Task: Create a due date automation trigger when advanced on, 2 working days after a card is due add fields with custom field "Resume" set to a number lower than 1 and lower or equal to 10 at 11:00 AM.
Action: Mouse moved to (1200, 368)
Screenshot: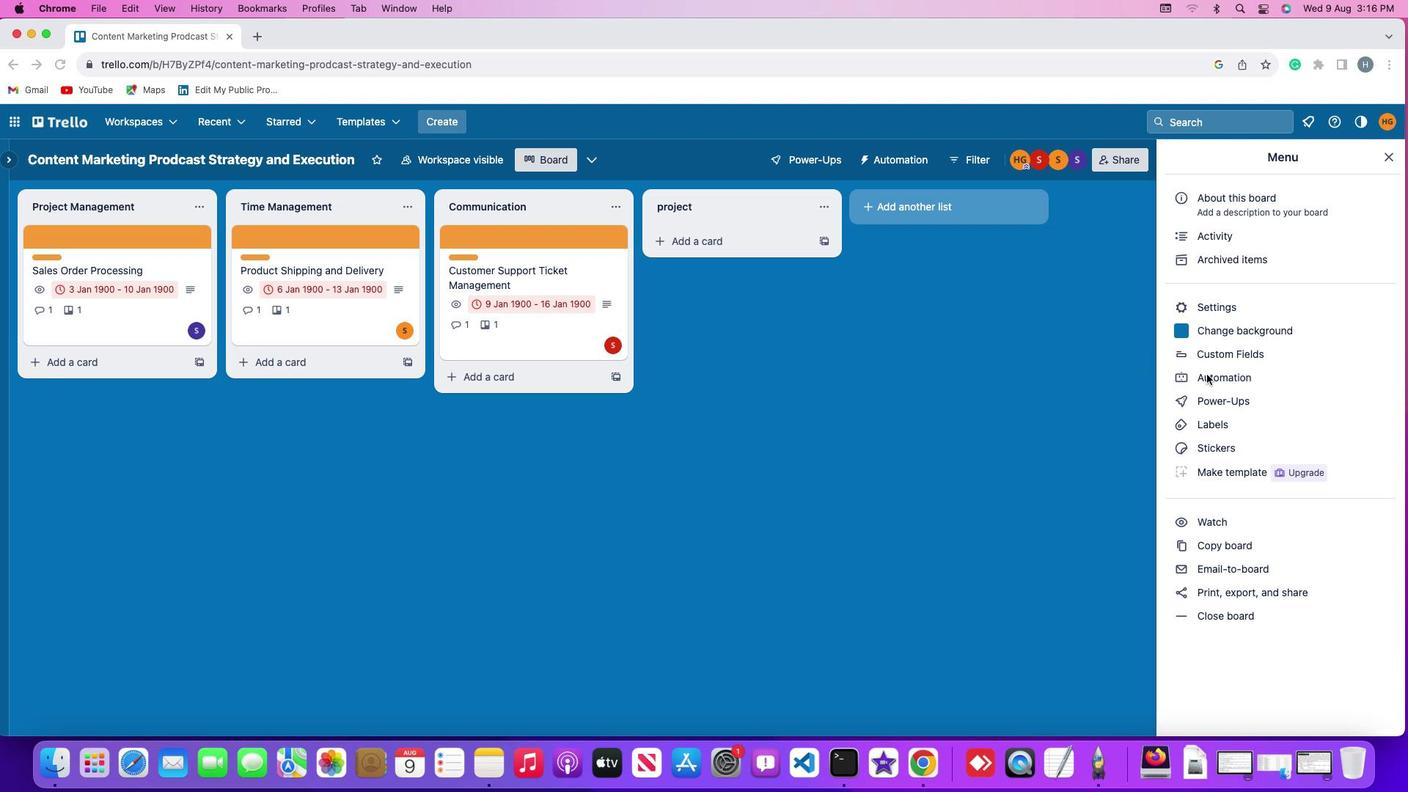 
Action: Mouse pressed left at (1200, 368)
Screenshot: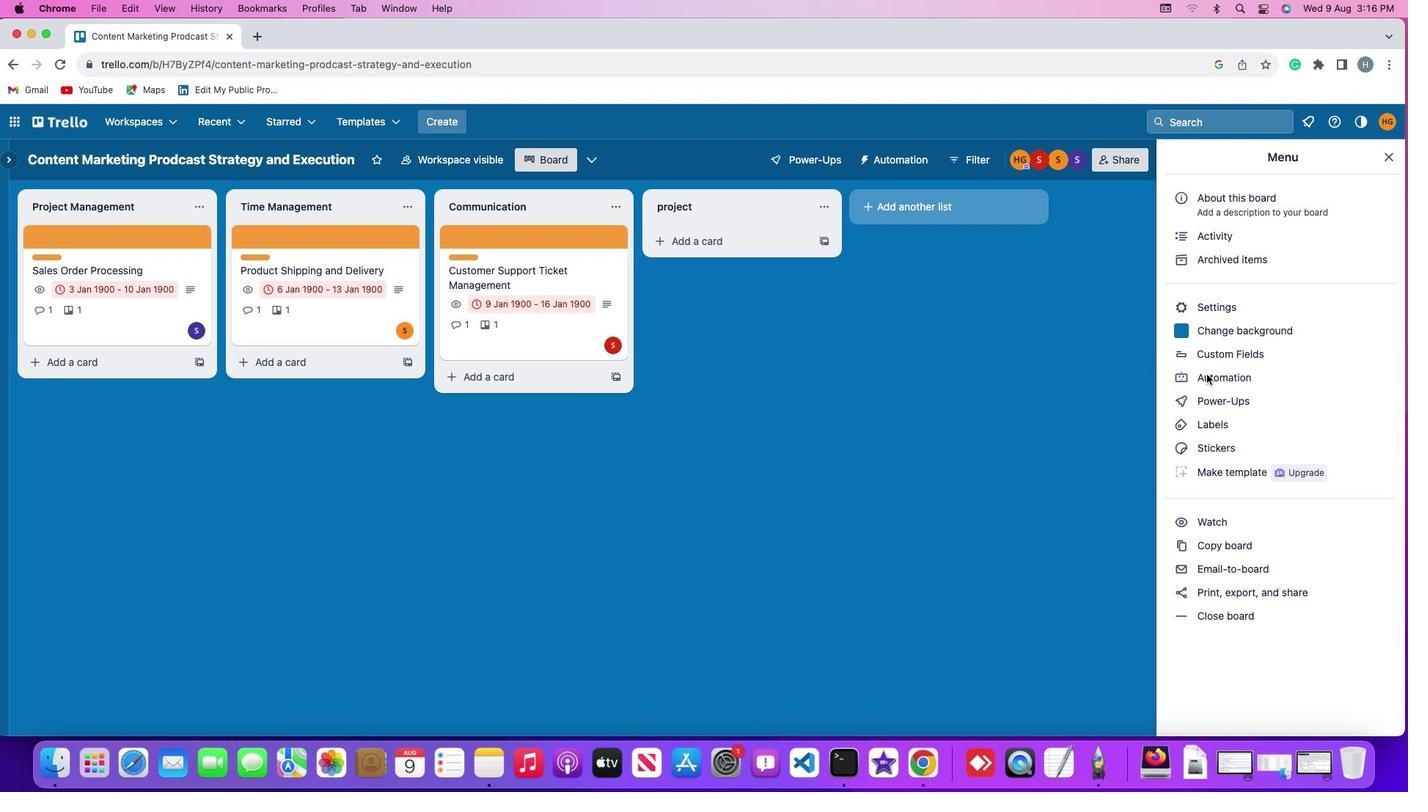 
Action: Mouse pressed left at (1200, 368)
Screenshot: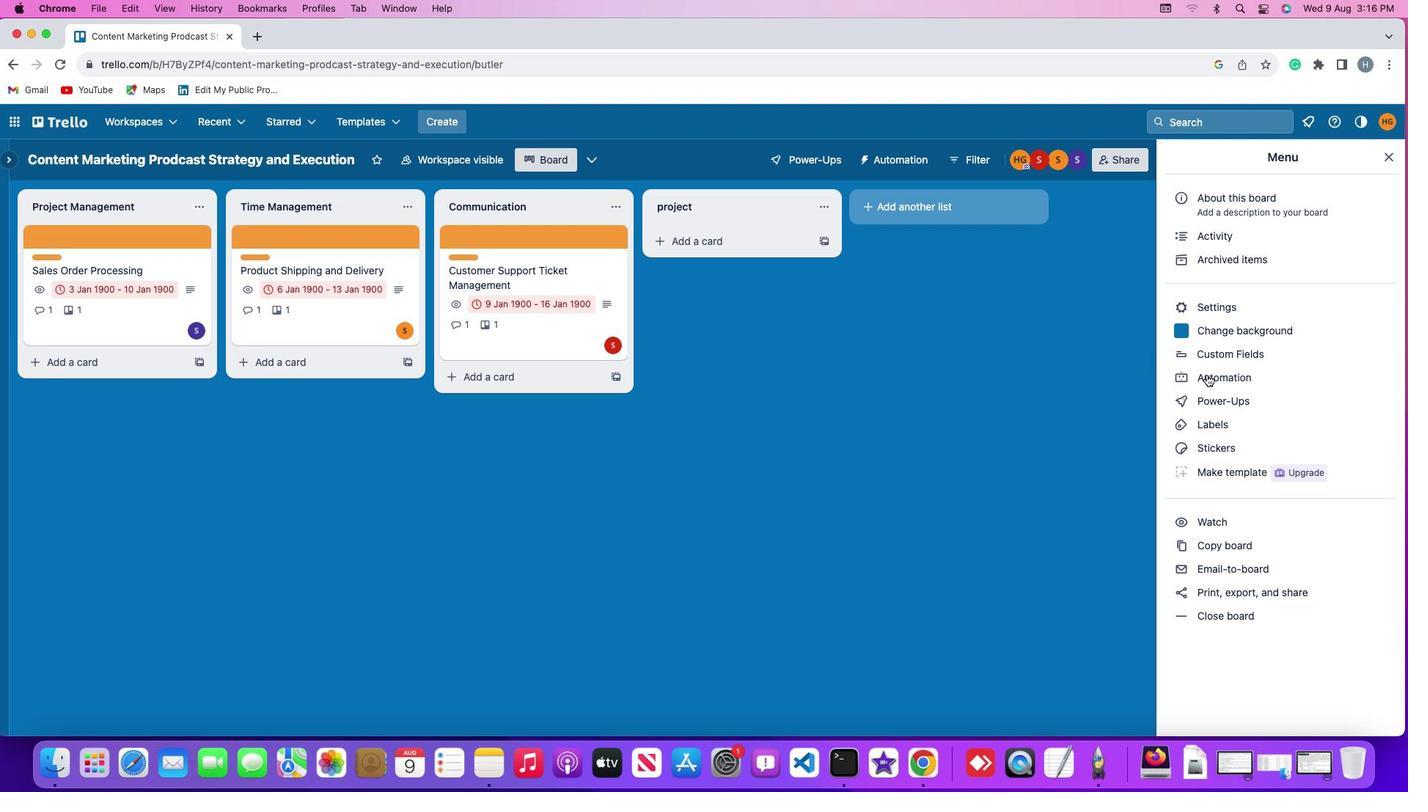 
Action: Mouse moved to (74, 340)
Screenshot: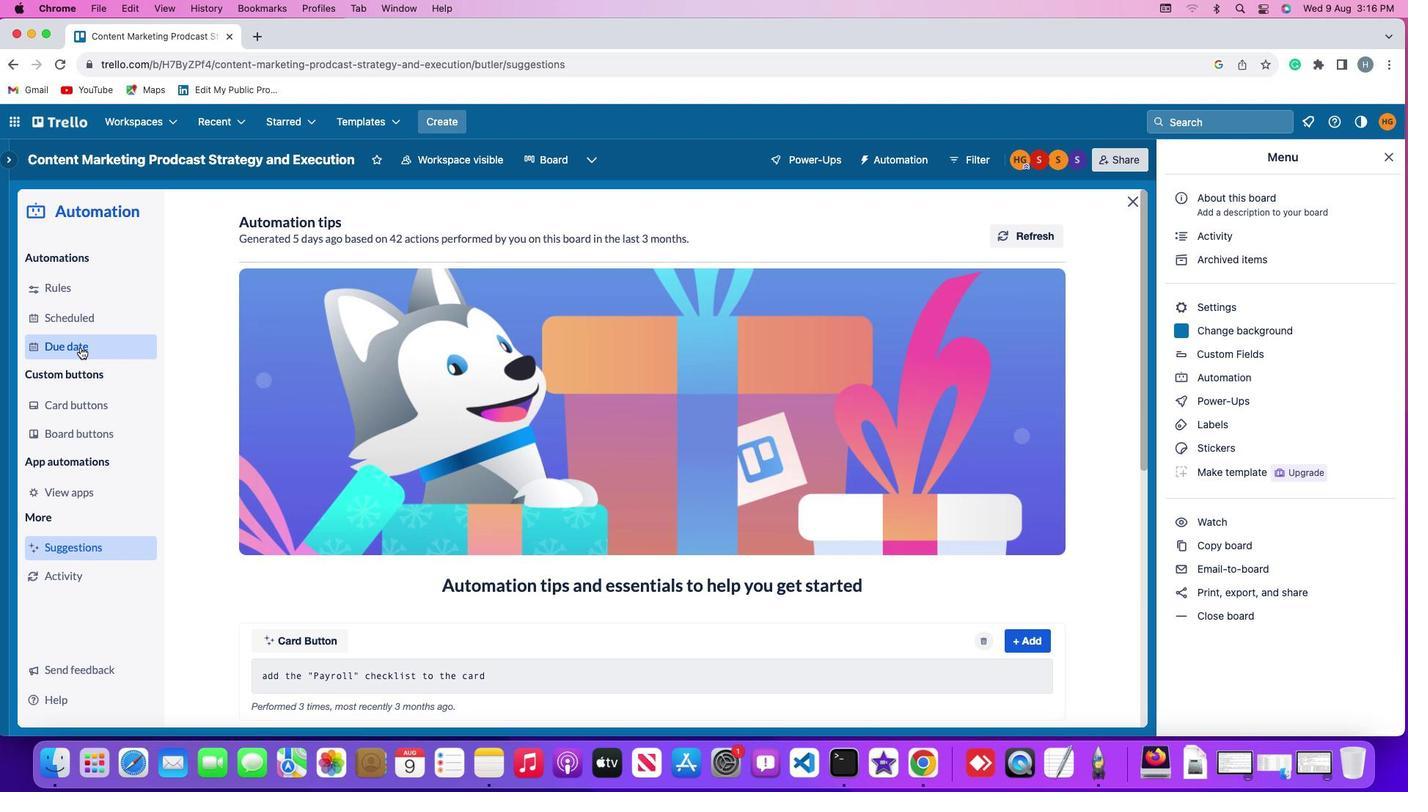 
Action: Mouse pressed left at (74, 340)
Screenshot: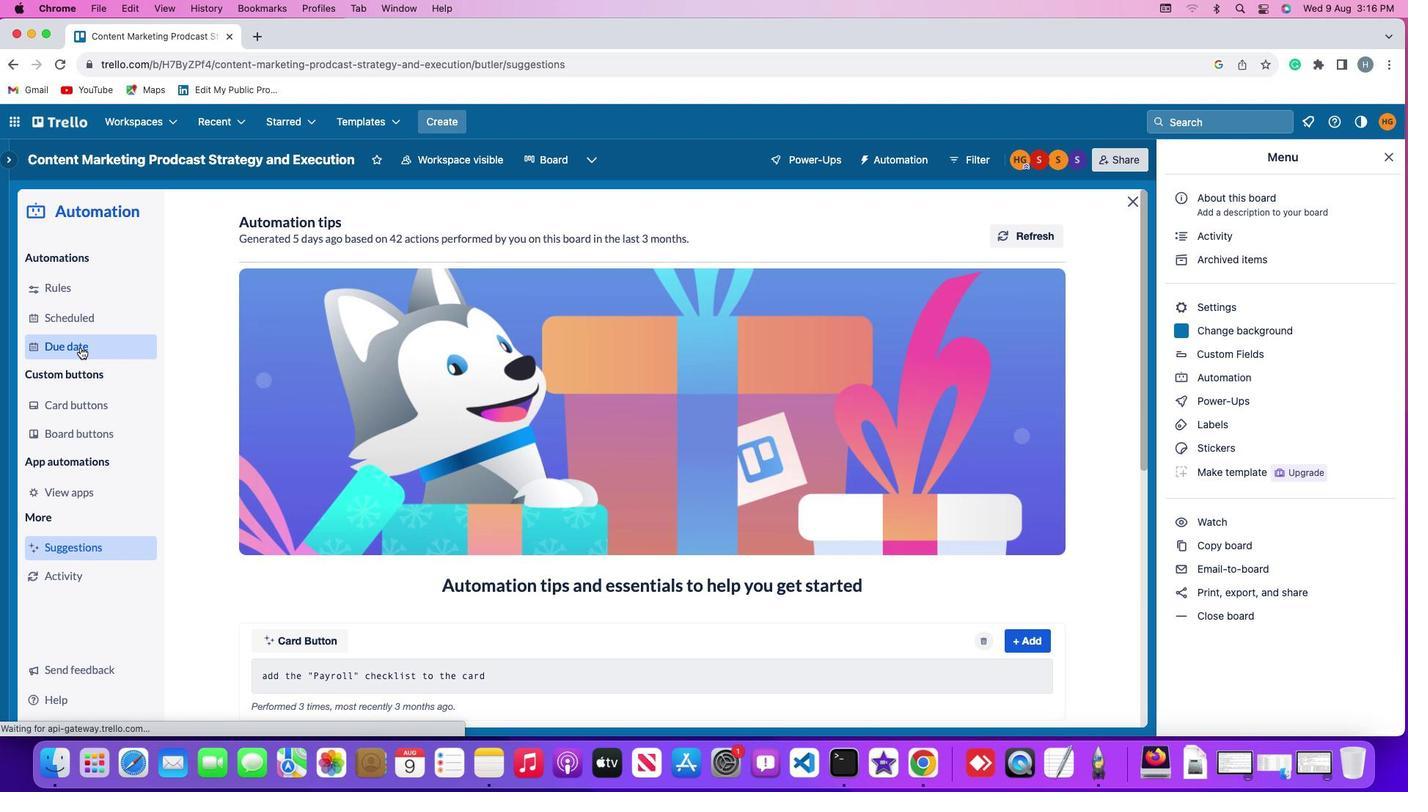 
Action: Mouse moved to (971, 217)
Screenshot: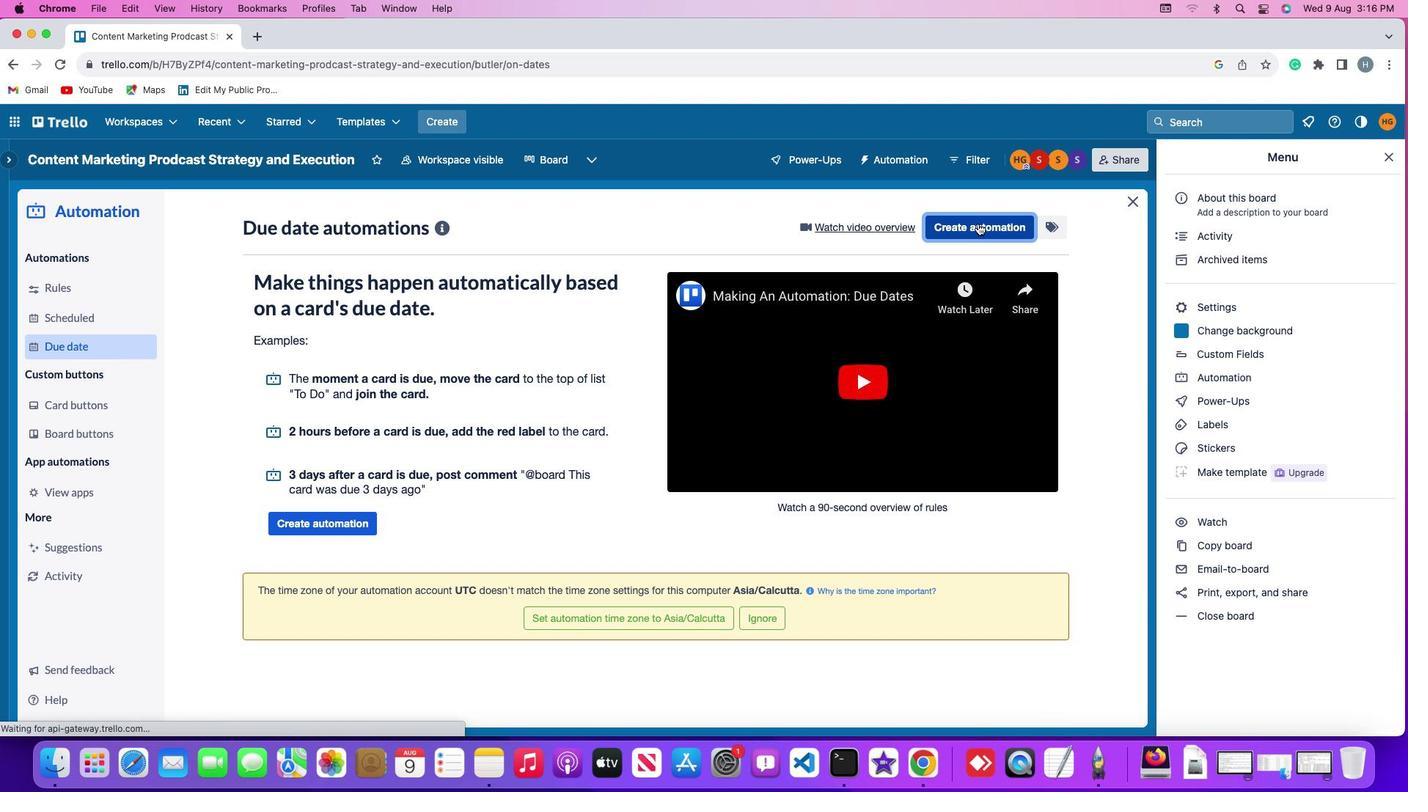 
Action: Mouse pressed left at (971, 217)
Screenshot: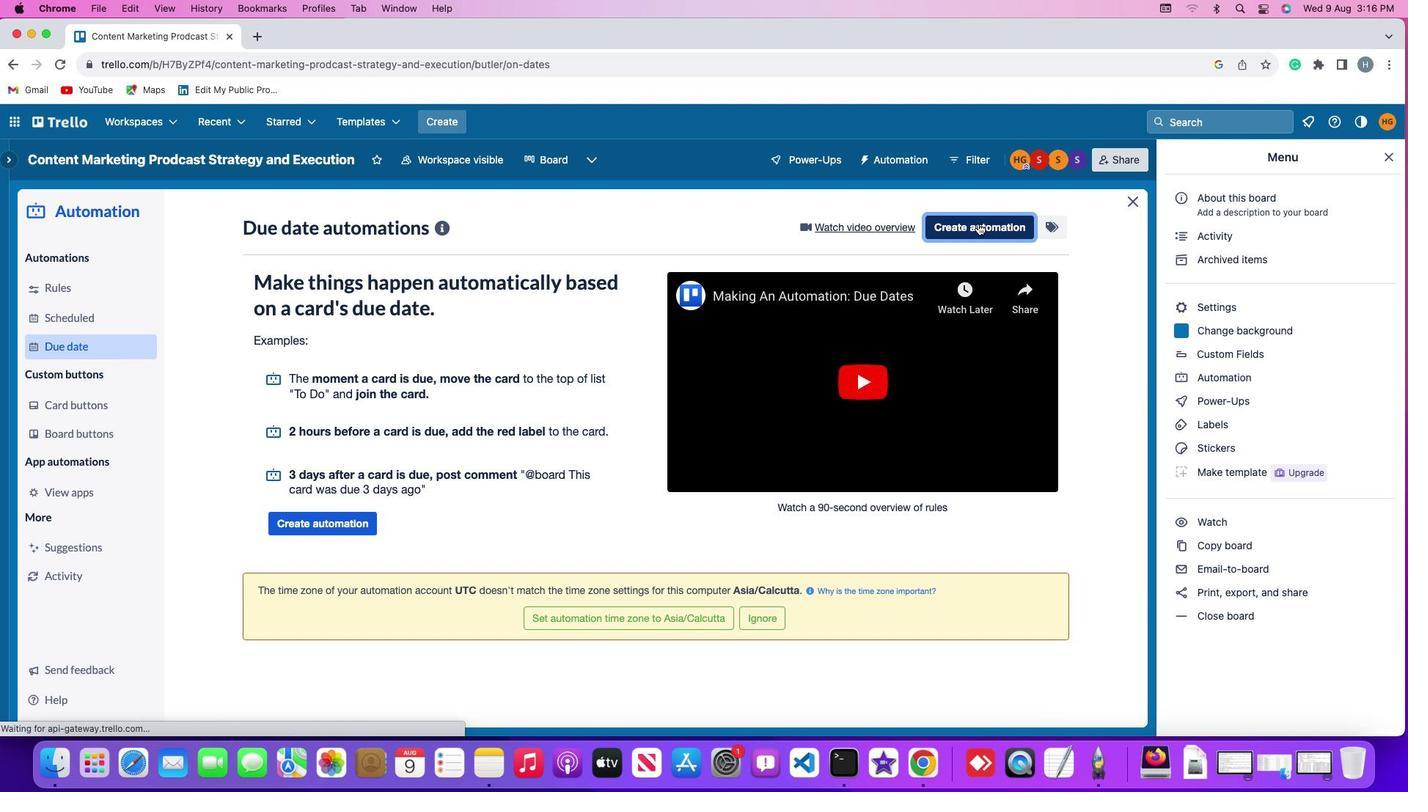 
Action: Mouse moved to (269, 358)
Screenshot: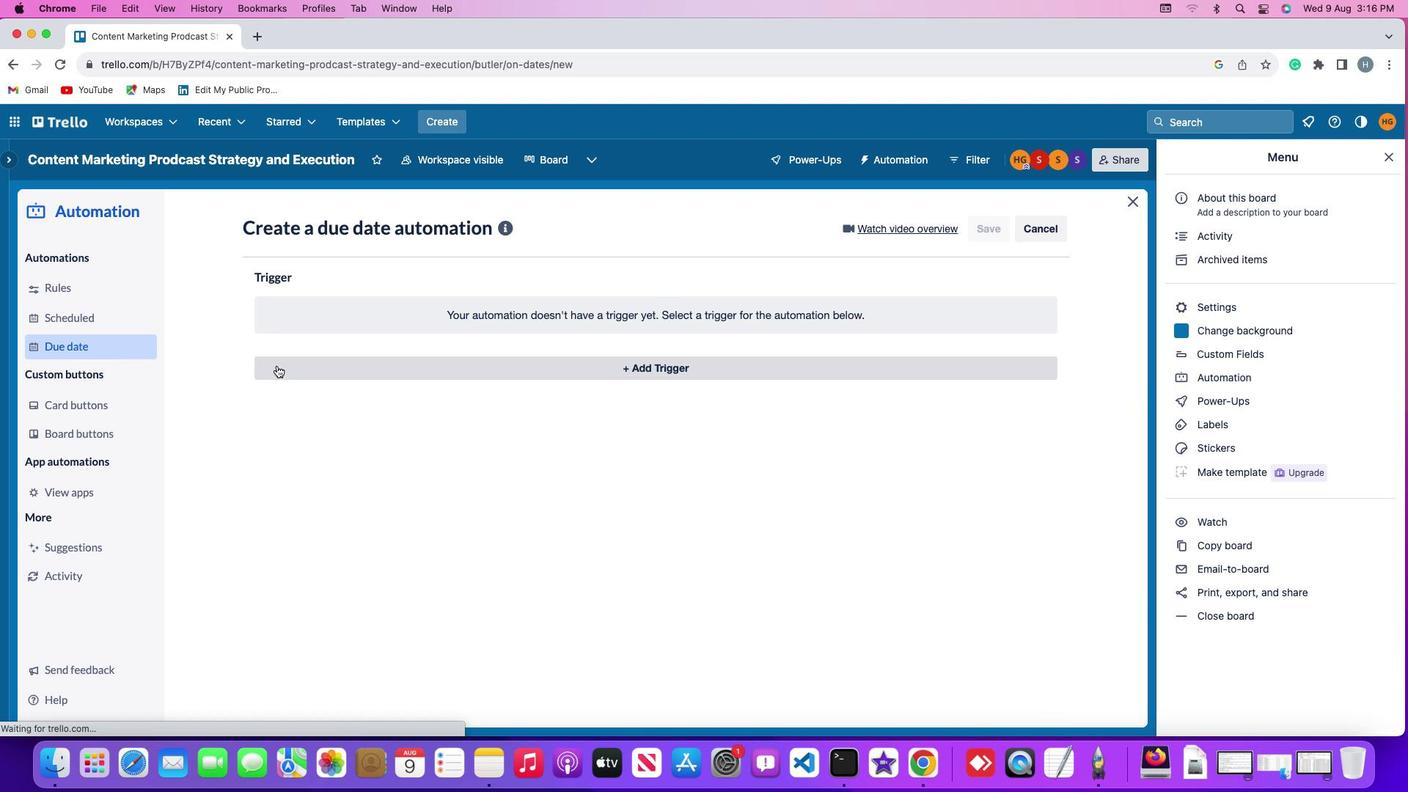 
Action: Mouse pressed left at (269, 358)
Screenshot: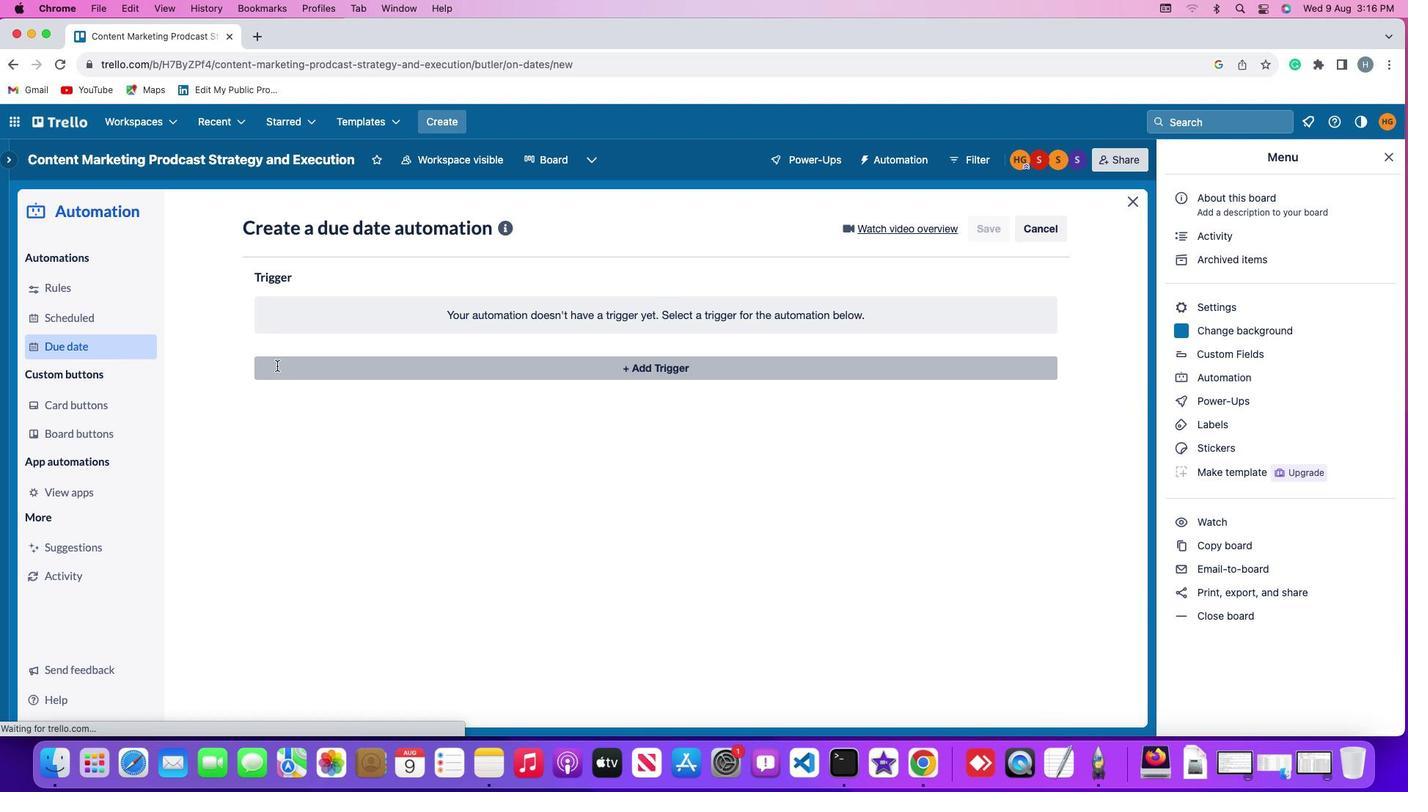 
Action: Mouse moved to (280, 582)
Screenshot: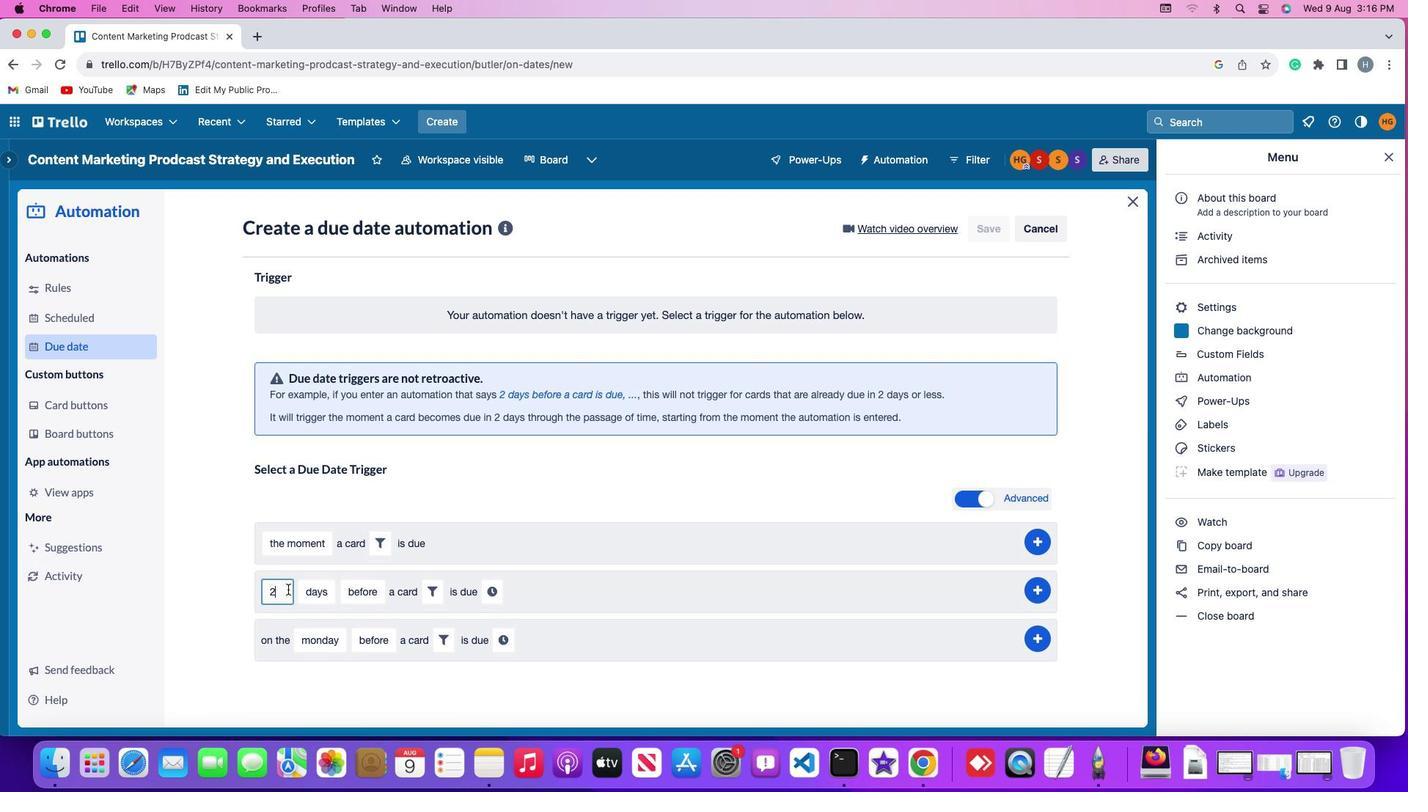 
Action: Mouse pressed left at (280, 582)
Screenshot: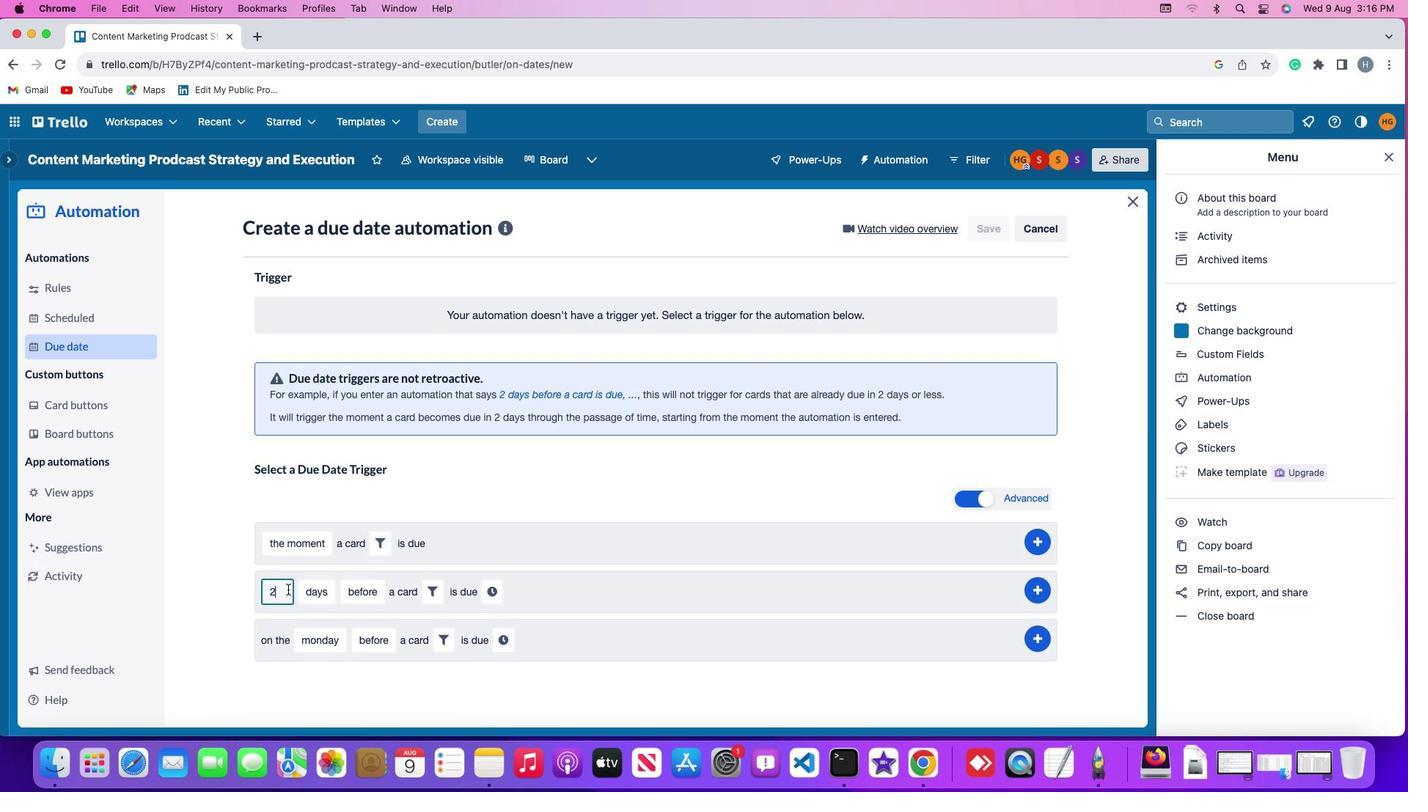 
Action: Mouse moved to (291, 580)
Screenshot: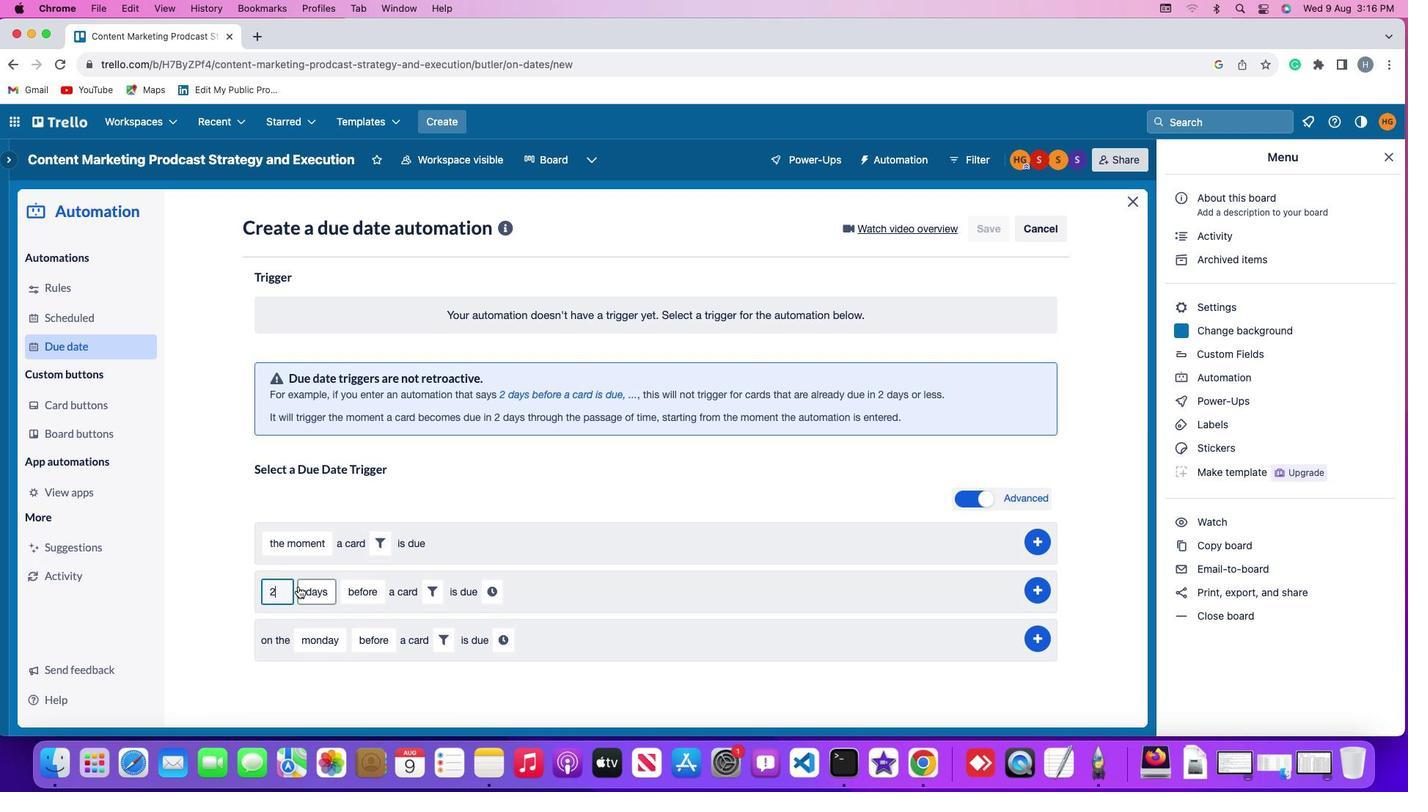 
Action: Key pressed Key.backspace
Screenshot: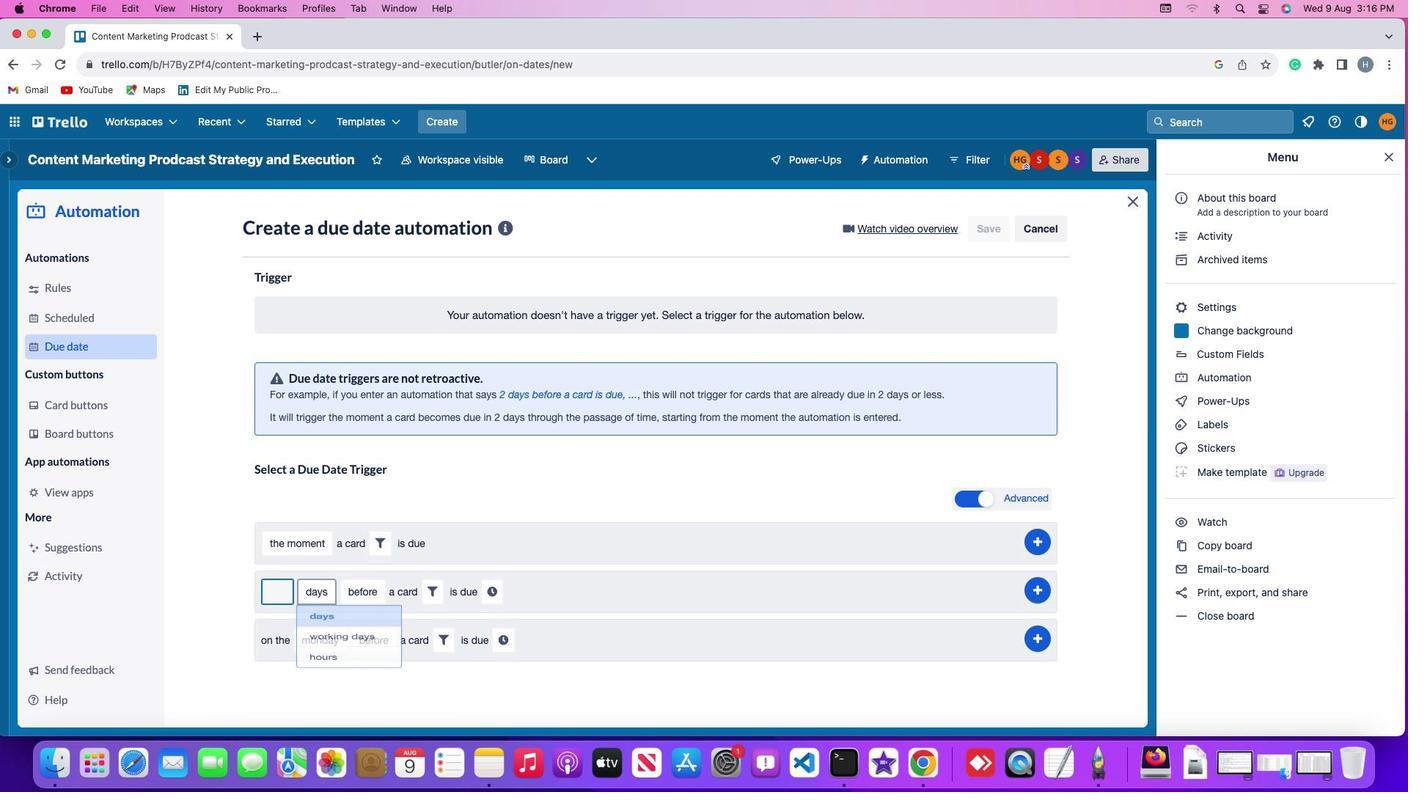 
Action: Mouse moved to (297, 576)
Screenshot: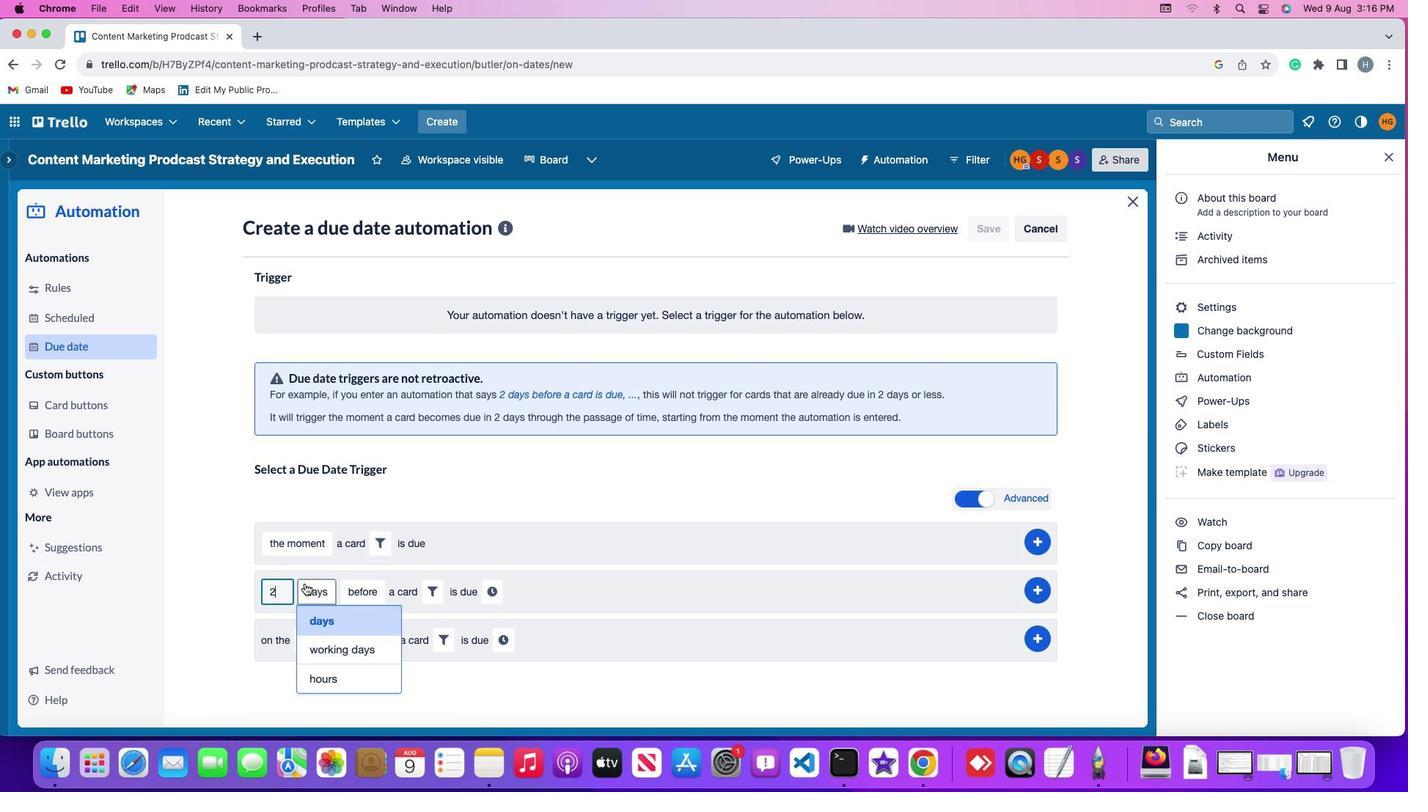 
Action: Key pressed '2'
Screenshot: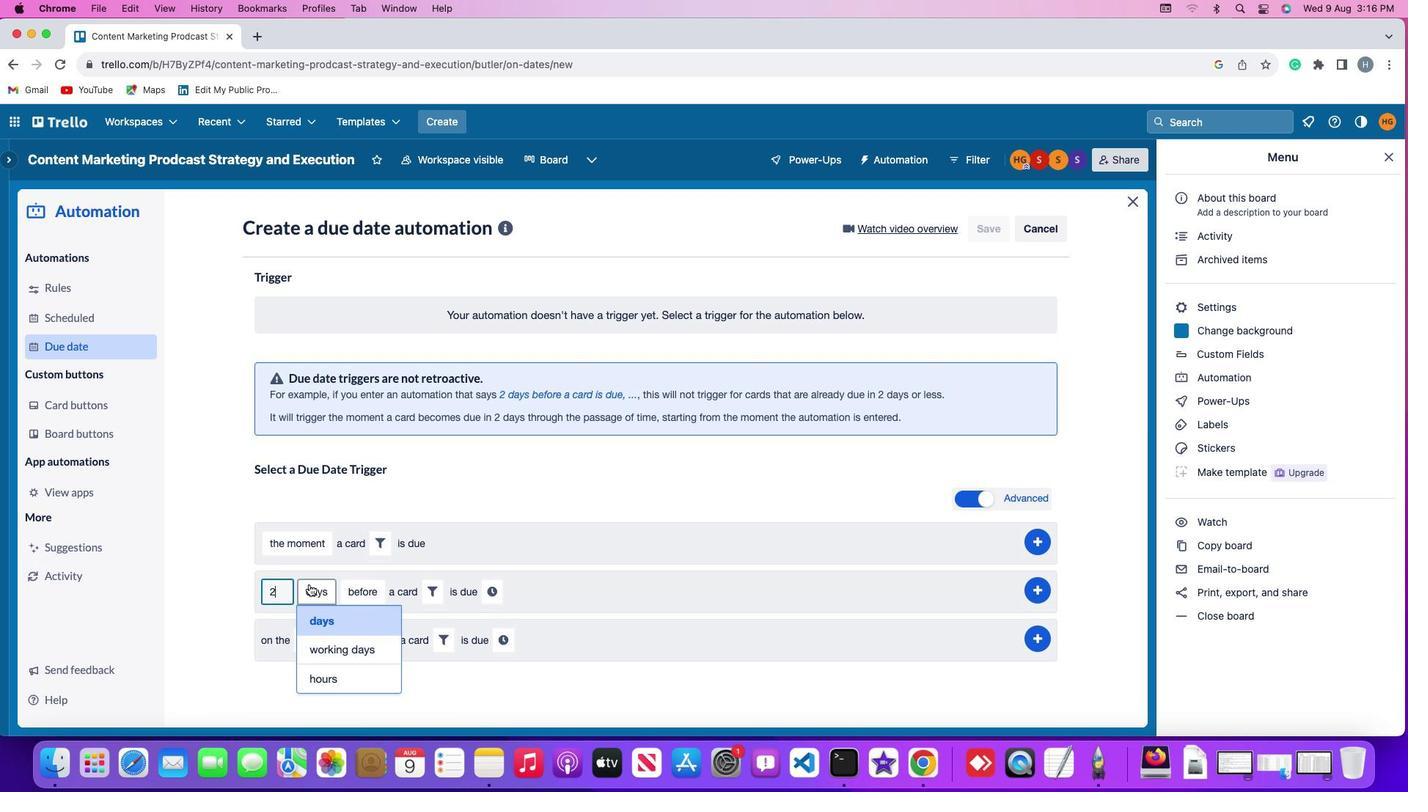 
Action: Mouse moved to (321, 645)
Screenshot: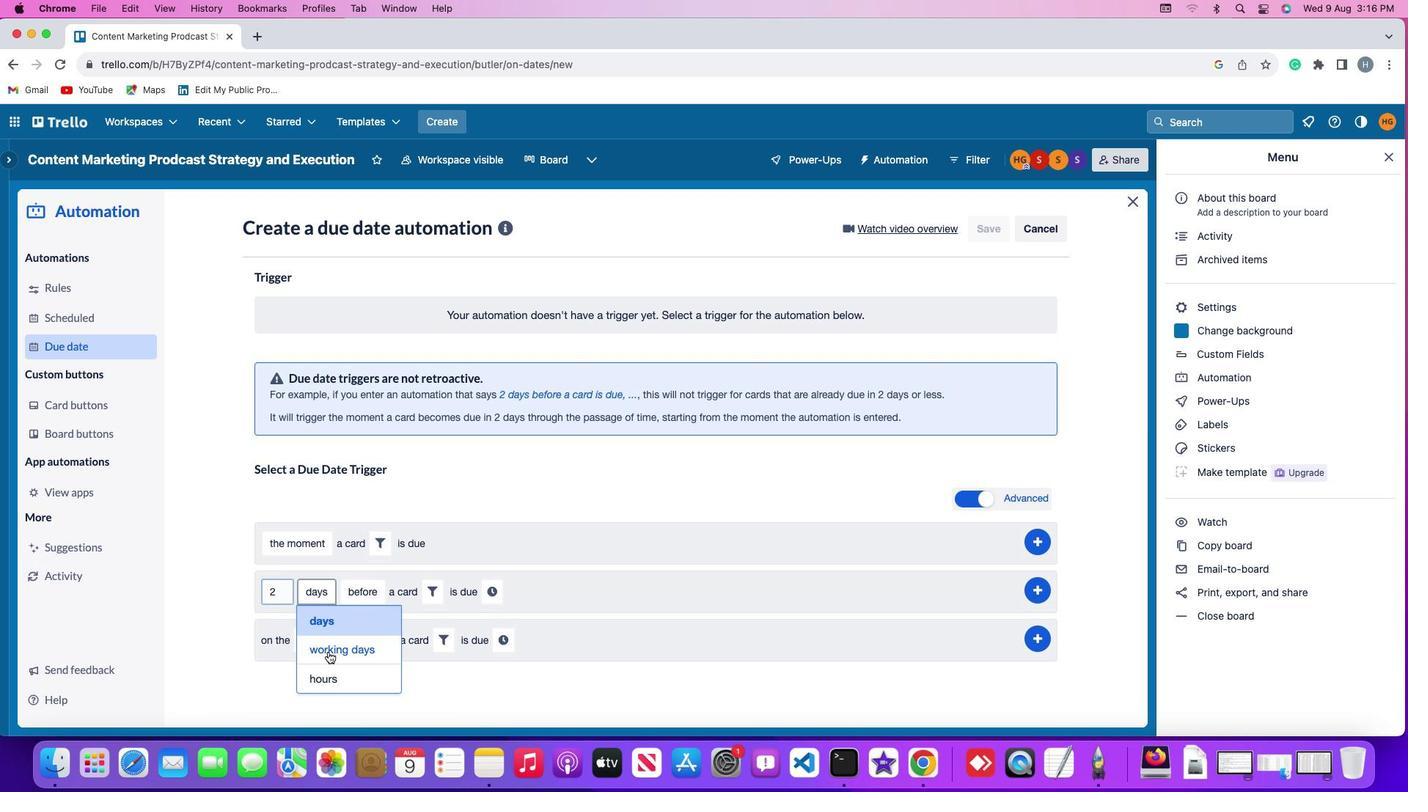 
Action: Mouse pressed left at (321, 645)
Screenshot: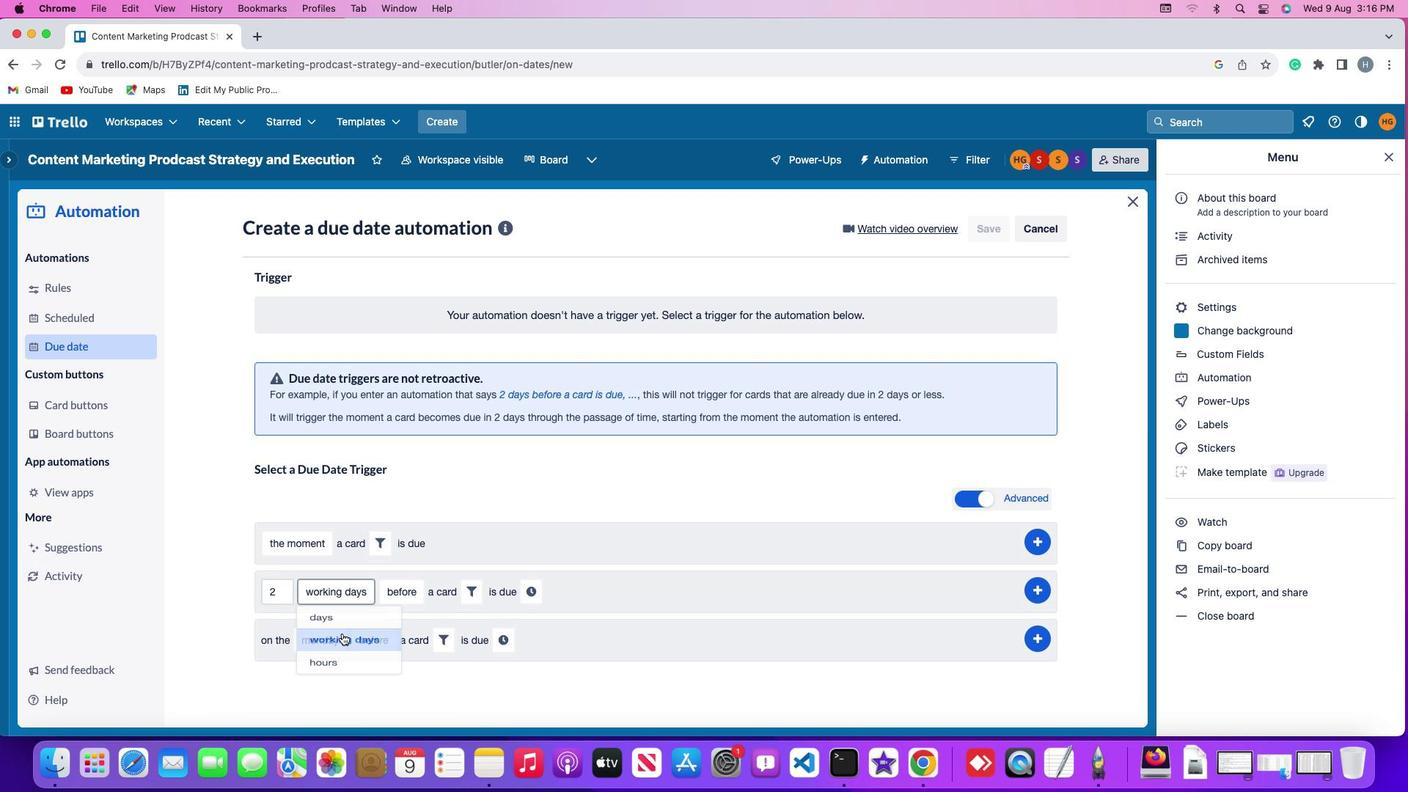 
Action: Mouse moved to (381, 584)
Screenshot: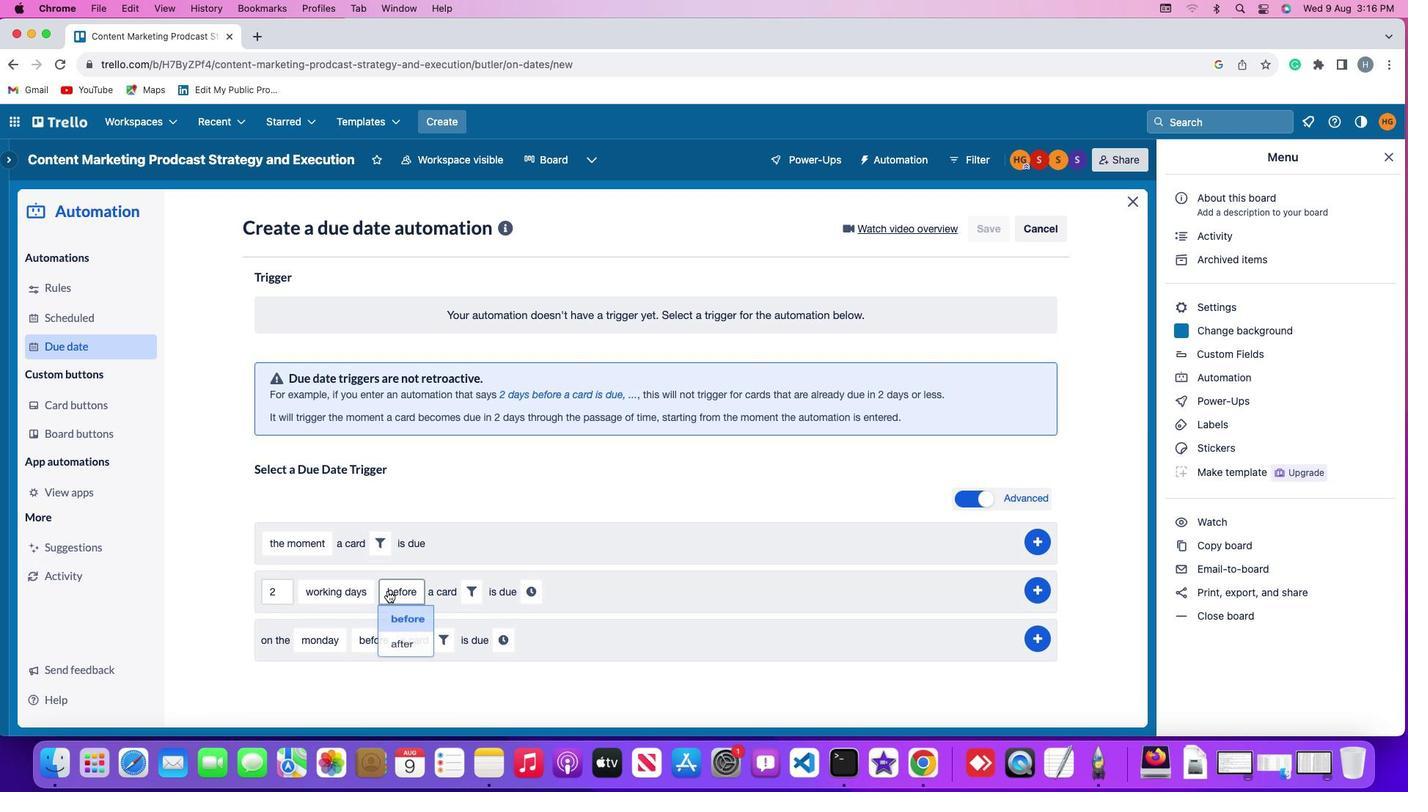 
Action: Mouse pressed left at (381, 584)
Screenshot: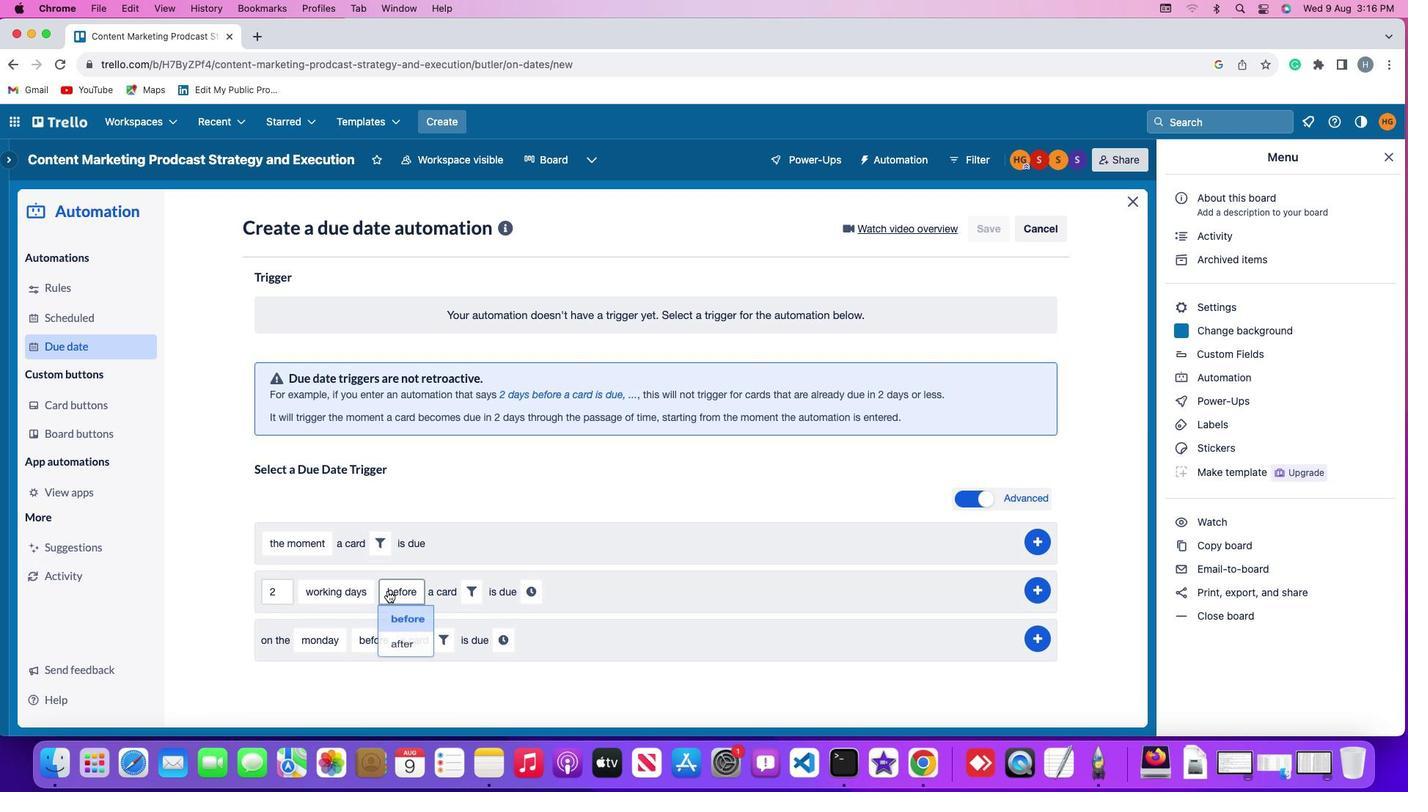 
Action: Mouse moved to (392, 641)
Screenshot: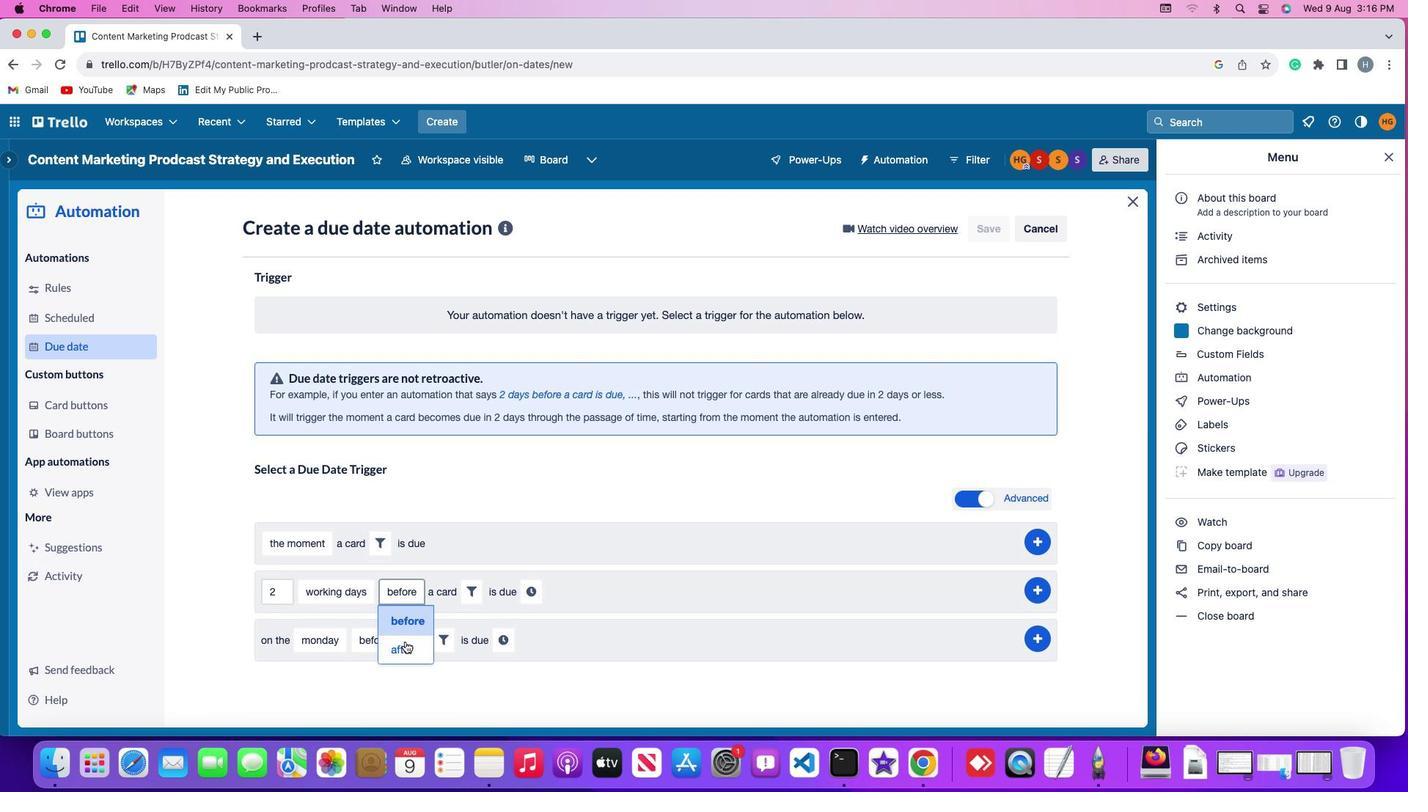 
Action: Mouse pressed left at (392, 641)
Screenshot: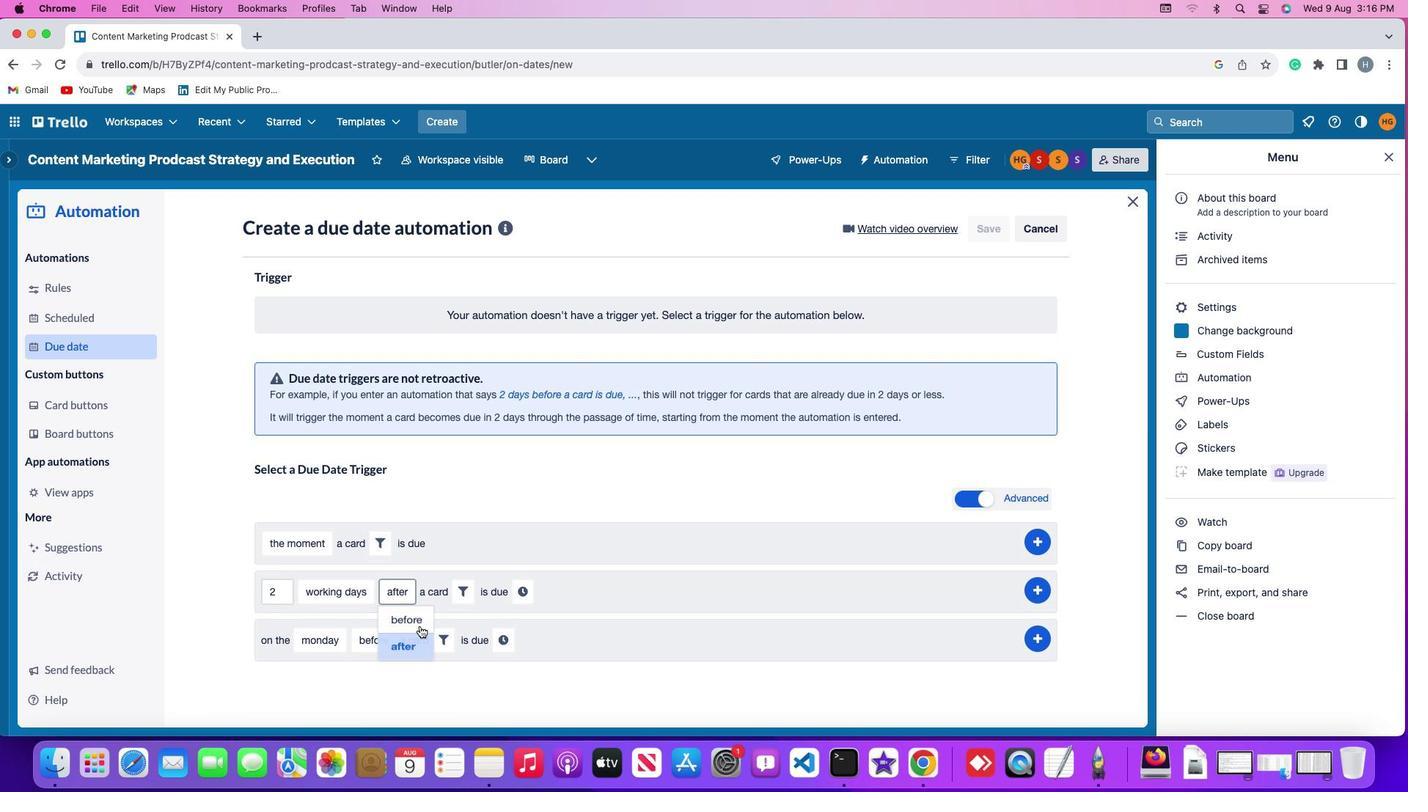 
Action: Mouse moved to (458, 581)
Screenshot: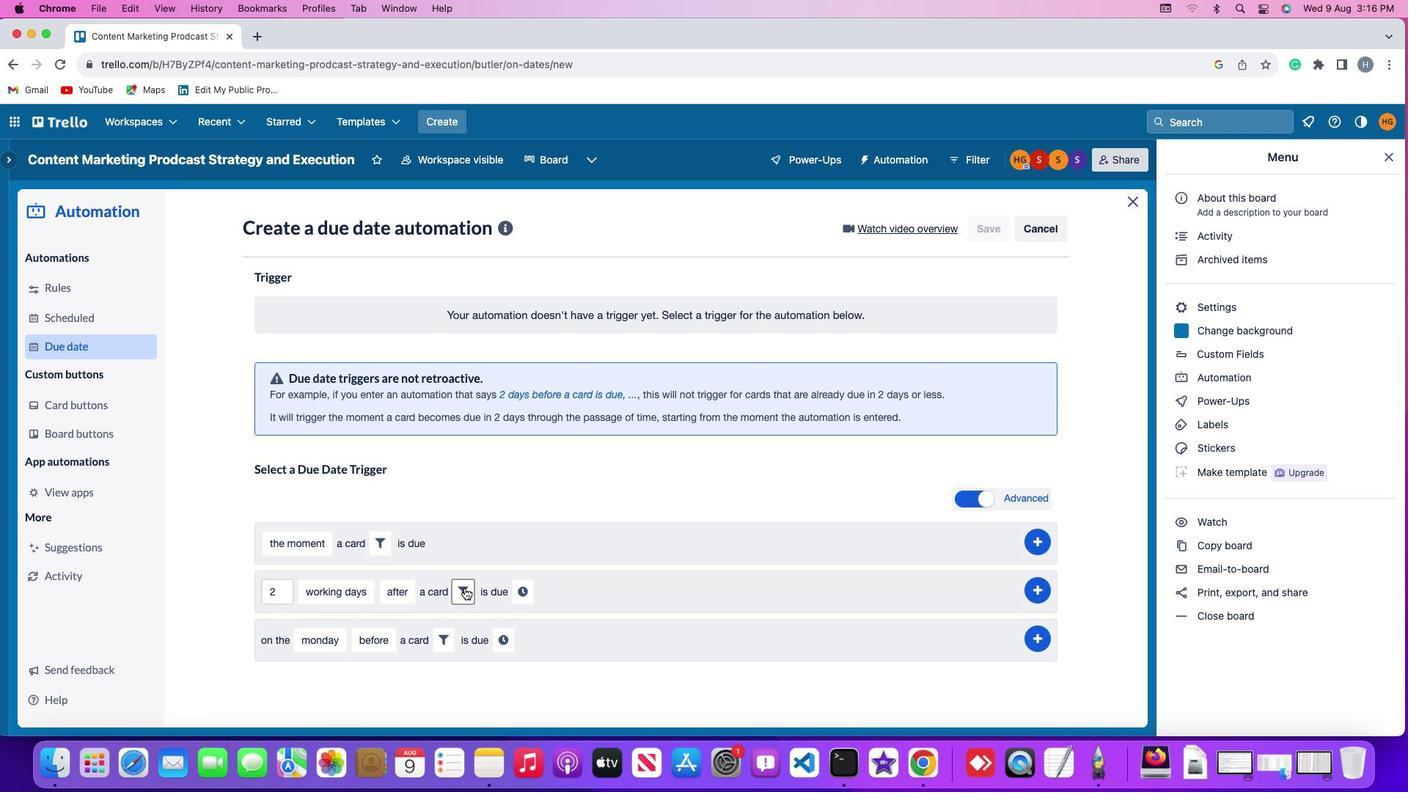 
Action: Mouse pressed left at (458, 581)
Screenshot: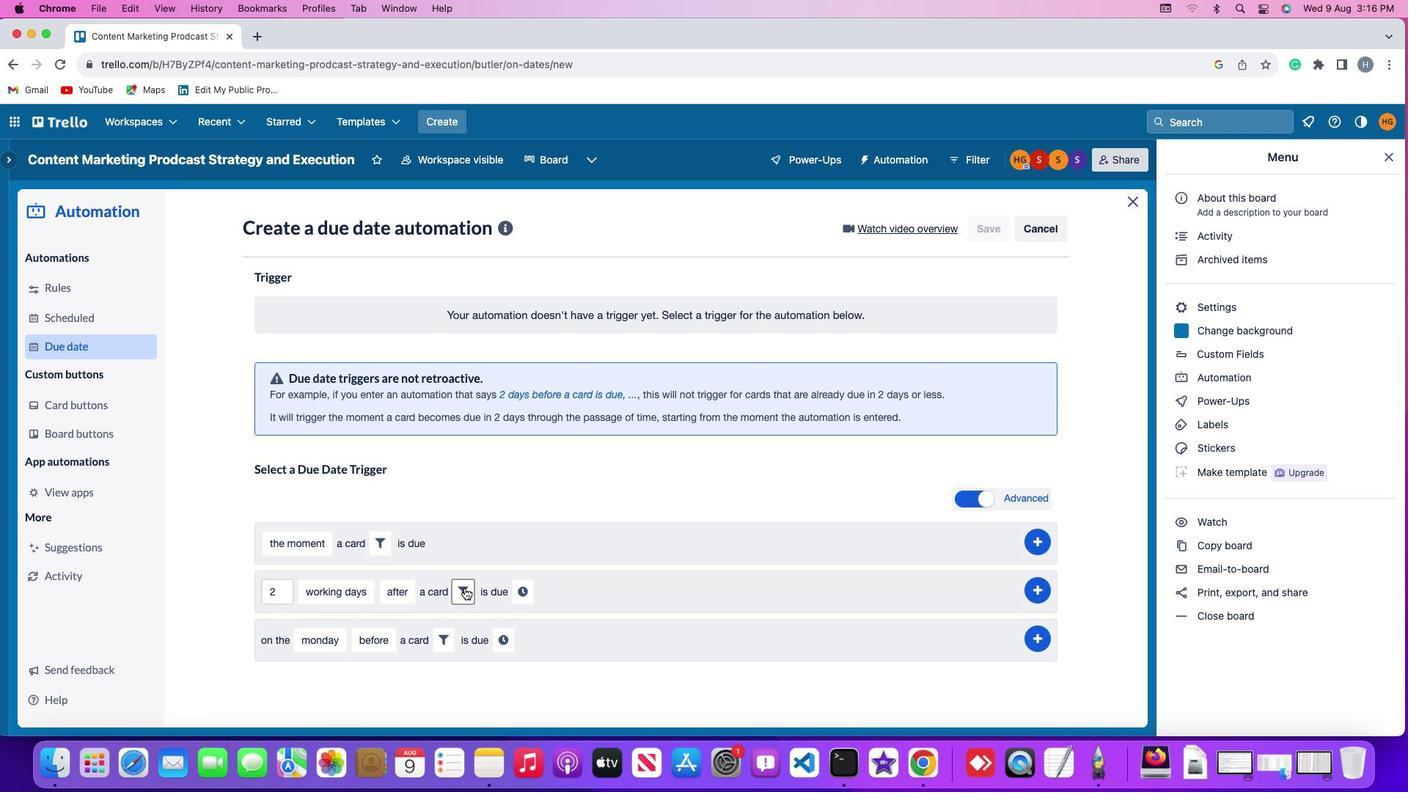 
Action: Mouse moved to (690, 632)
Screenshot: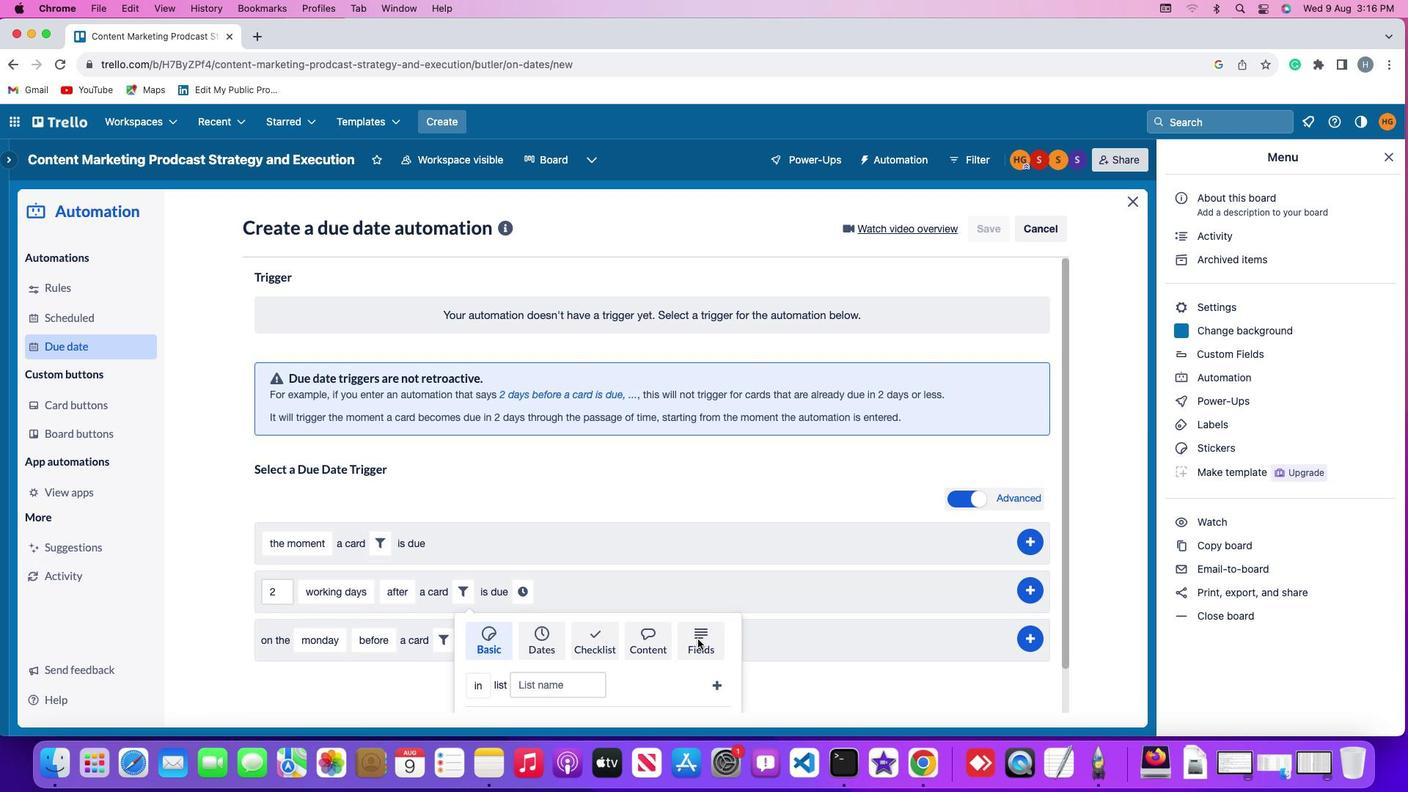 
Action: Mouse pressed left at (690, 632)
Screenshot: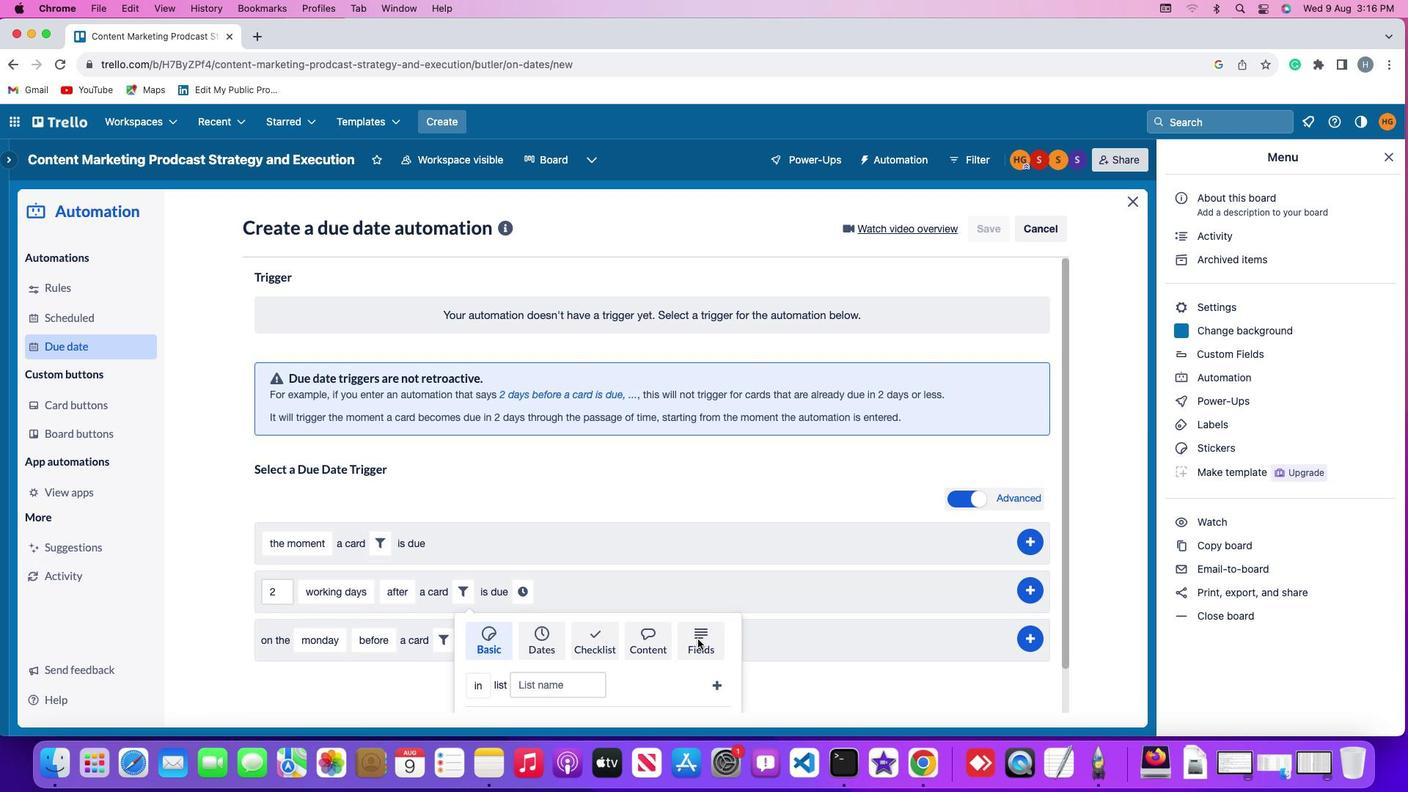 
Action: Mouse moved to (414, 676)
Screenshot: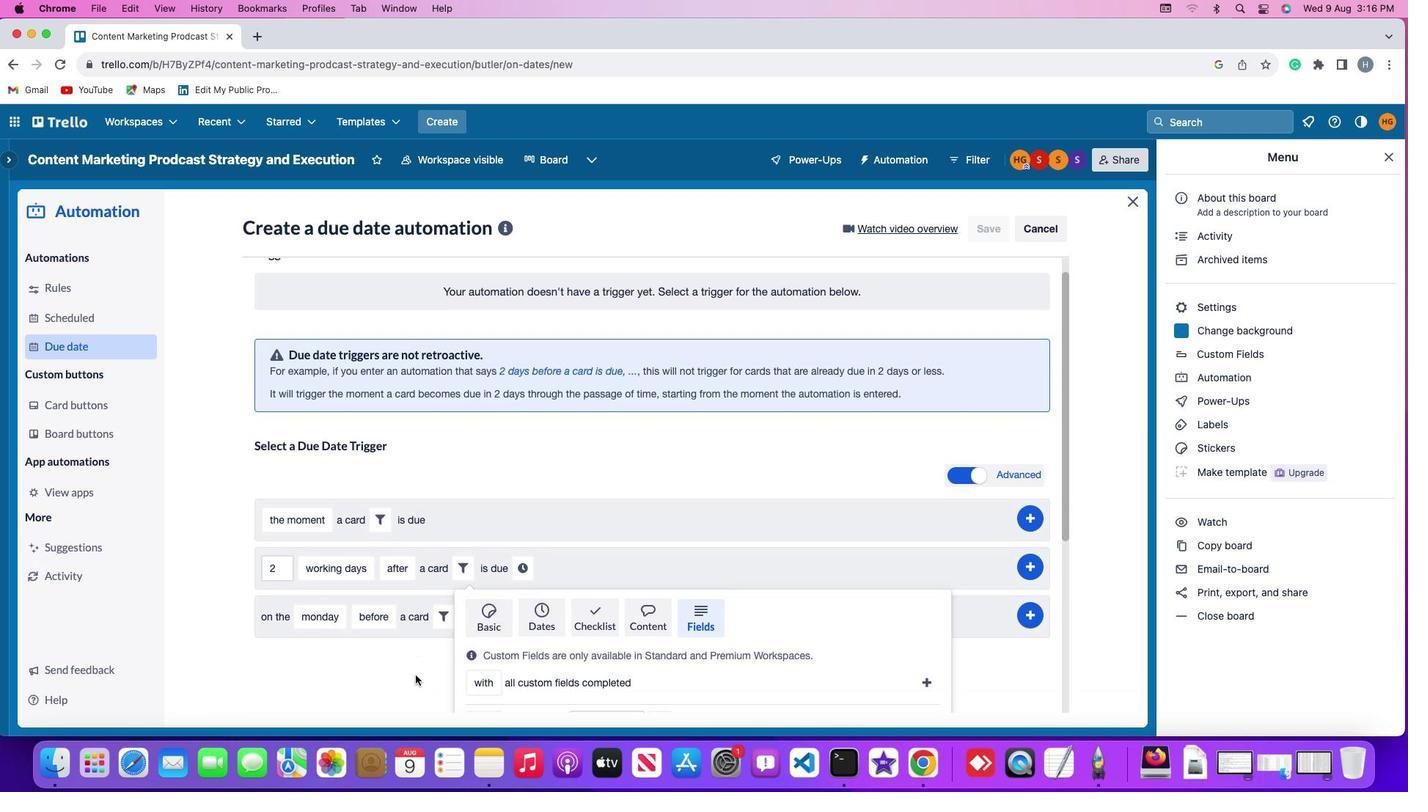 
Action: Mouse scrolled (414, 676) with delta (-5, -6)
Screenshot: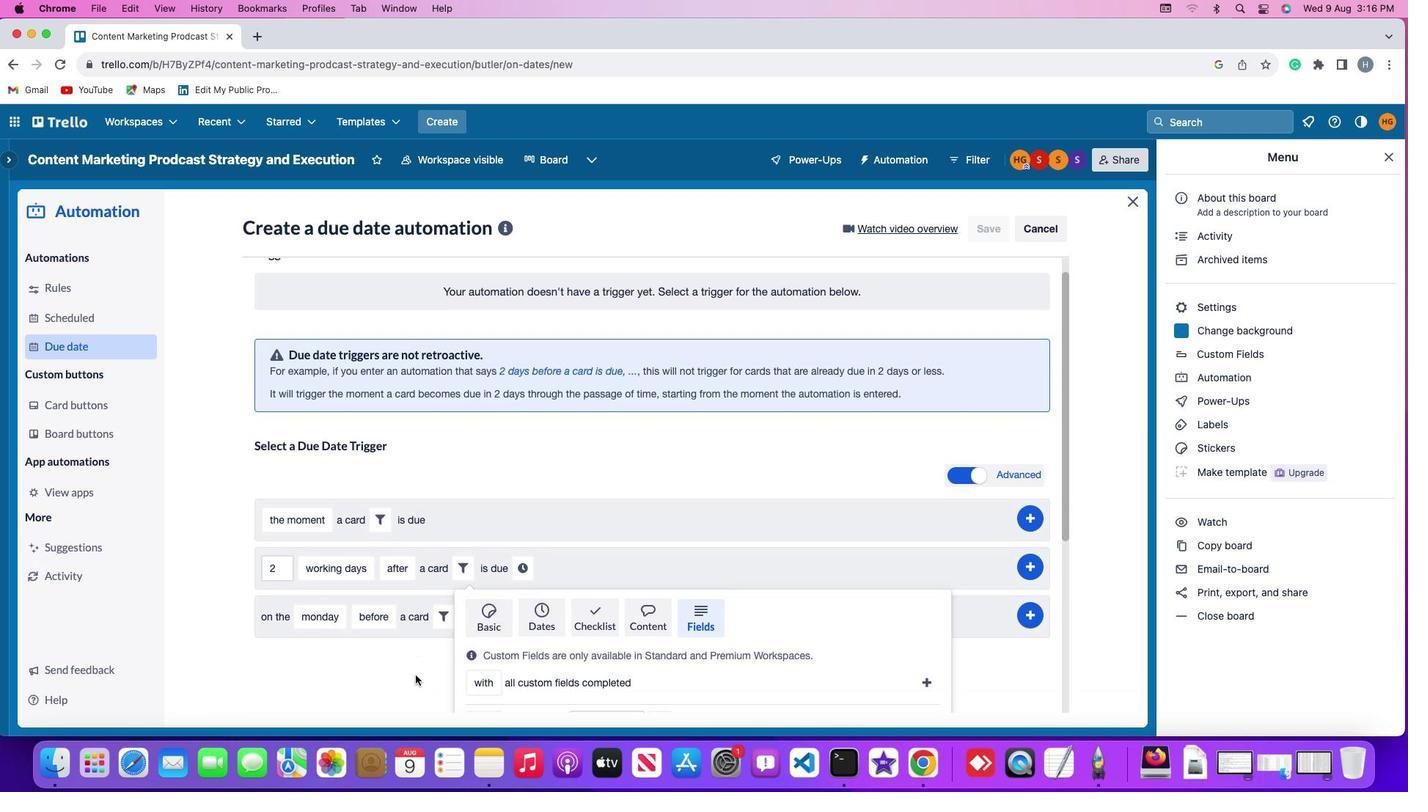 
Action: Mouse scrolled (414, 676) with delta (-5, -6)
Screenshot: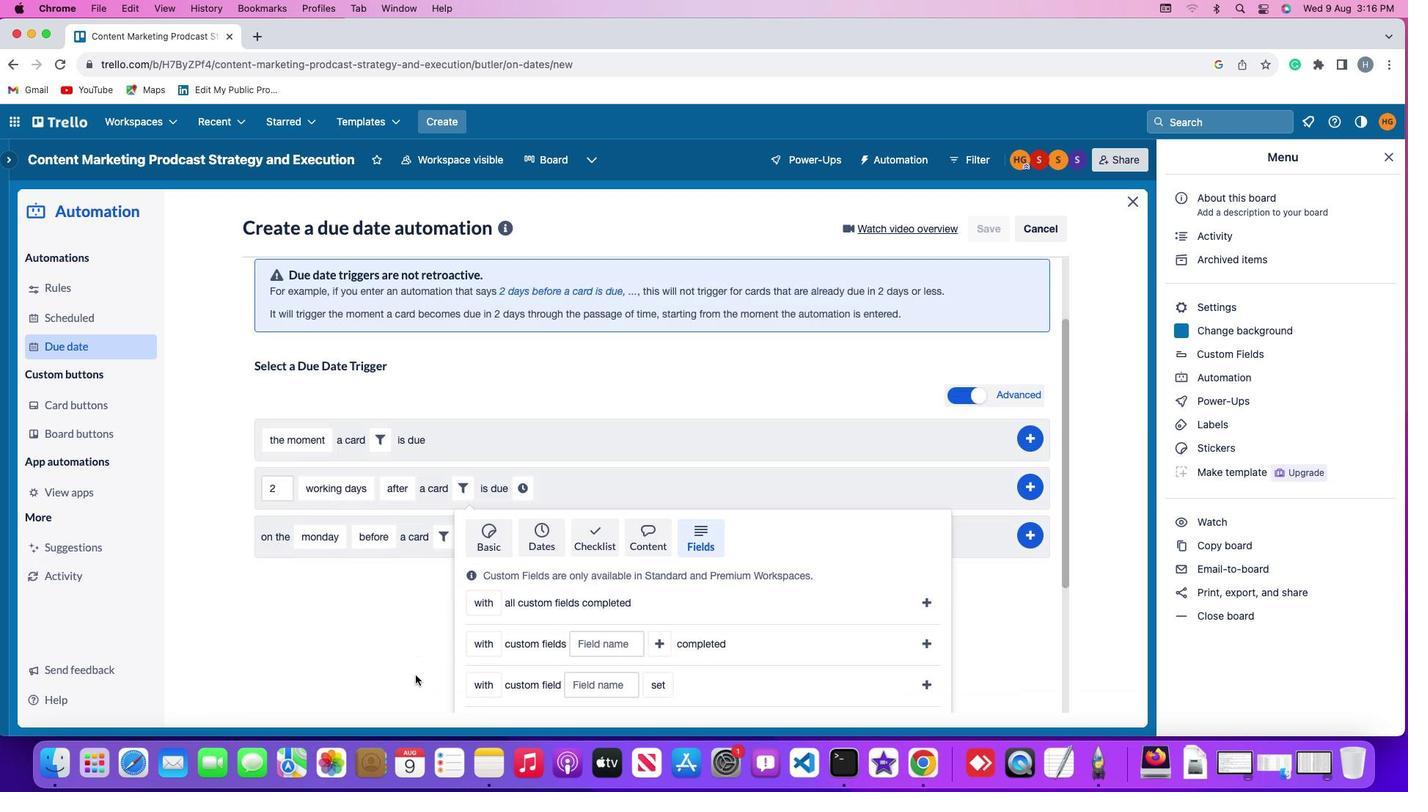 
Action: Mouse moved to (414, 676)
Screenshot: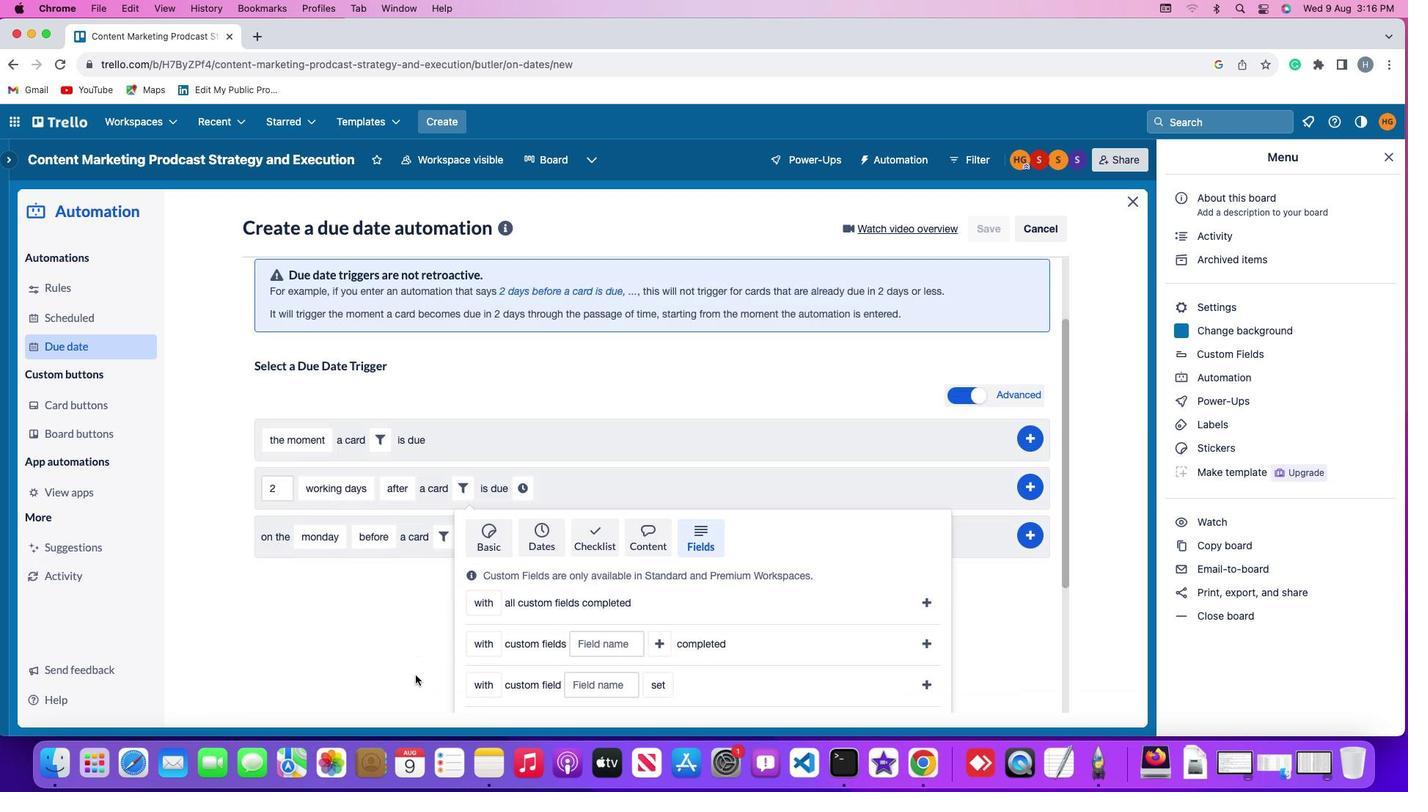 
Action: Mouse scrolled (414, 676) with delta (-5, -8)
Screenshot: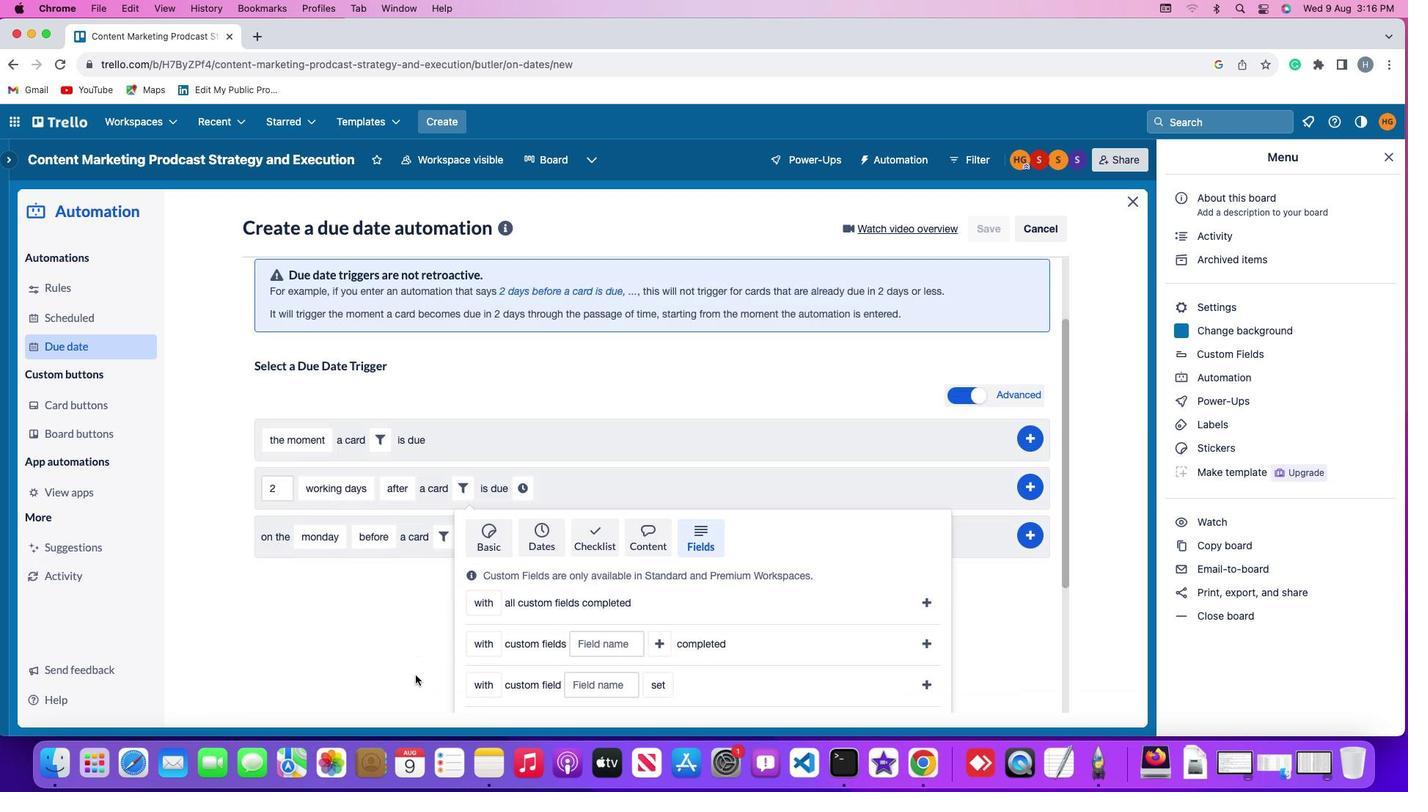 
Action: Mouse moved to (412, 673)
Screenshot: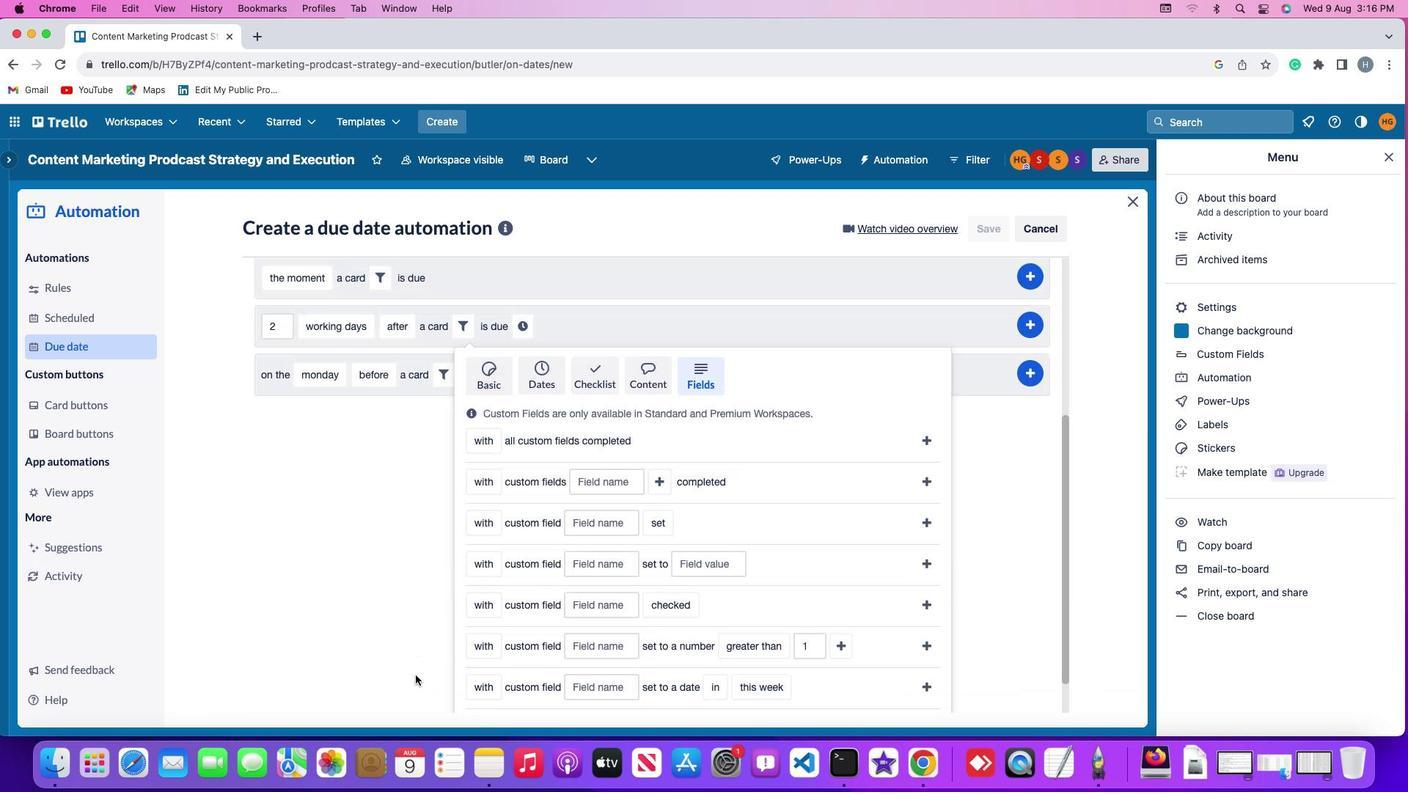 
Action: Mouse scrolled (412, 673) with delta (-5, -9)
Screenshot: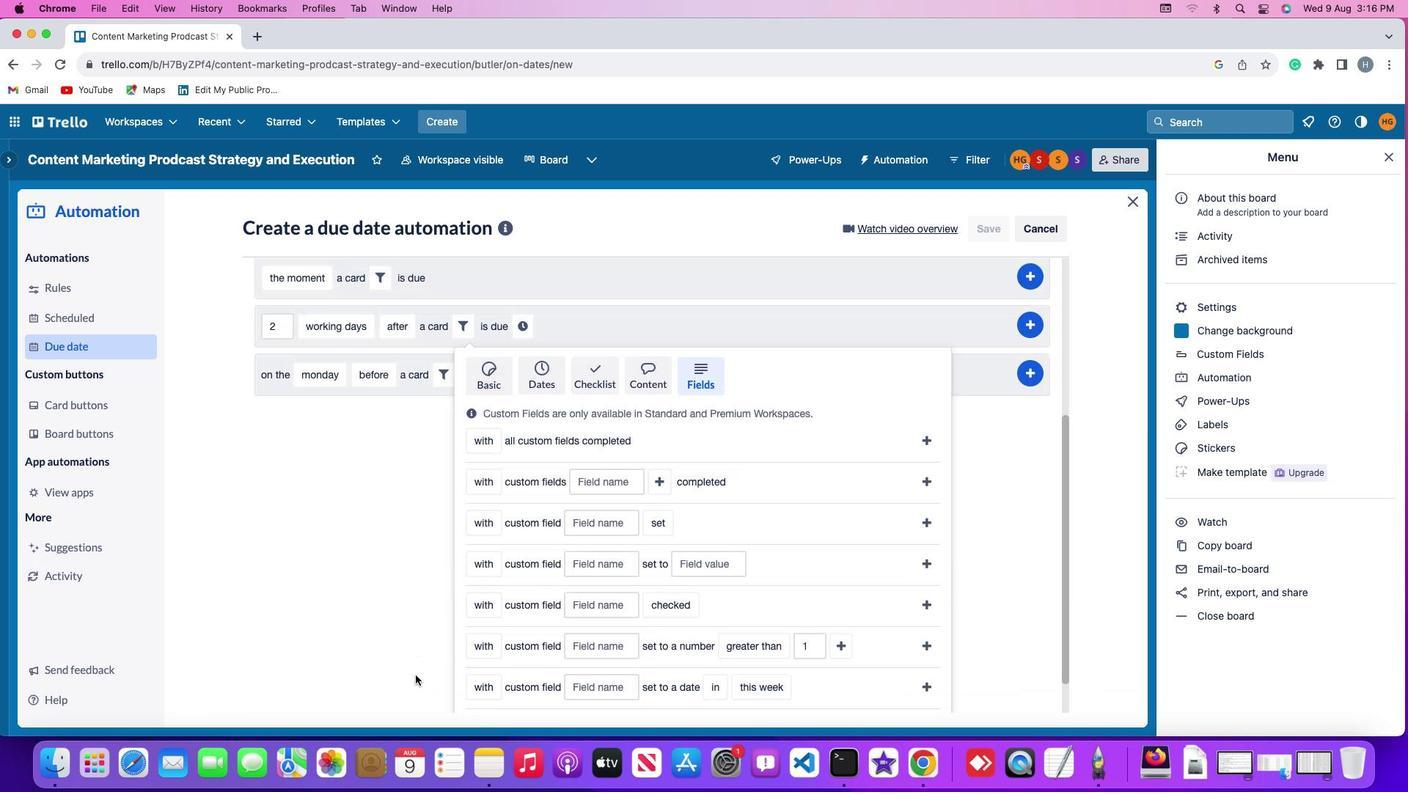 
Action: Mouse moved to (408, 668)
Screenshot: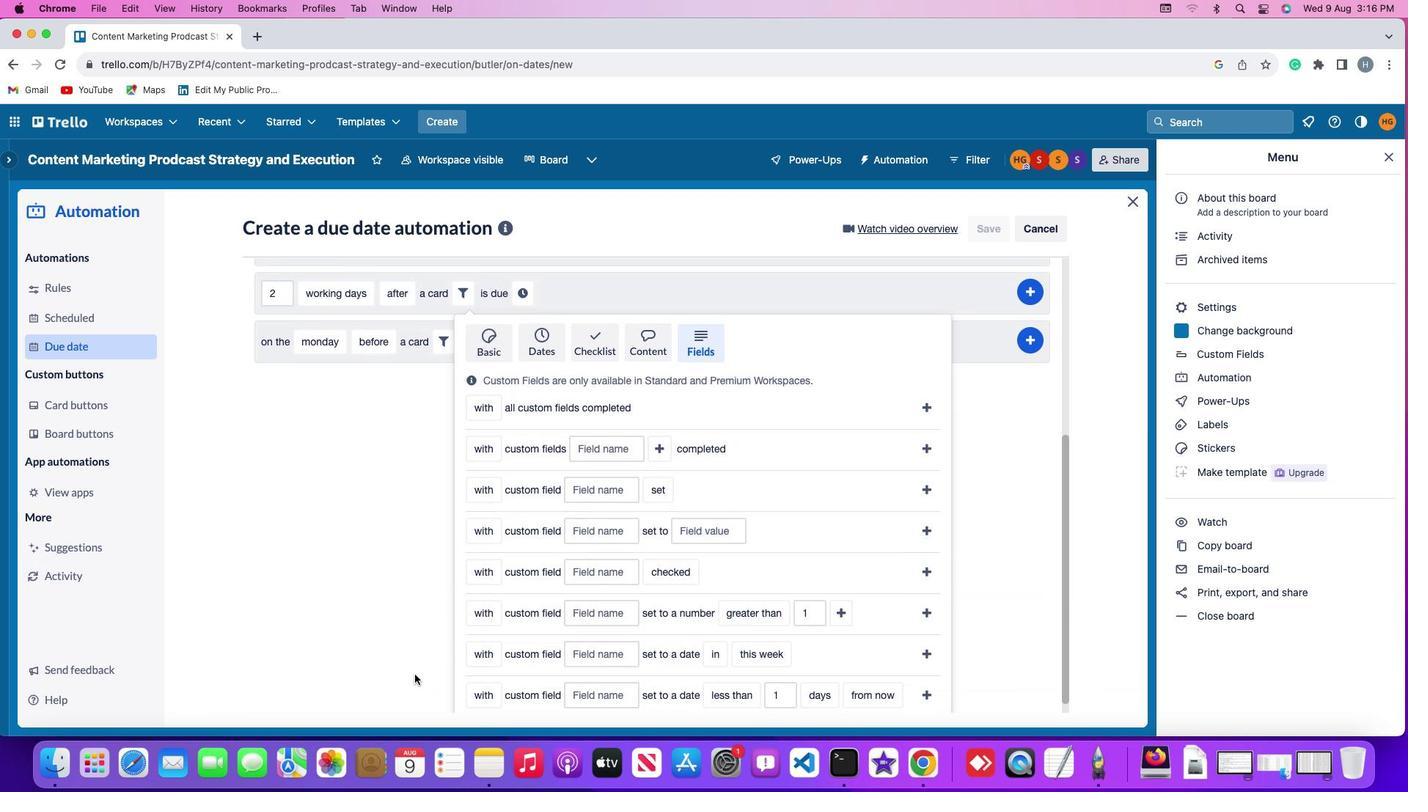 
Action: Mouse scrolled (408, 668) with delta (-5, -6)
Screenshot: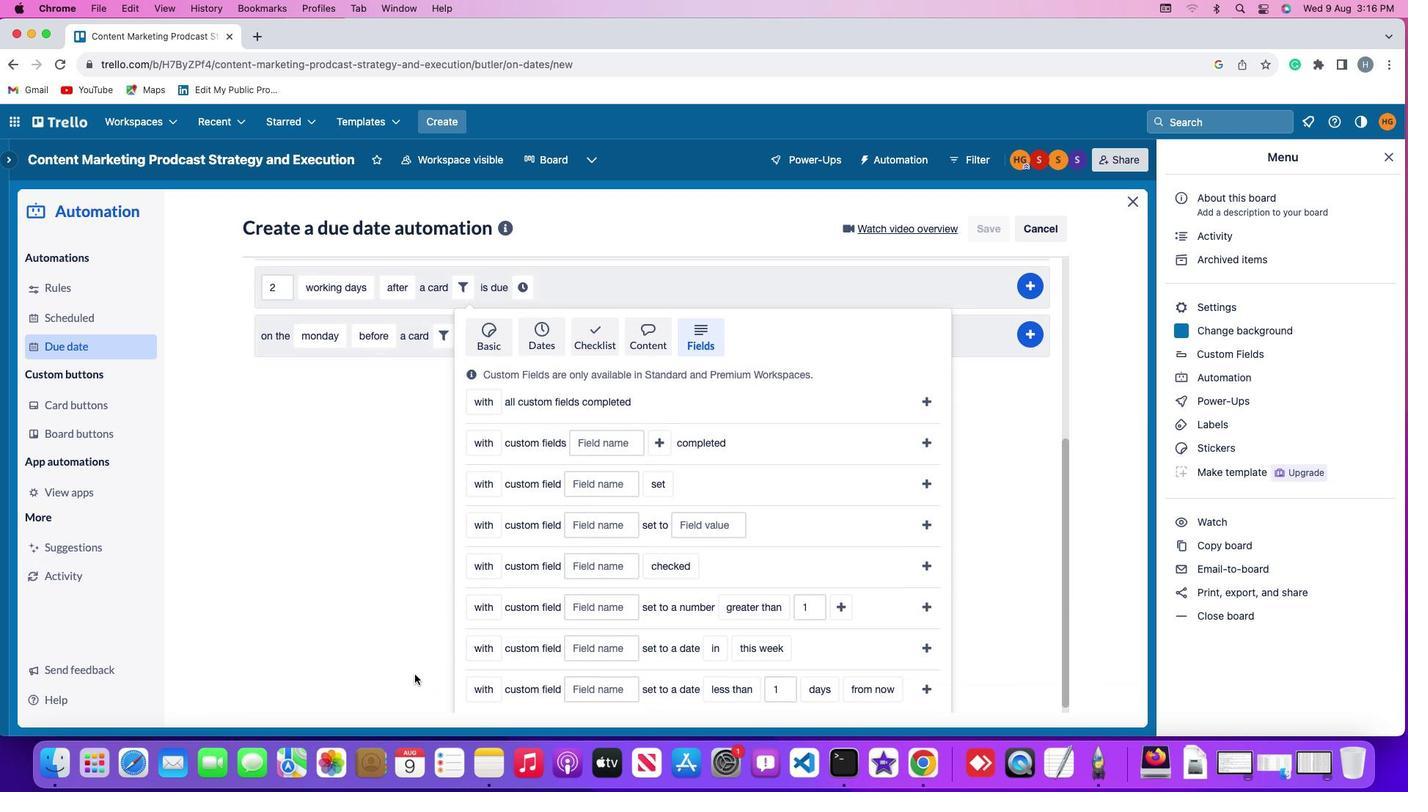 
Action: Mouse scrolled (408, 668) with delta (-5, -6)
Screenshot: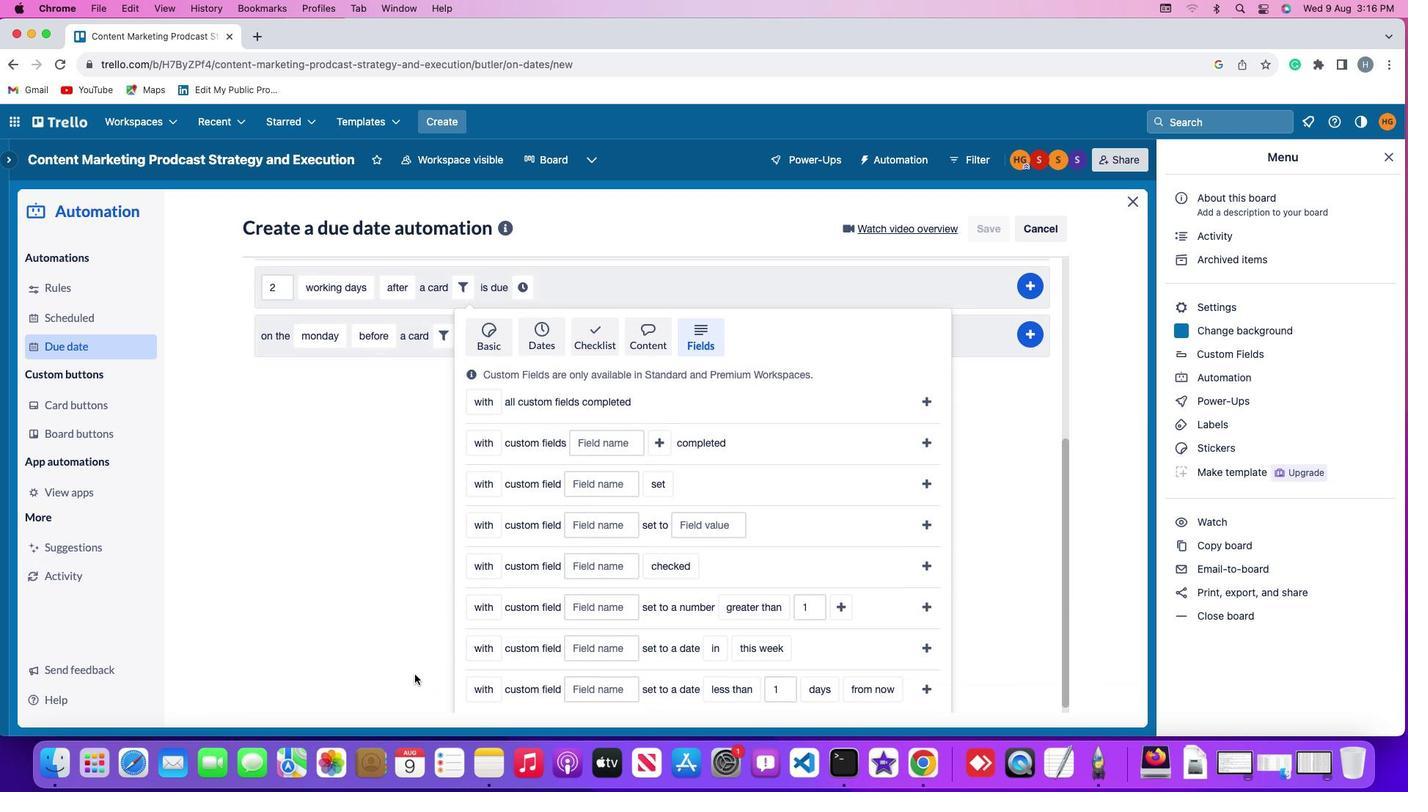 
Action: Mouse scrolled (408, 668) with delta (-5, -8)
Screenshot: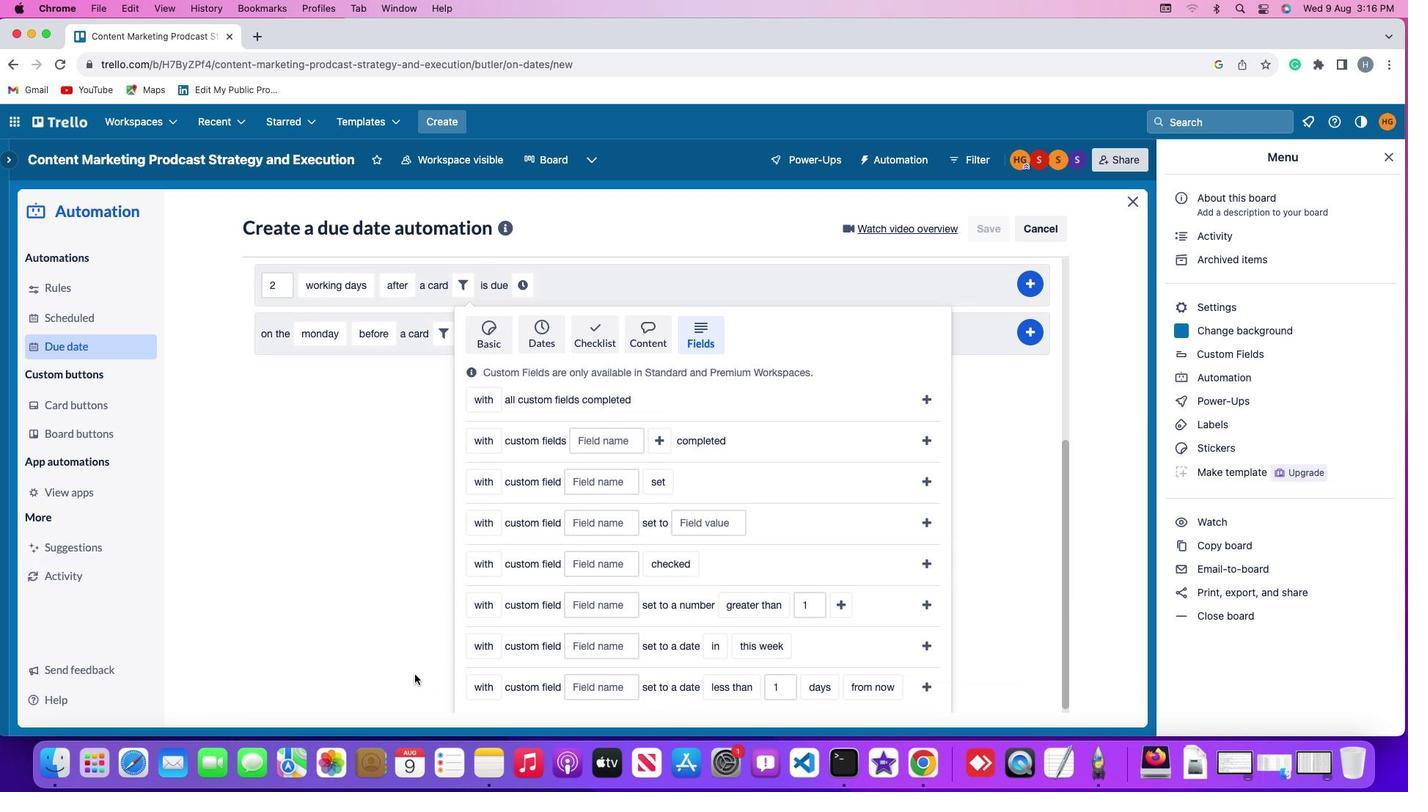 
Action: Mouse scrolled (408, 668) with delta (-5, -8)
Screenshot: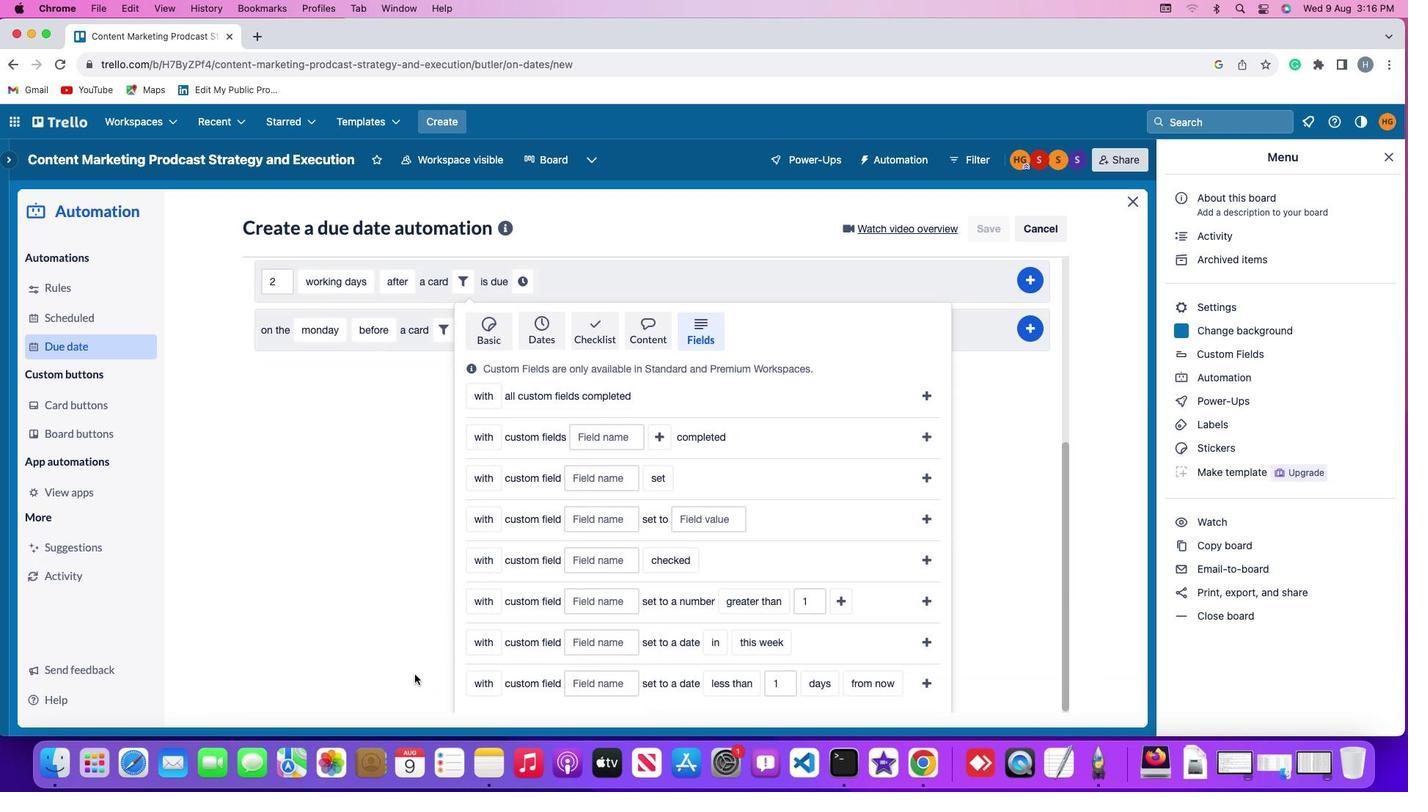 
Action: Mouse moved to (478, 597)
Screenshot: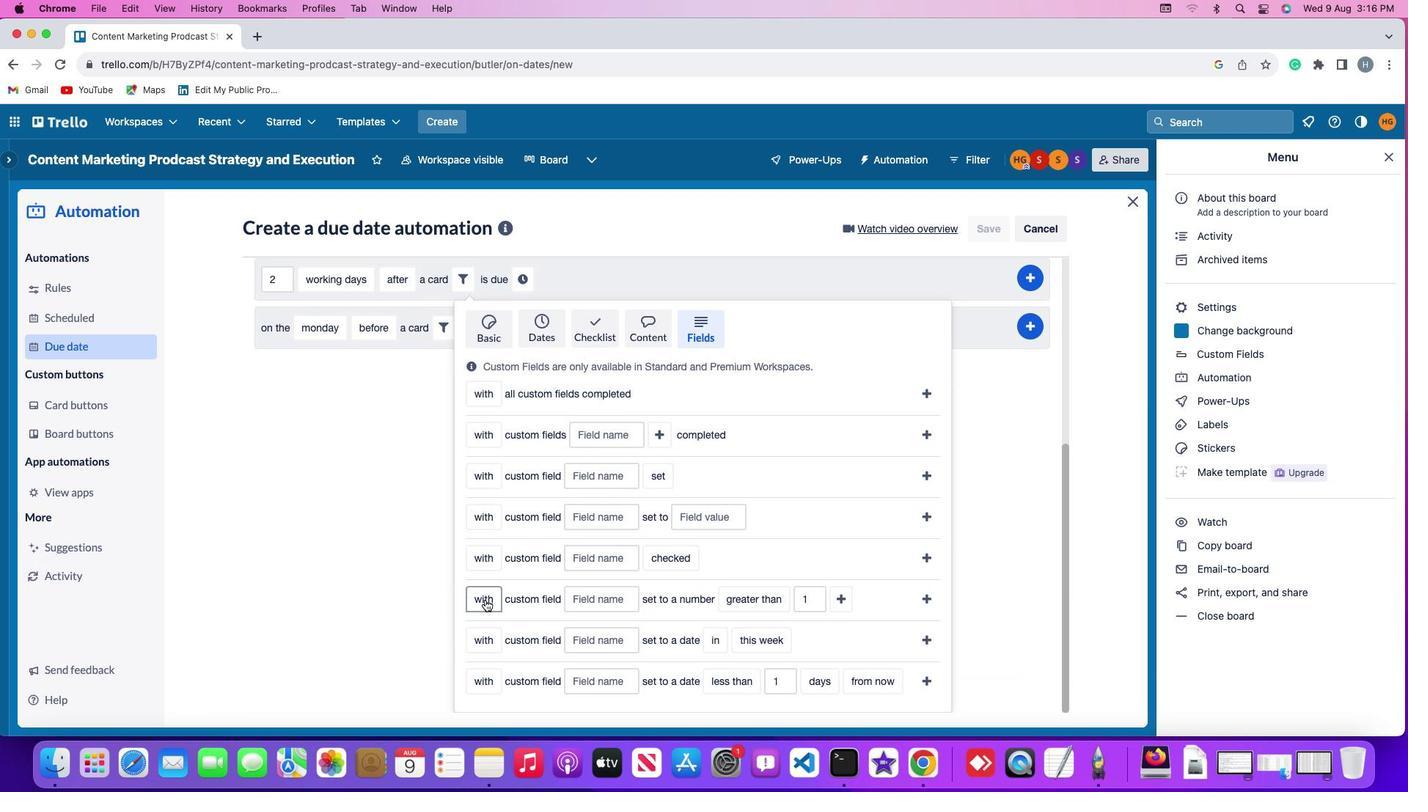 
Action: Mouse pressed left at (478, 597)
Screenshot: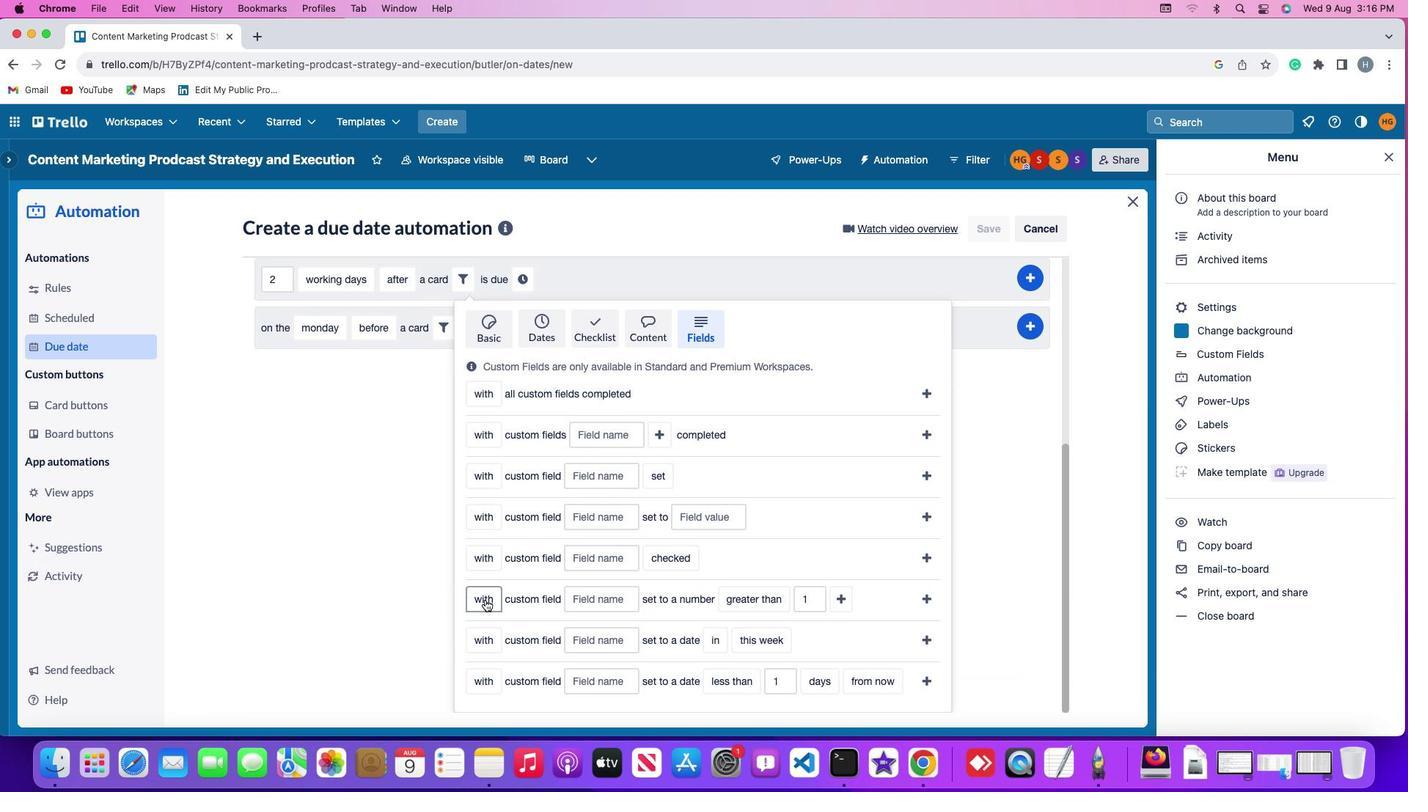 
Action: Mouse moved to (483, 618)
Screenshot: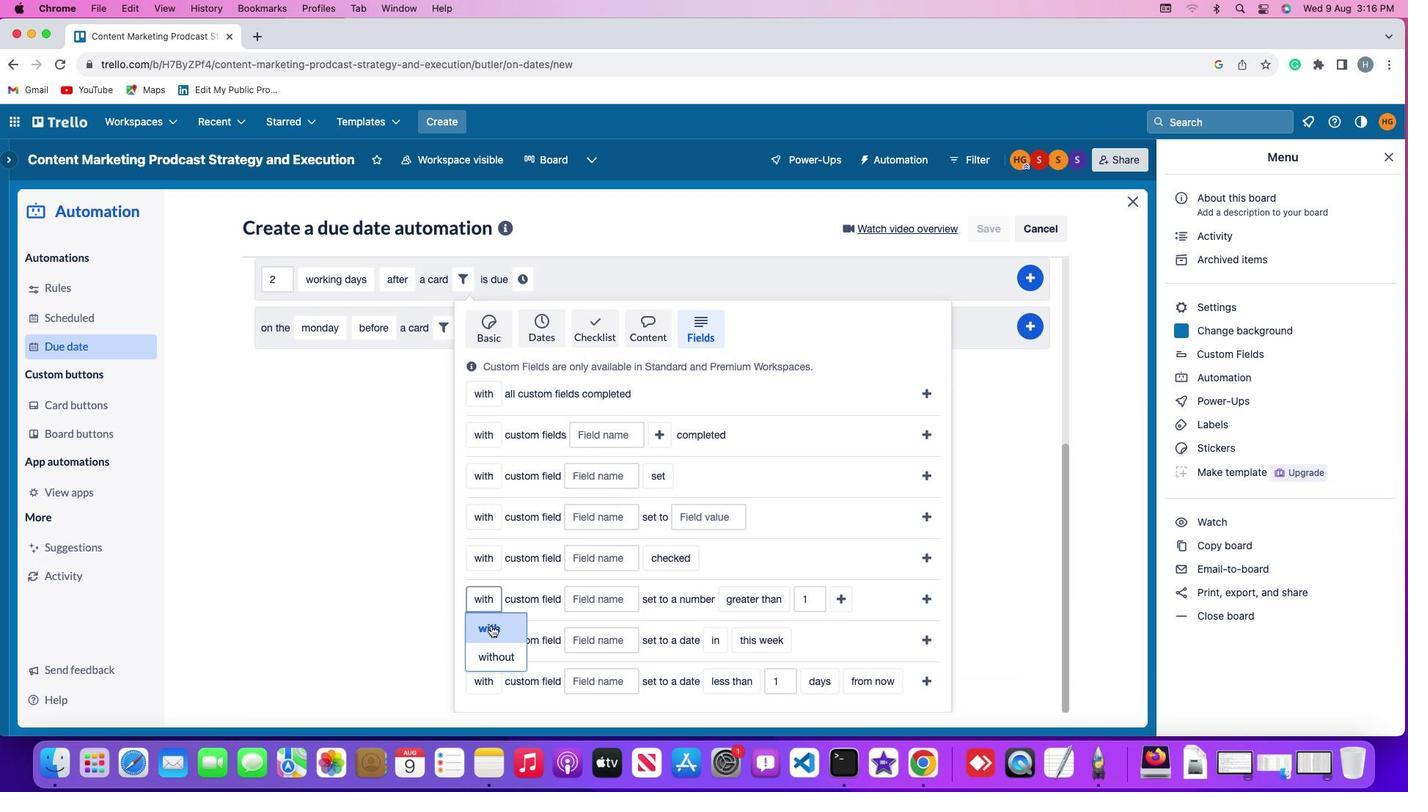 
Action: Mouse pressed left at (483, 618)
Screenshot: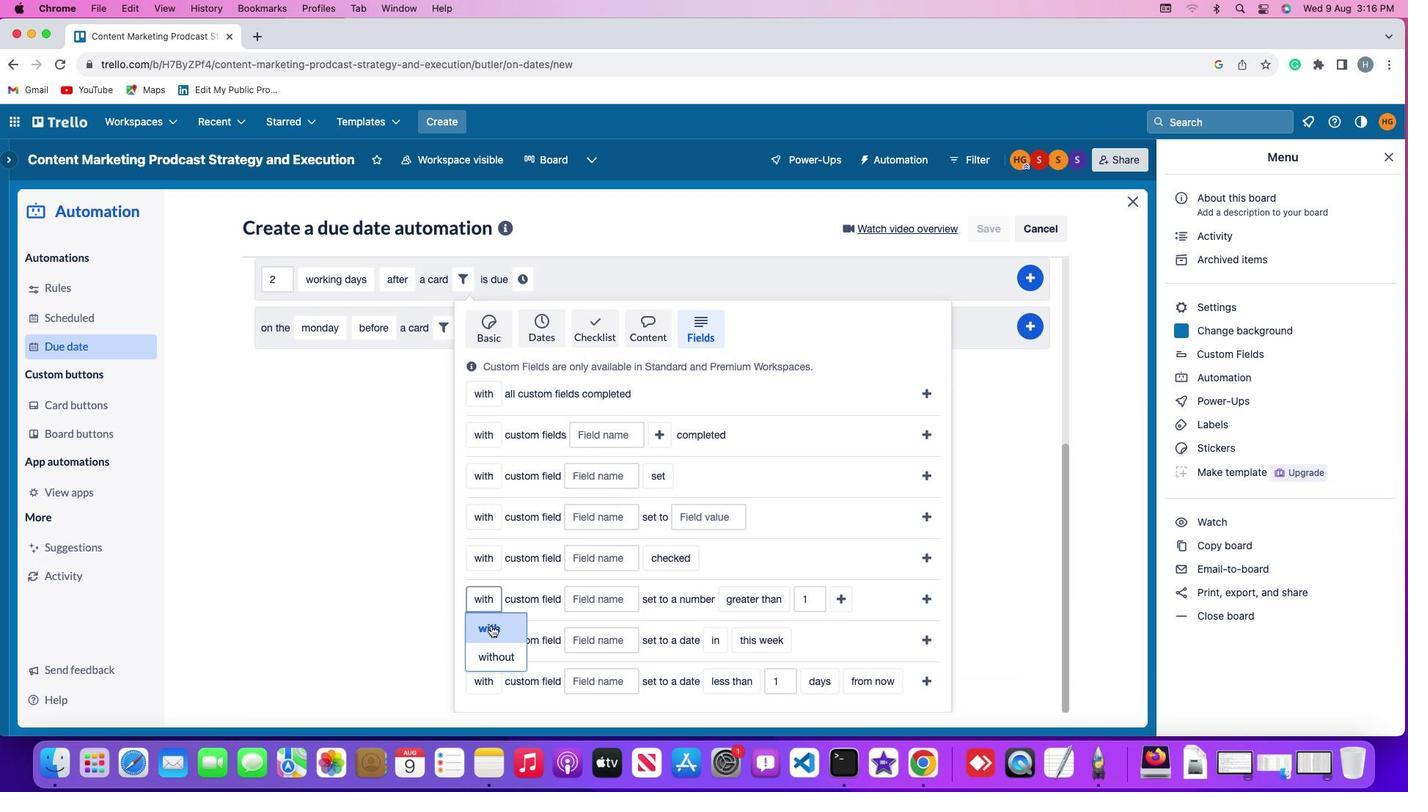 
Action: Mouse moved to (597, 597)
Screenshot: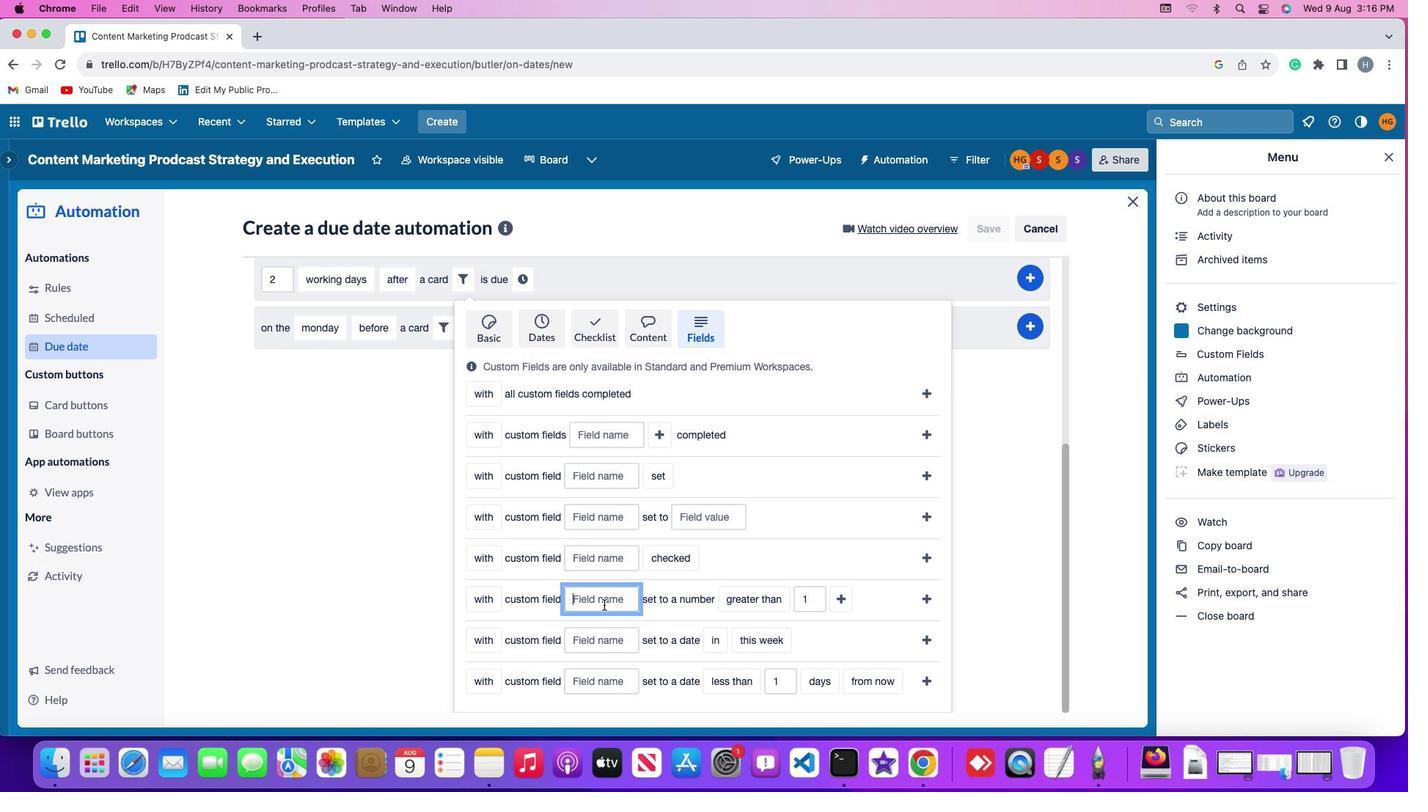 
Action: Mouse pressed left at (597, 597)
Screenshot: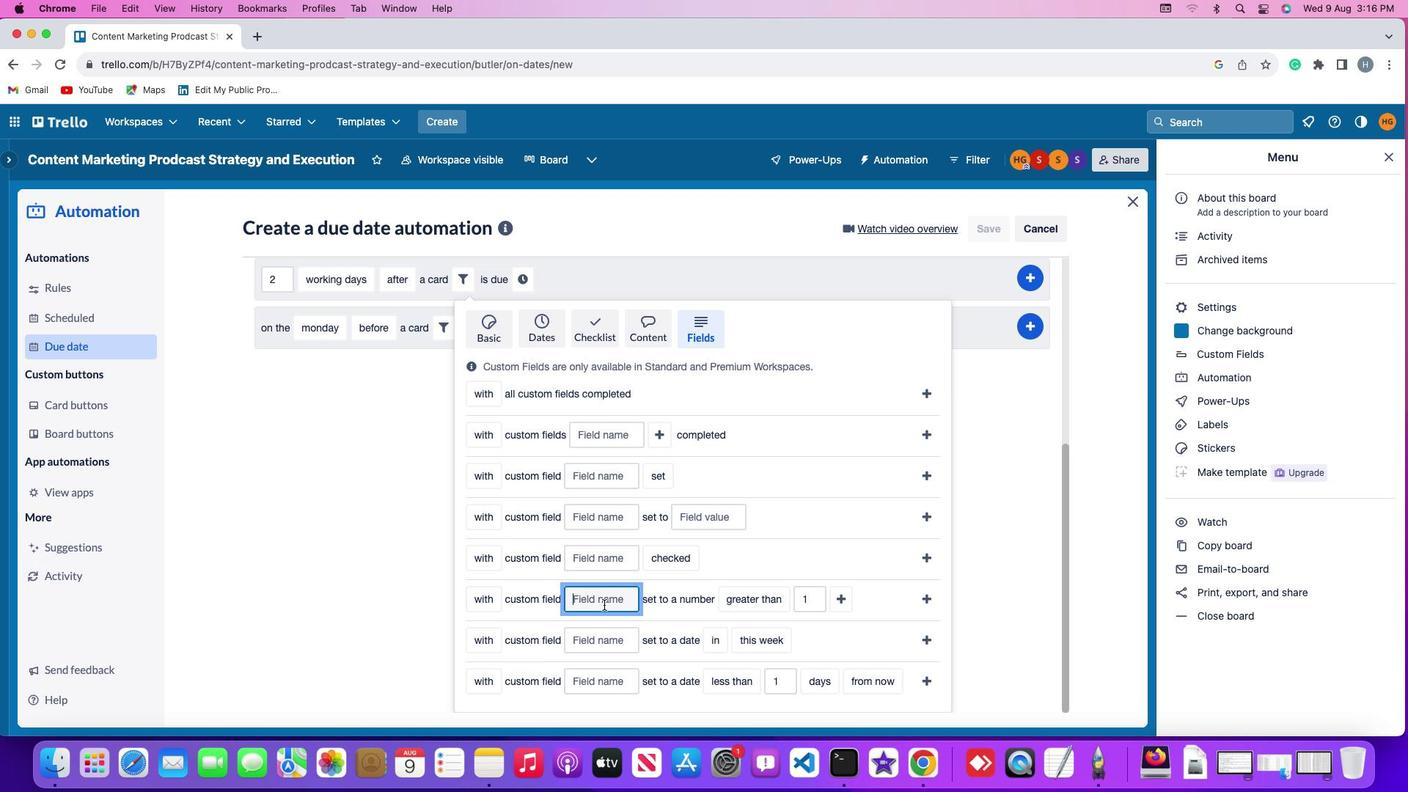 
Action: Key pressed Key.shift'R''e''s''u''m''e'
Screenshot: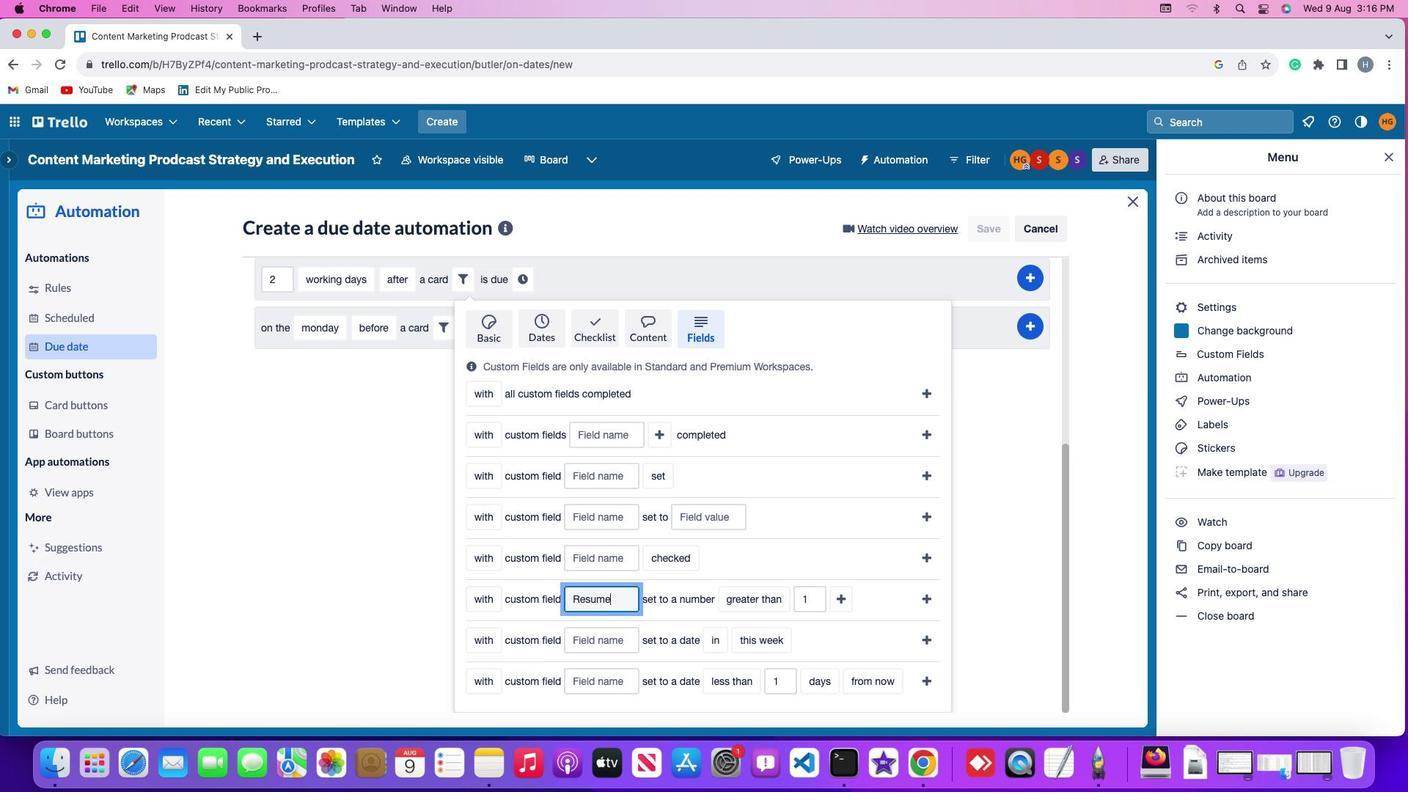 
Action: Mouse moved to (750, 586)
Screenshot: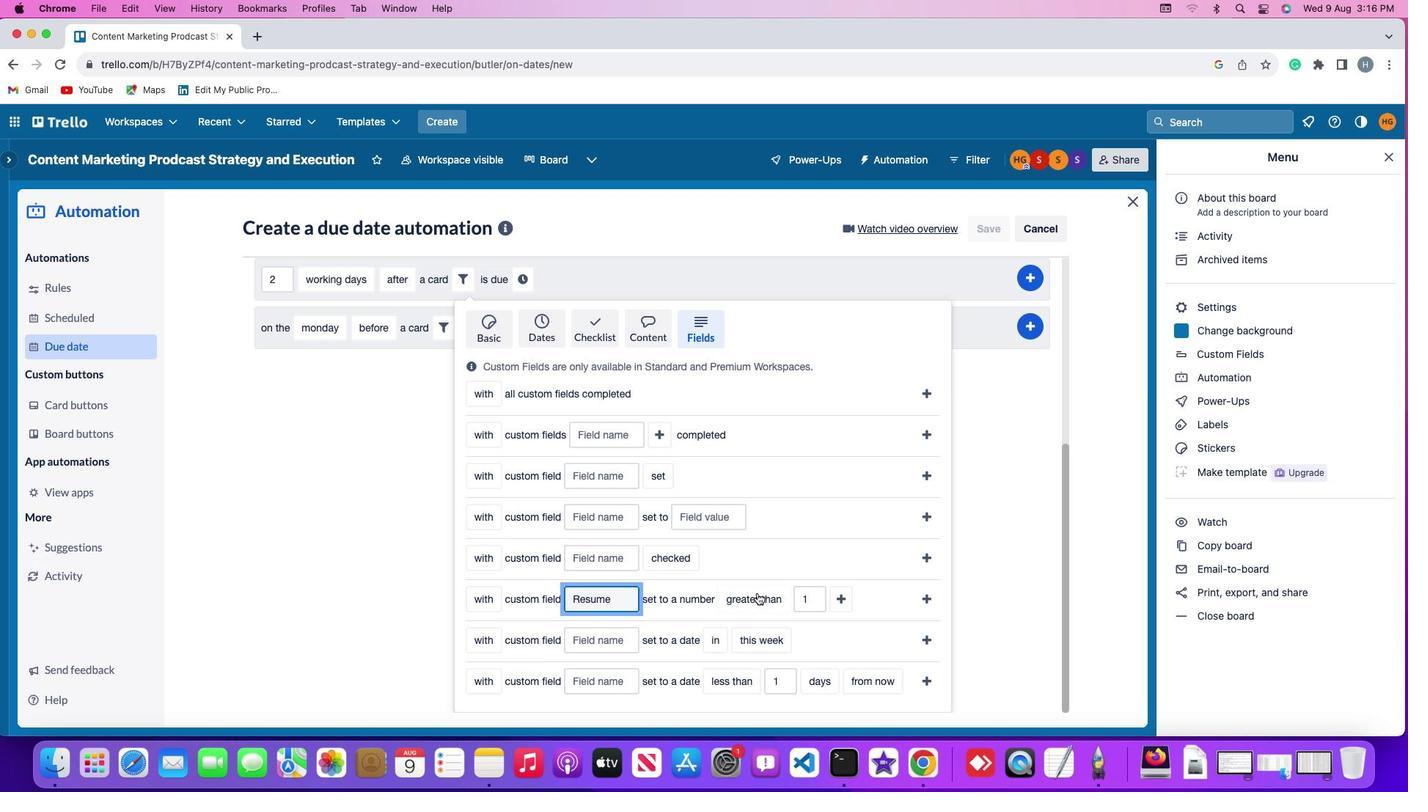 
Action: Mouse pressed left at (750, 586)
Screenshot: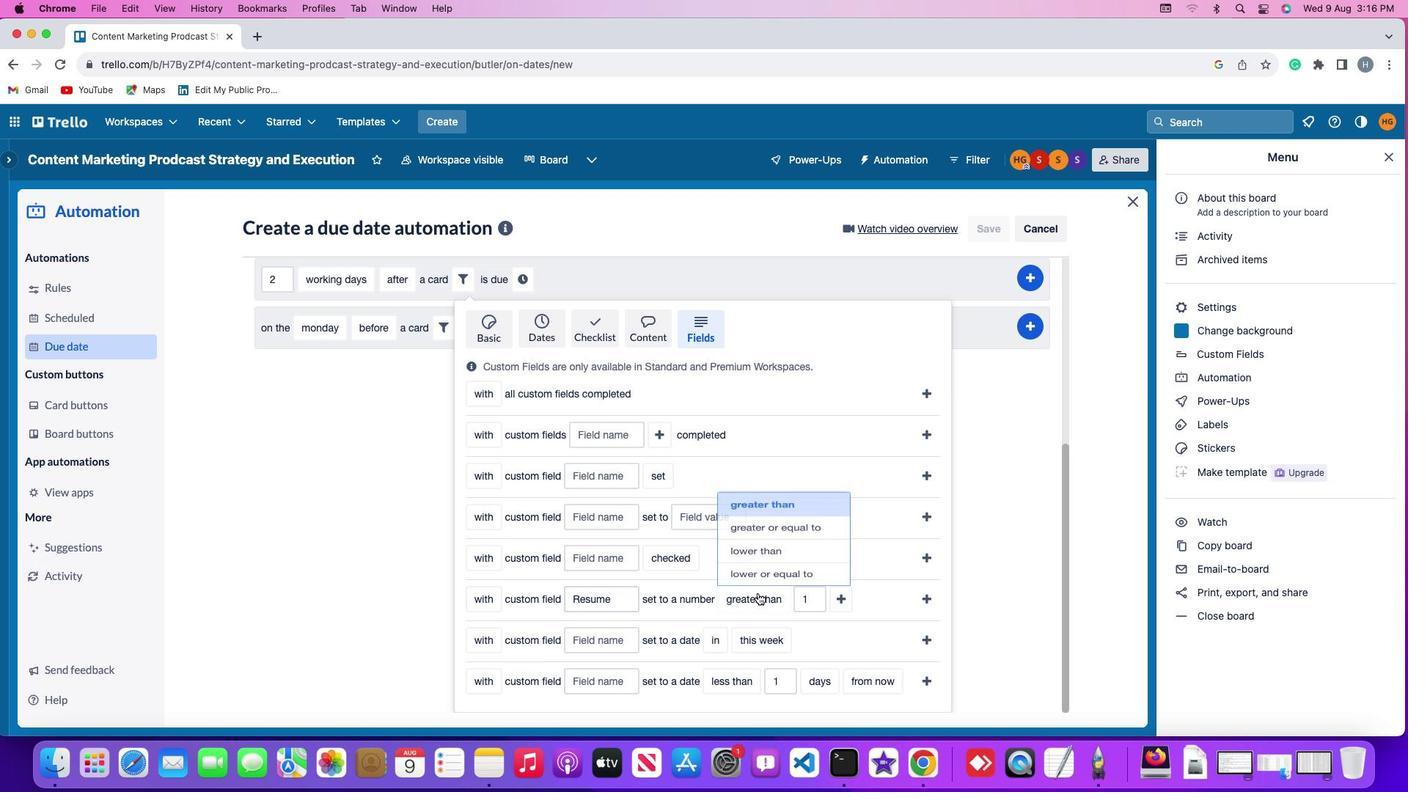 
Action: Mouse moved to (767, 536)
Screenshot: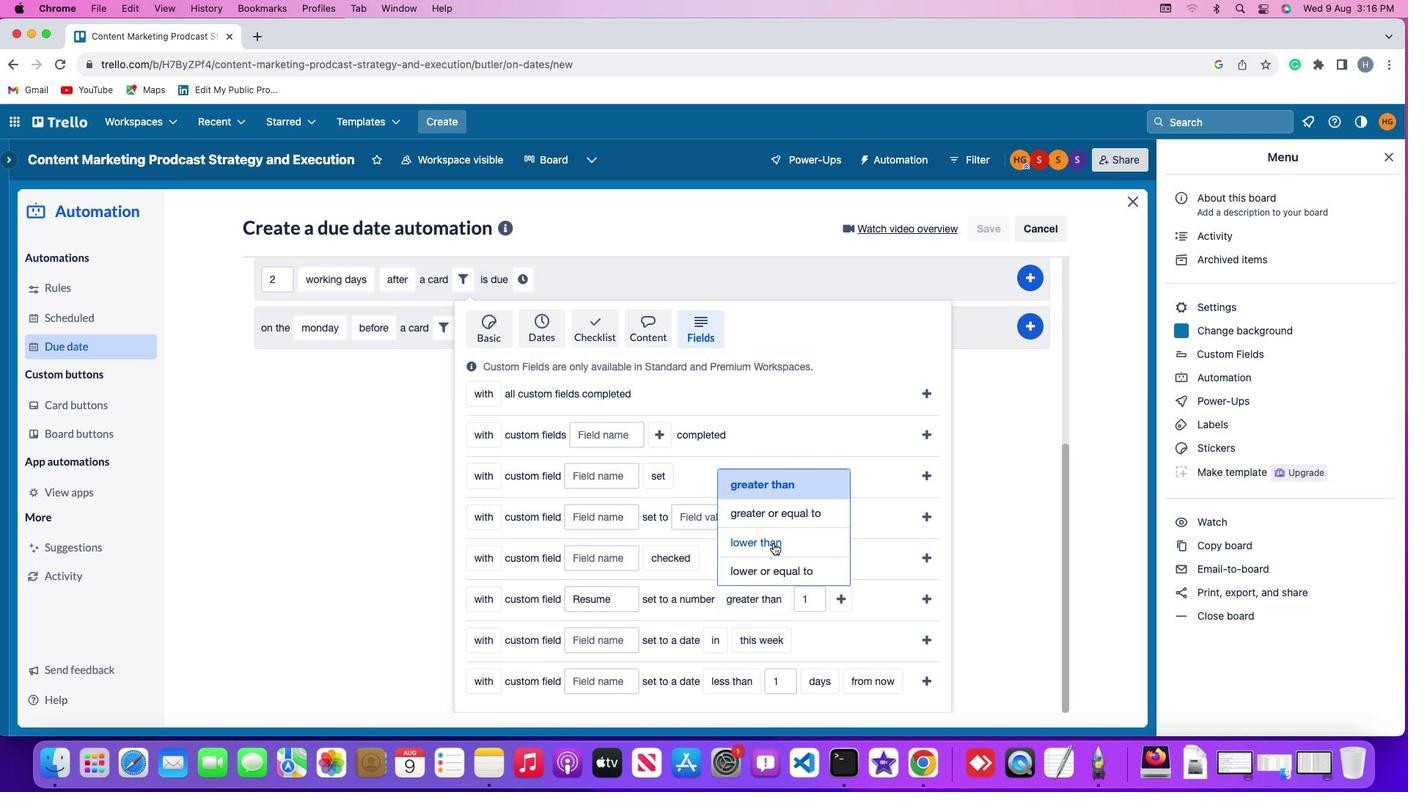 
Action: Mouse pressed left at (767, 536)
Screenshot: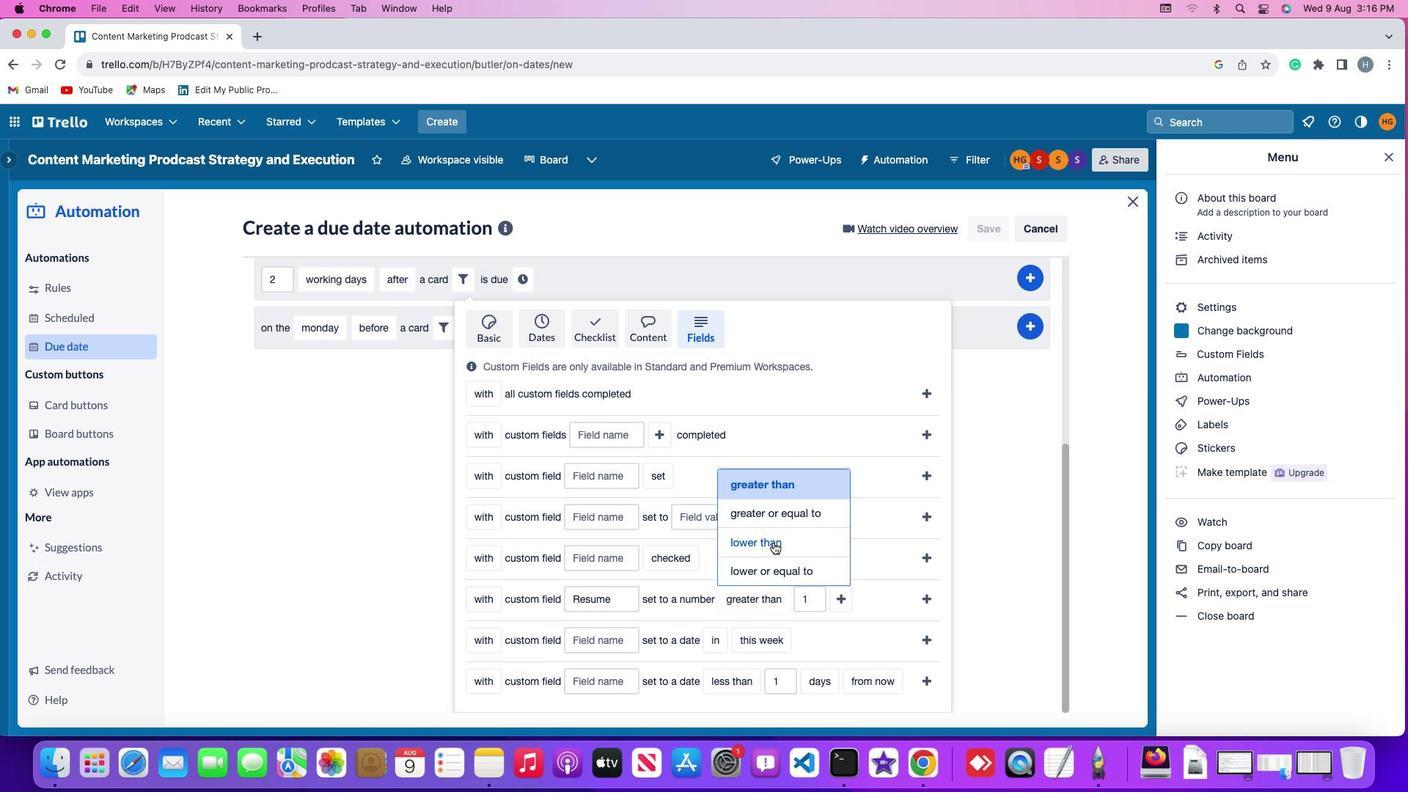 
Action: Mouse moved to (804, 591)
Screenshot: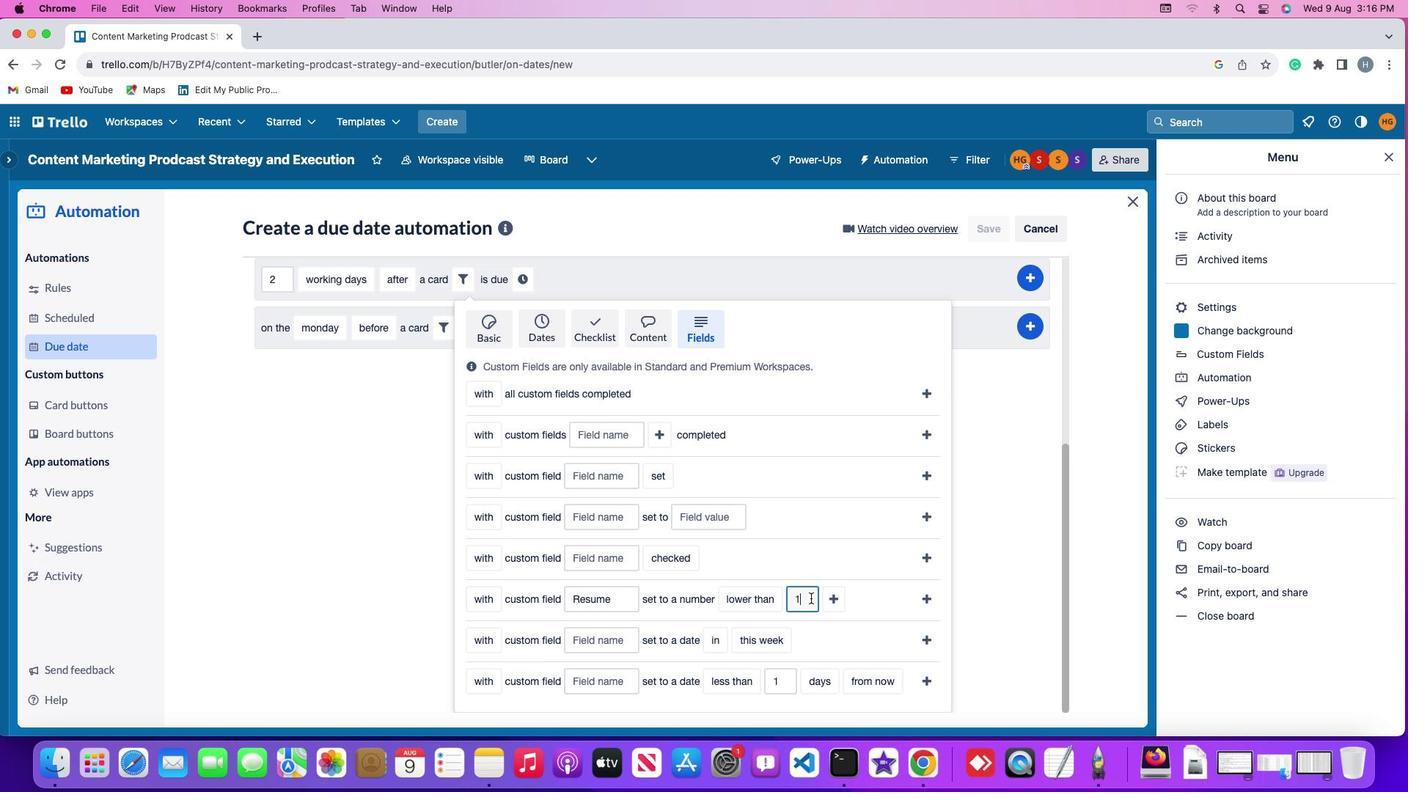 
Action: Mouse pressed left at (804, 591)
Screenshot: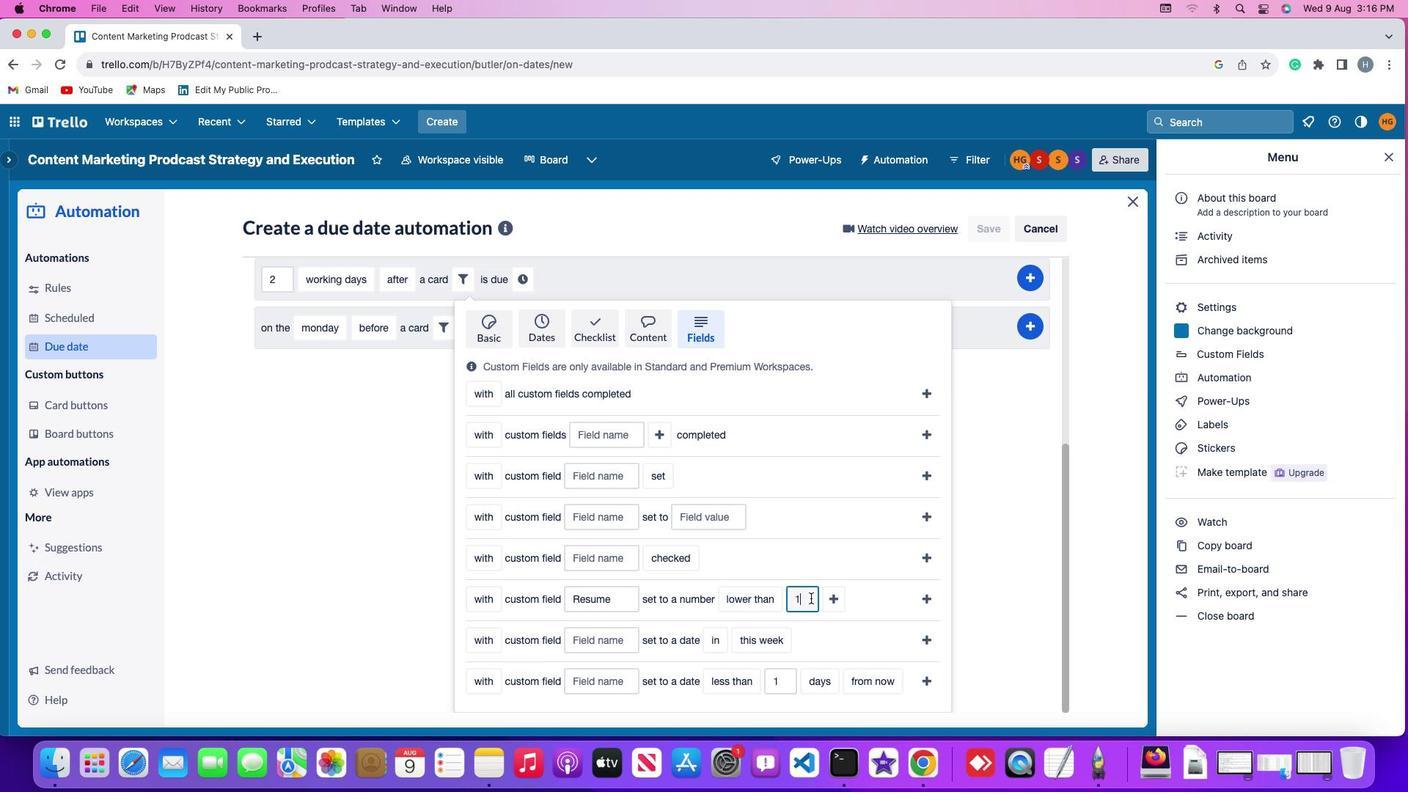 
Action: Mouse moved to (804, 591)
Screenshot: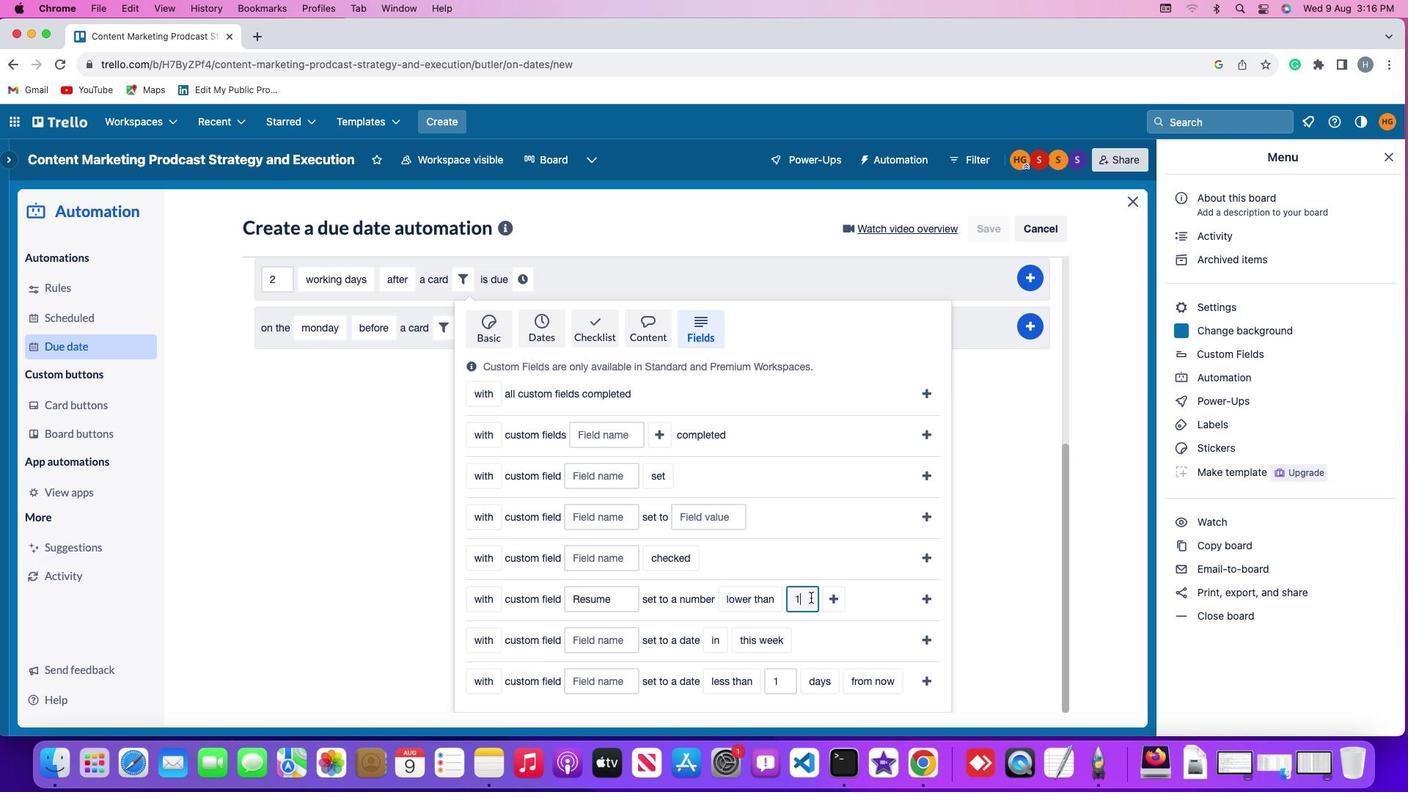 
Action: Key pressed Key.backspace'1'
Screenshot: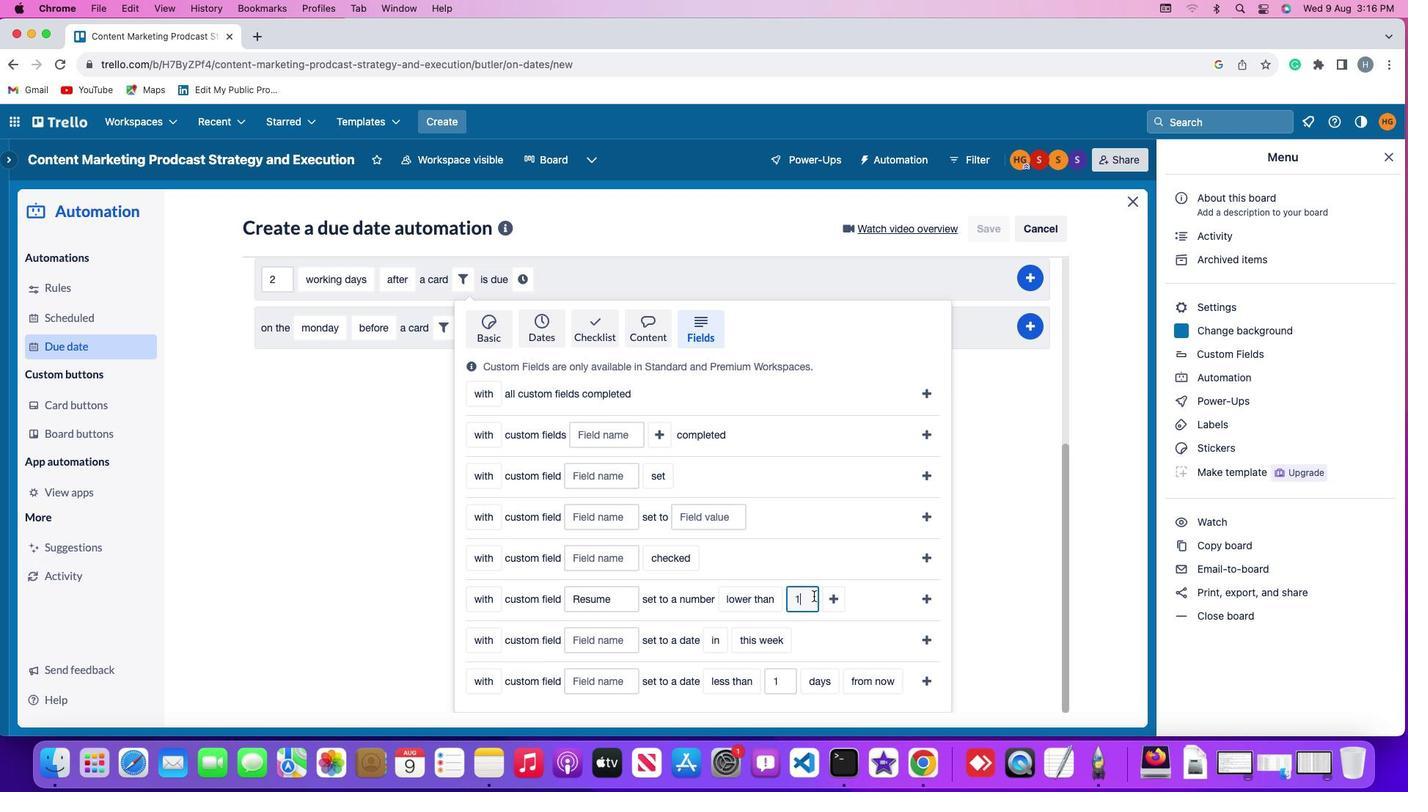 
Action: Mouse moved to (825, 590)
Screenshot: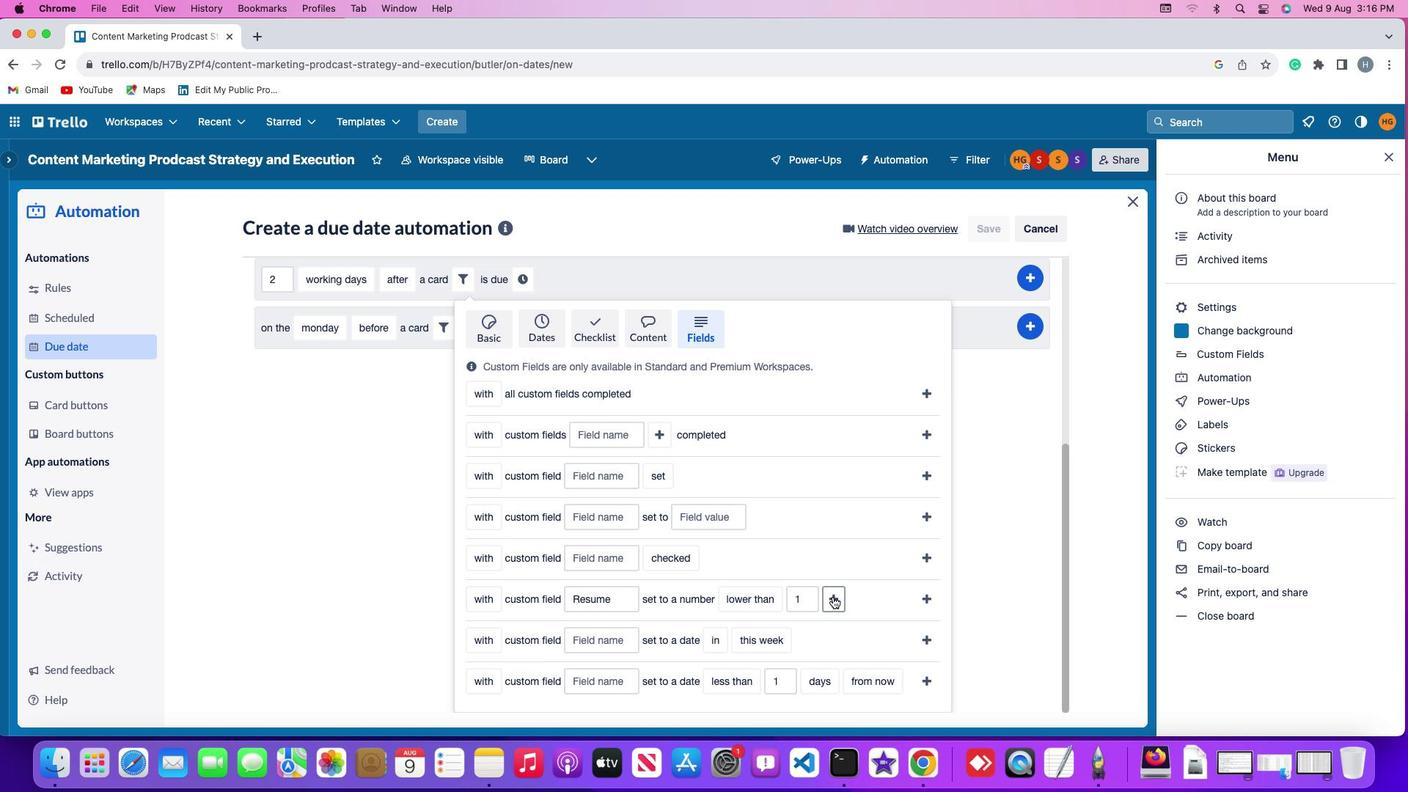 
Action: Mouse pressed left at (825, 590)
Screenshot: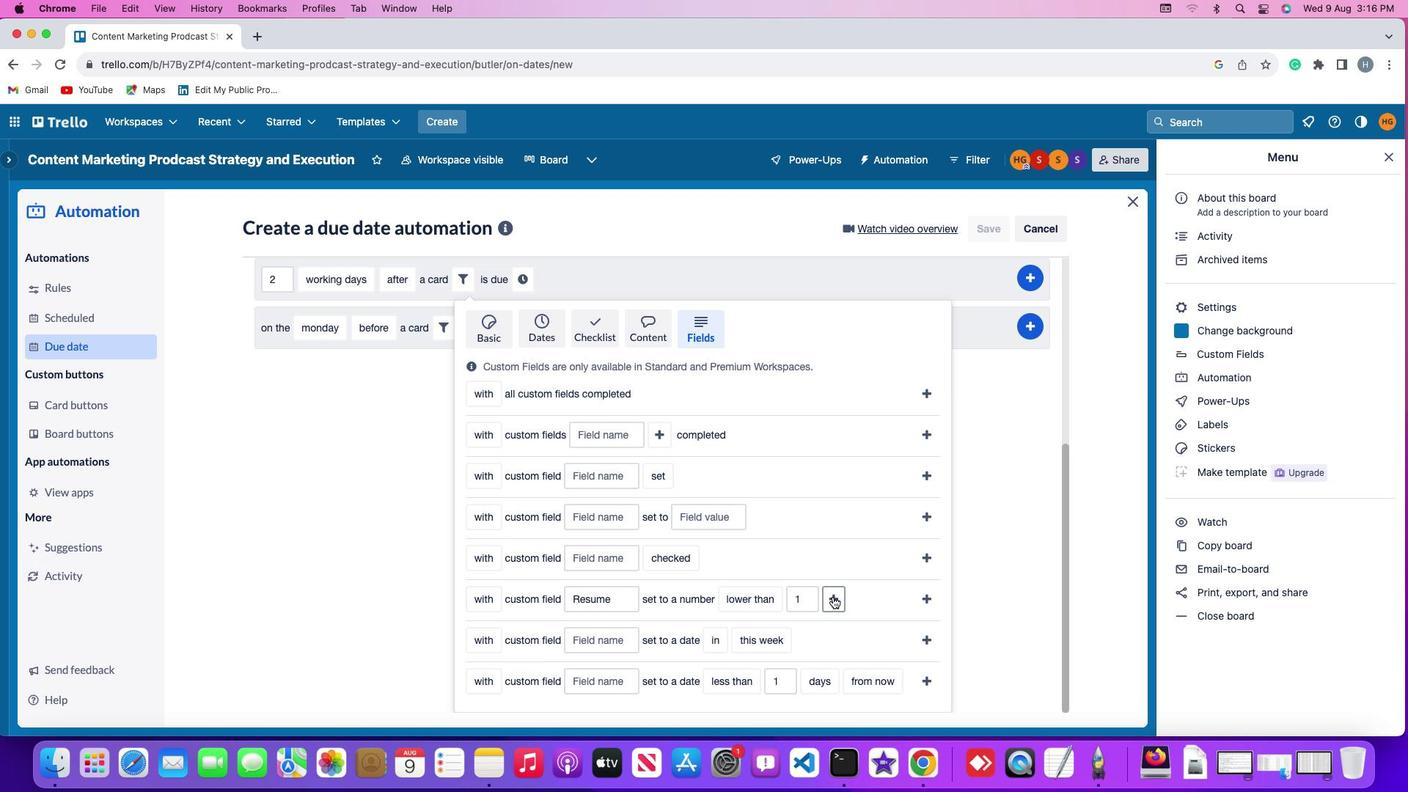 
Action: Mouse moved to (866, 592)
Screenshot: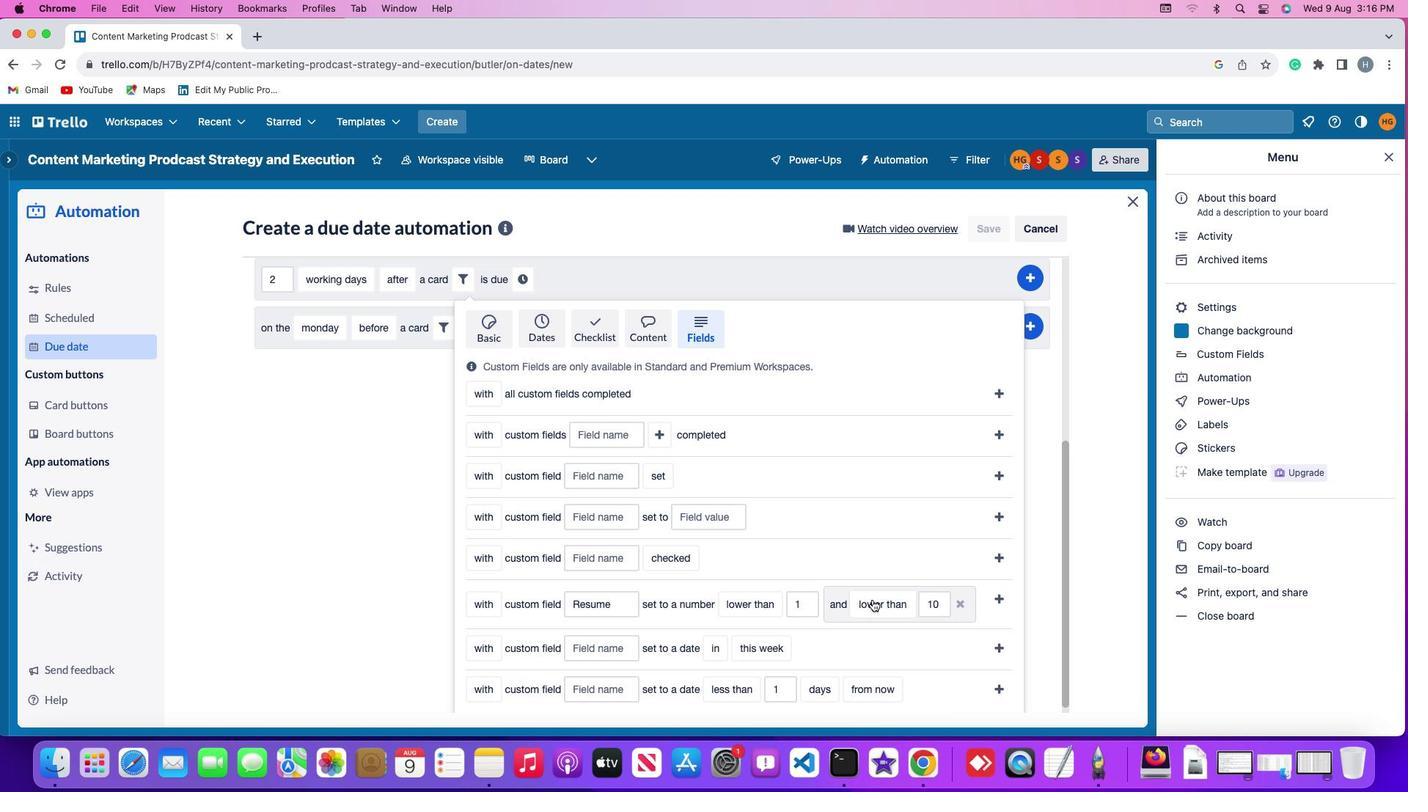 
Action: Mouse pressed left at (866, 592)
Screenshot: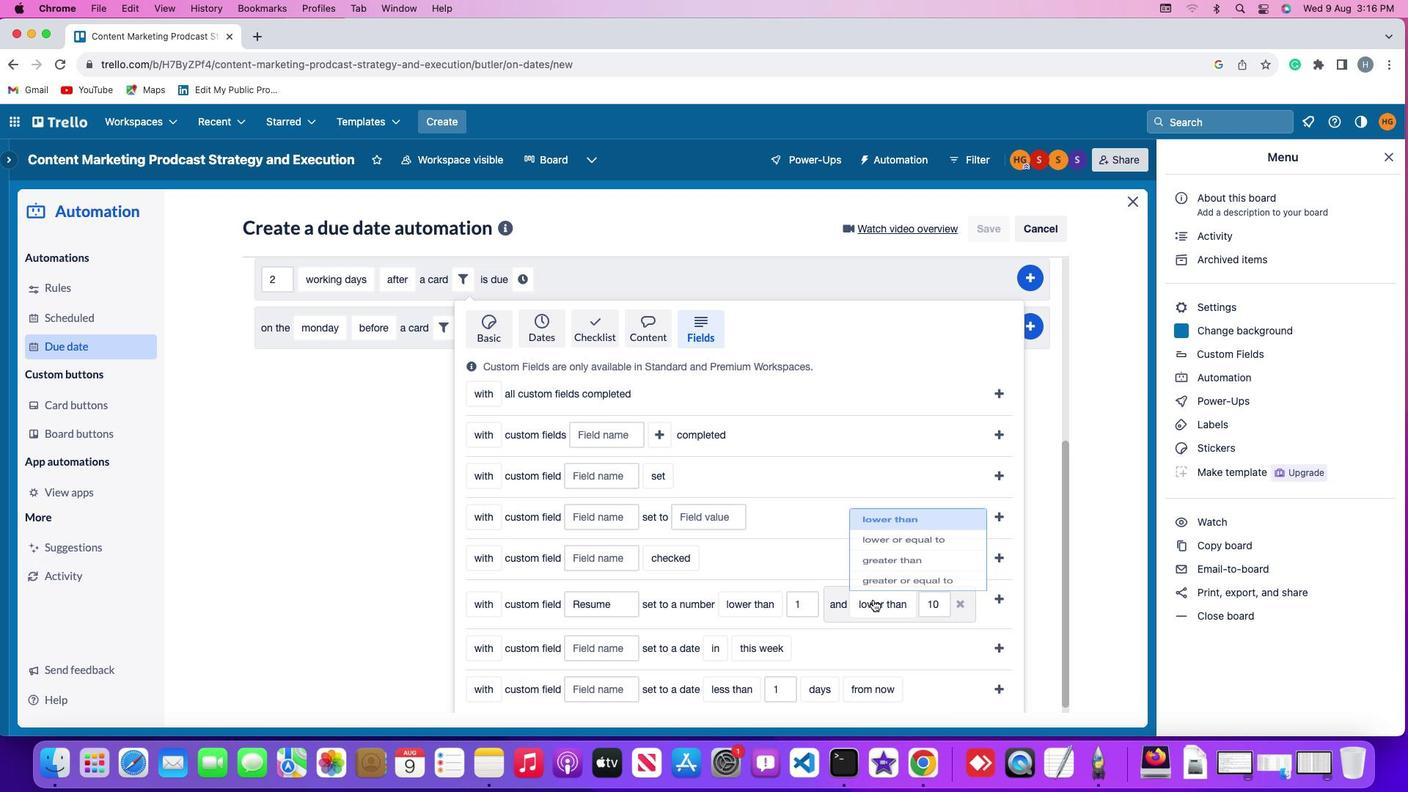 
Action: Mouse moved to (885, 515)
Screenshot: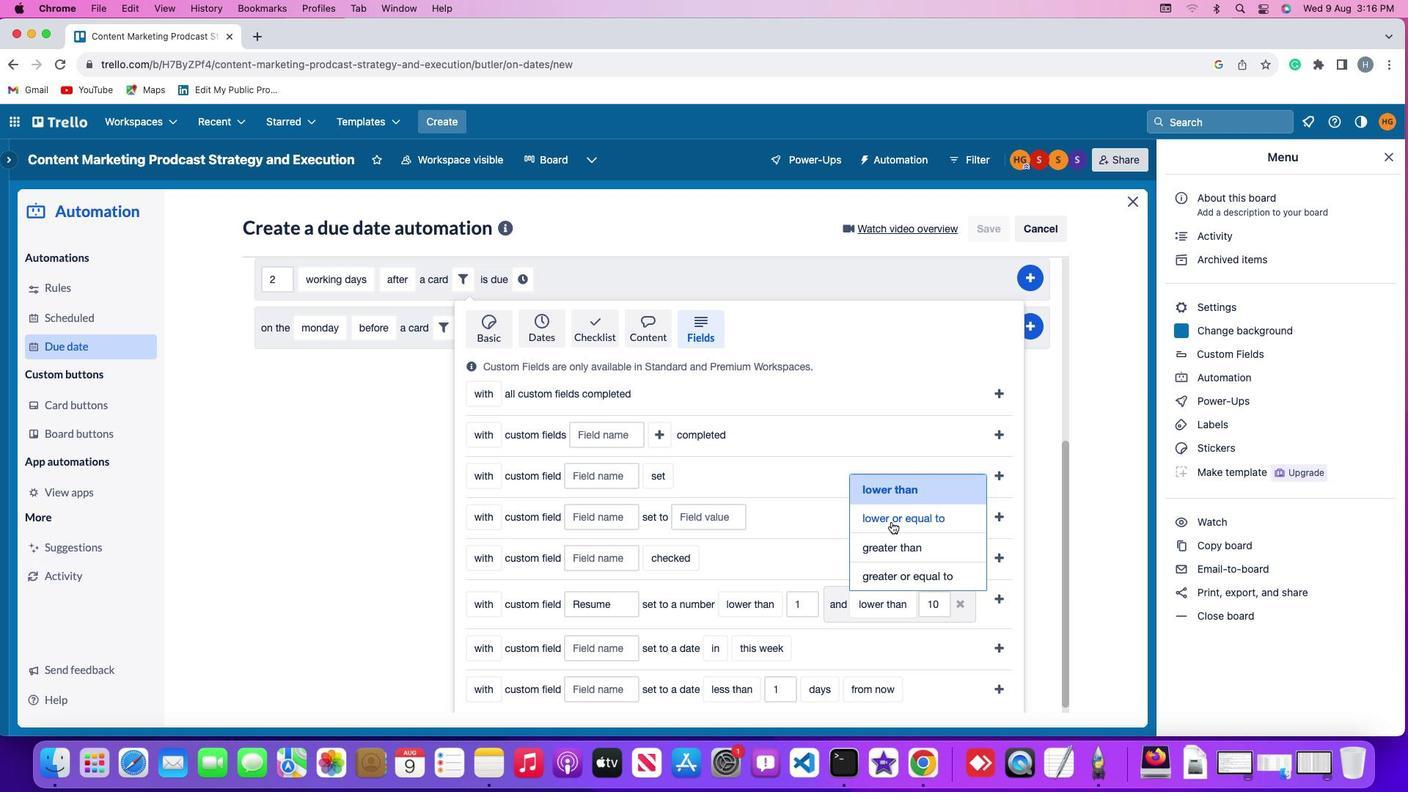 
Action: Mouse pressed left at (885, 515)
Screenshot: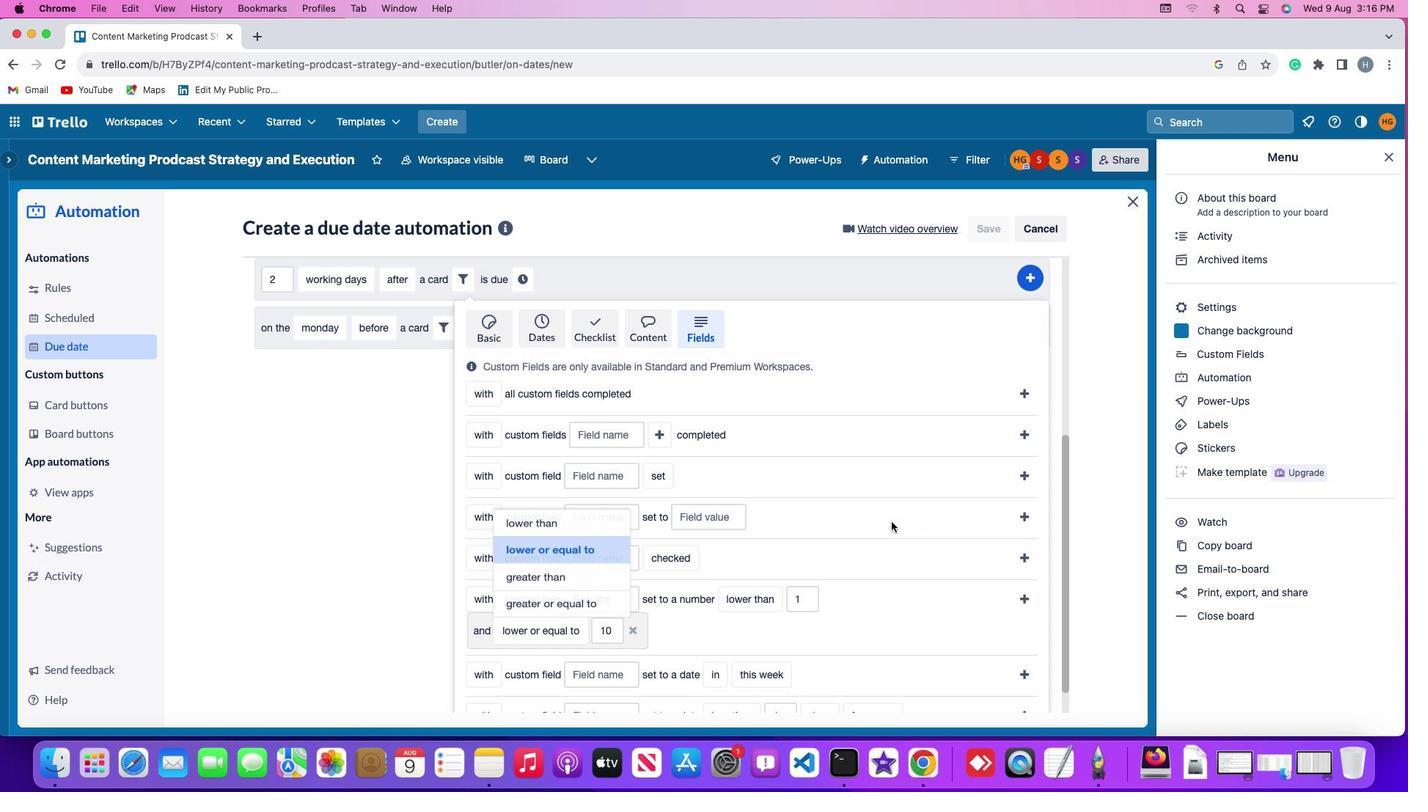 
Action: Mouse moved to (610, 621)
Screenshot: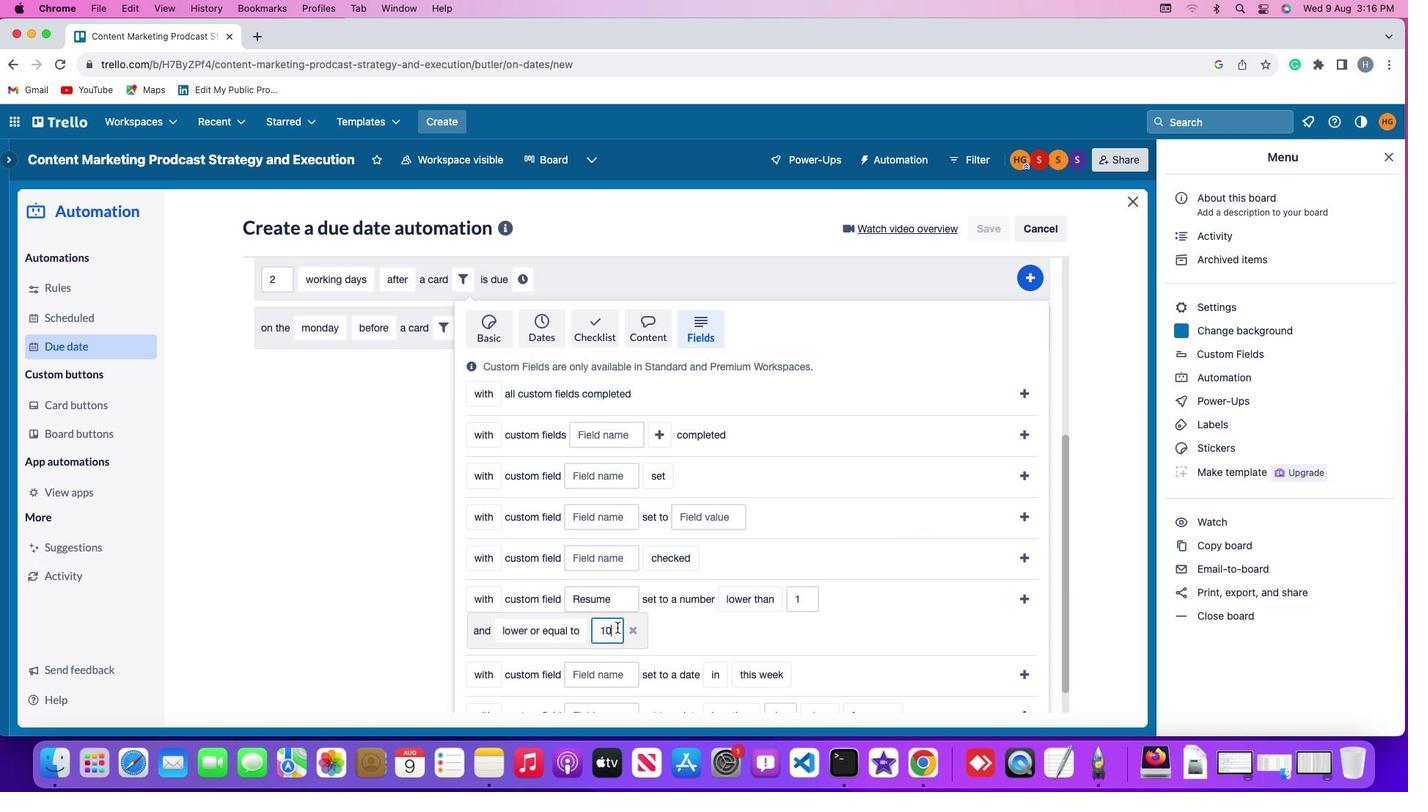 
Action: Mouse pressed left at (610, 621)
Screenshot: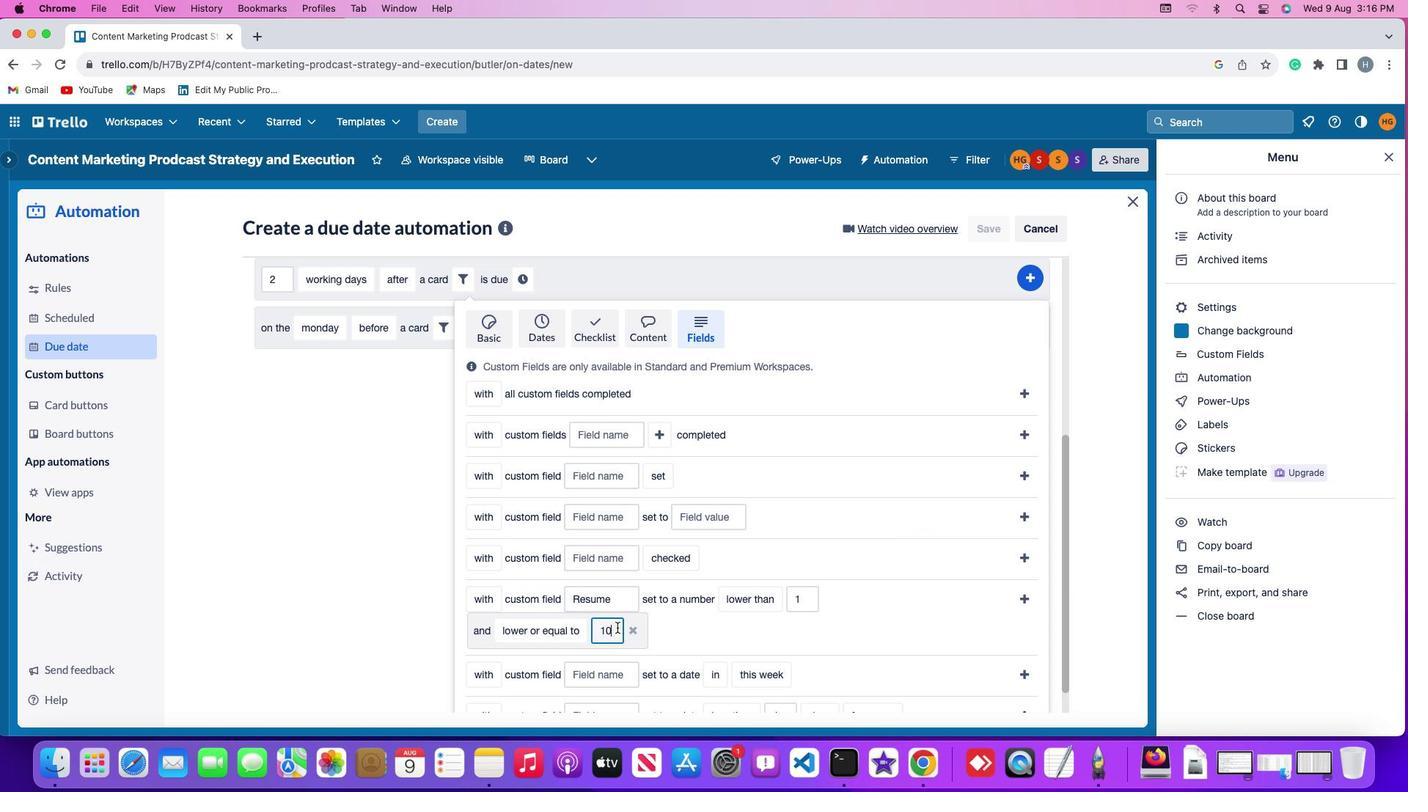 
Action: Mouse moved to (610, 620)
Screenshot: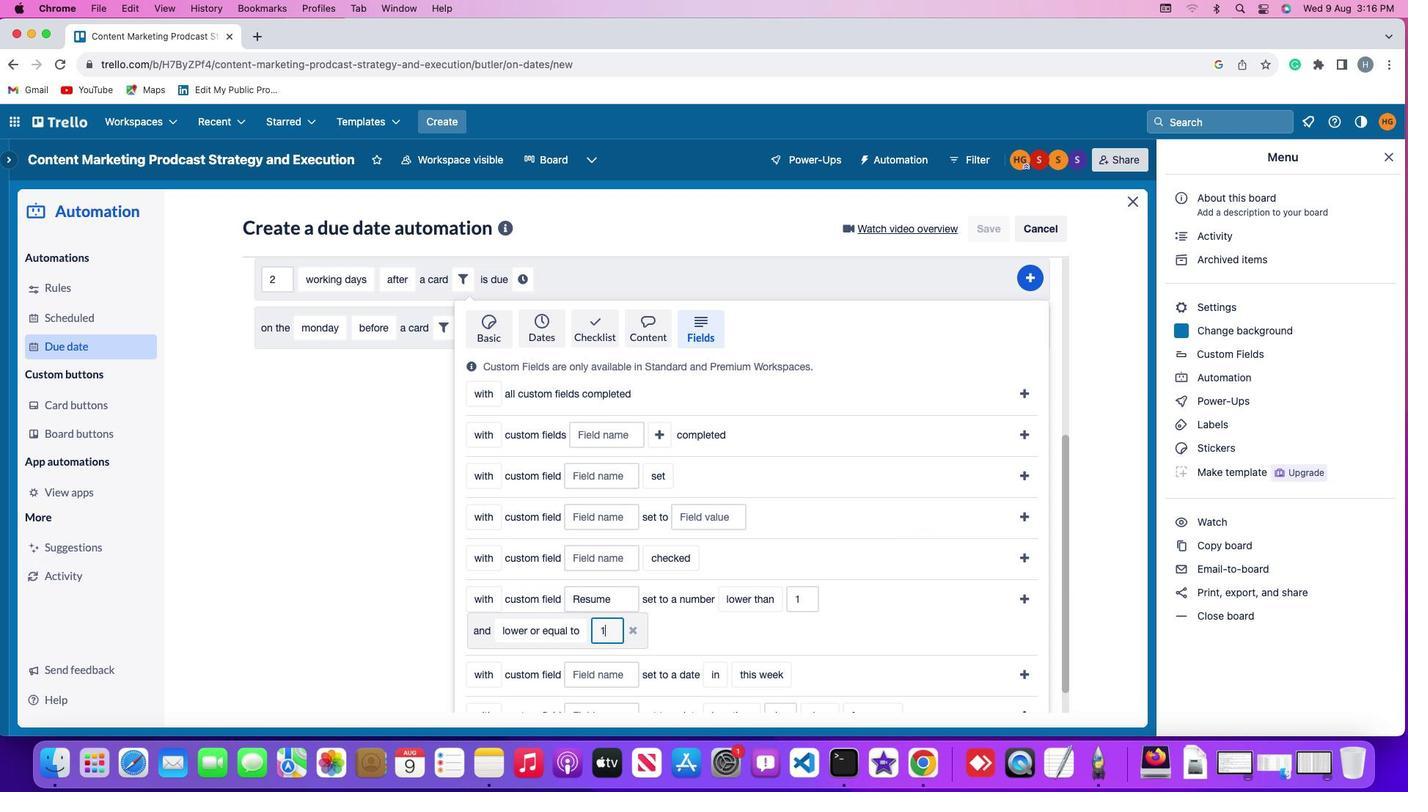 
Action: Key pressed Key.backspaceKey.backspace'1''0'
Screenshot: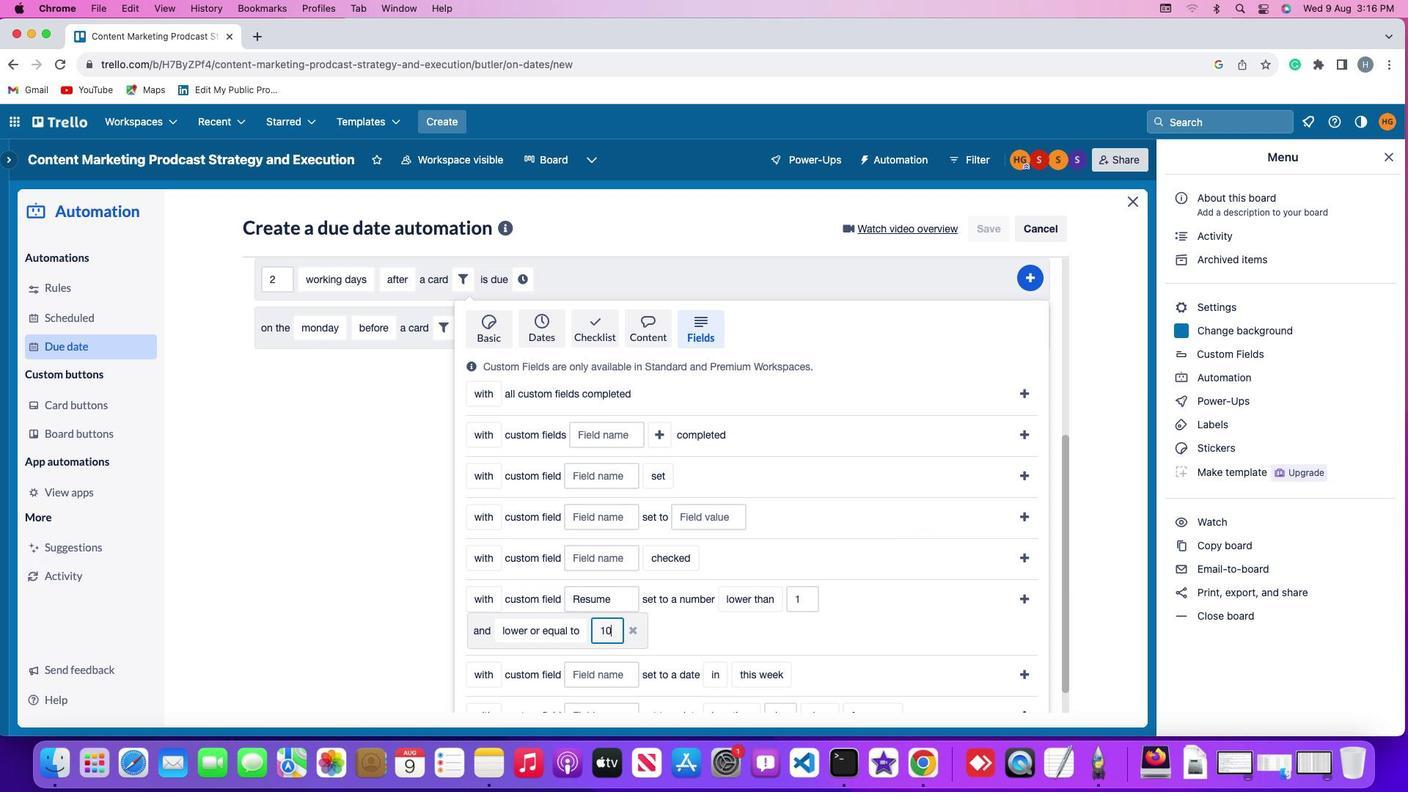 
Action: Mouse moved to (1018, 591)
Screenshot: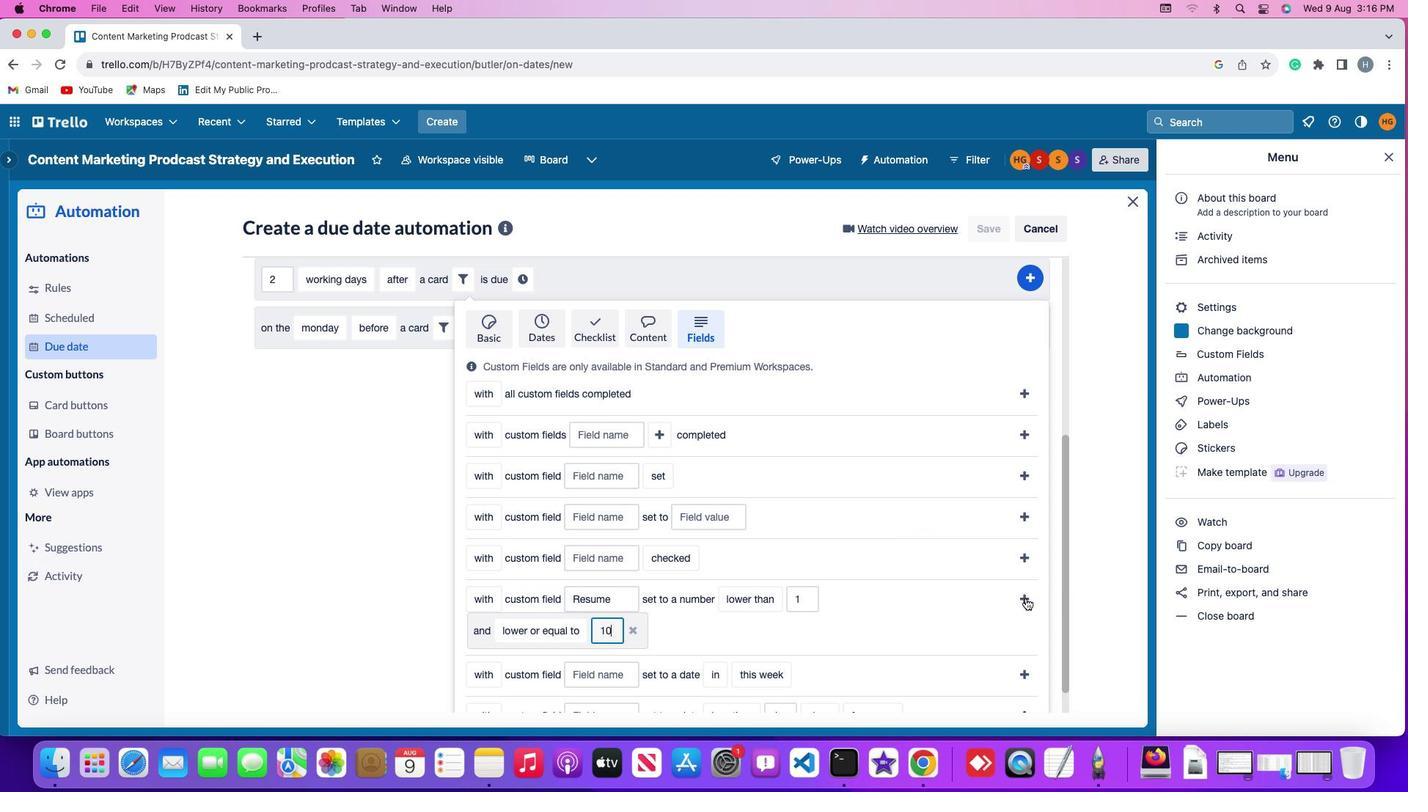 
Action: Mouse pressed left at (1018, 591)
Screenshot: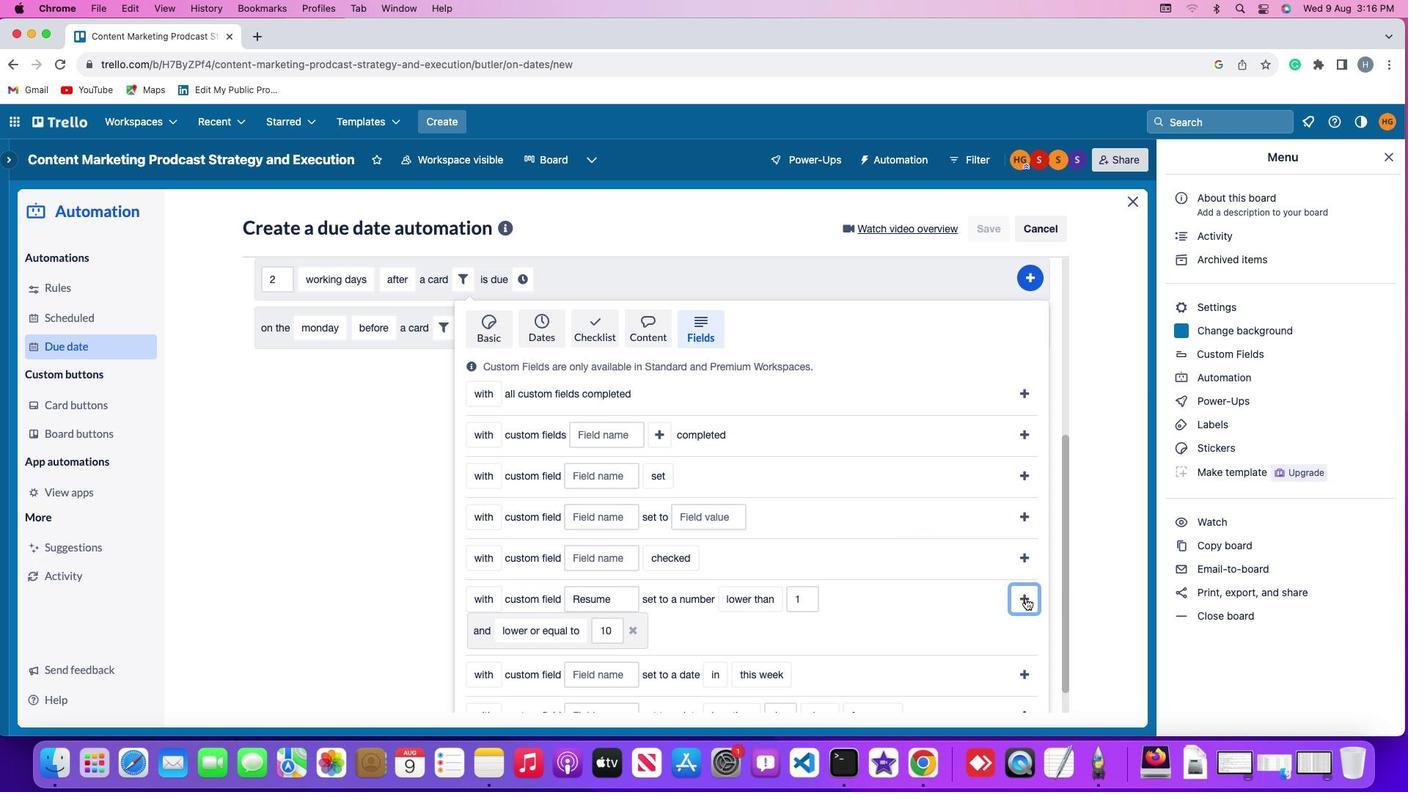 
Action: Mouse moved to (924, 586)
Screenshot: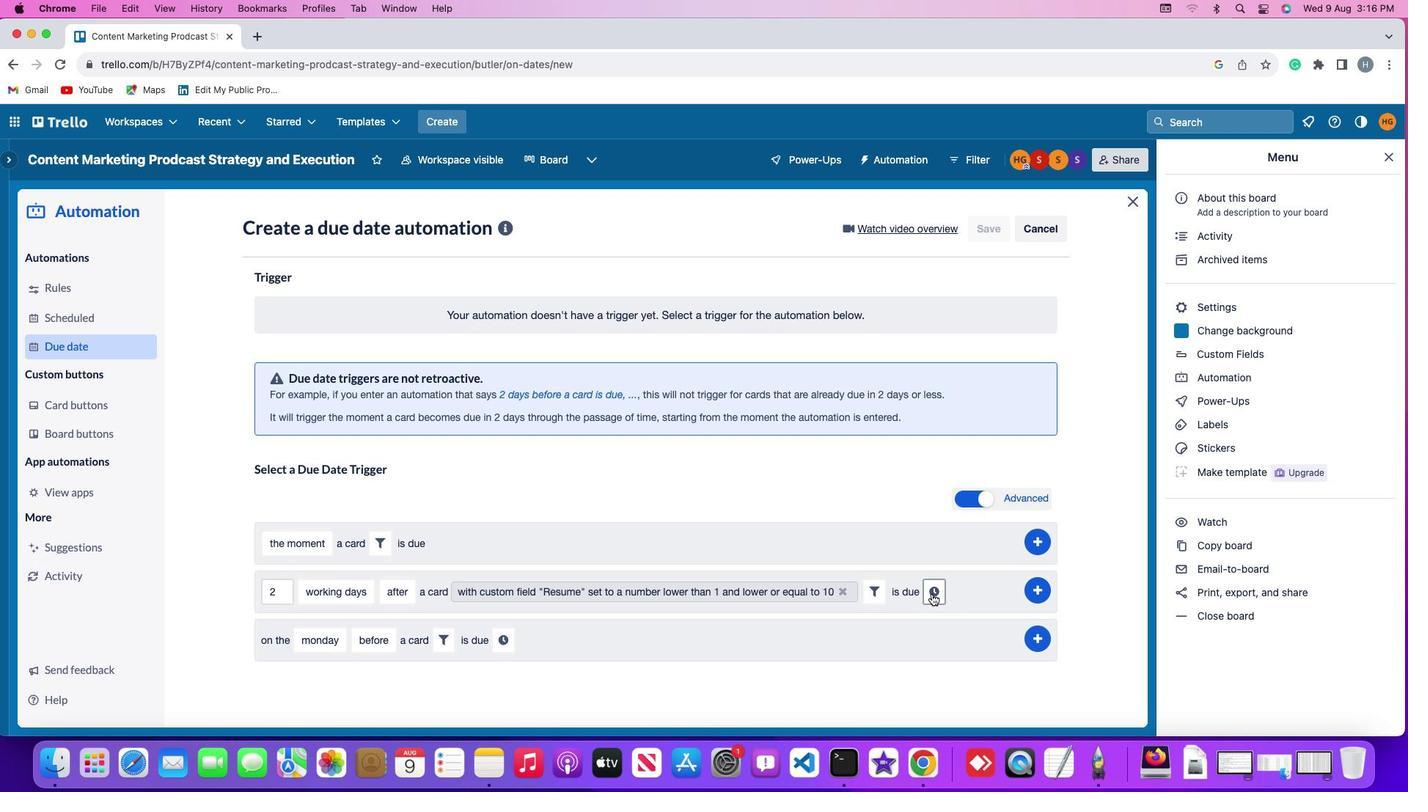 
Action: Mouse pressed left at (924, 586)
Screenshot: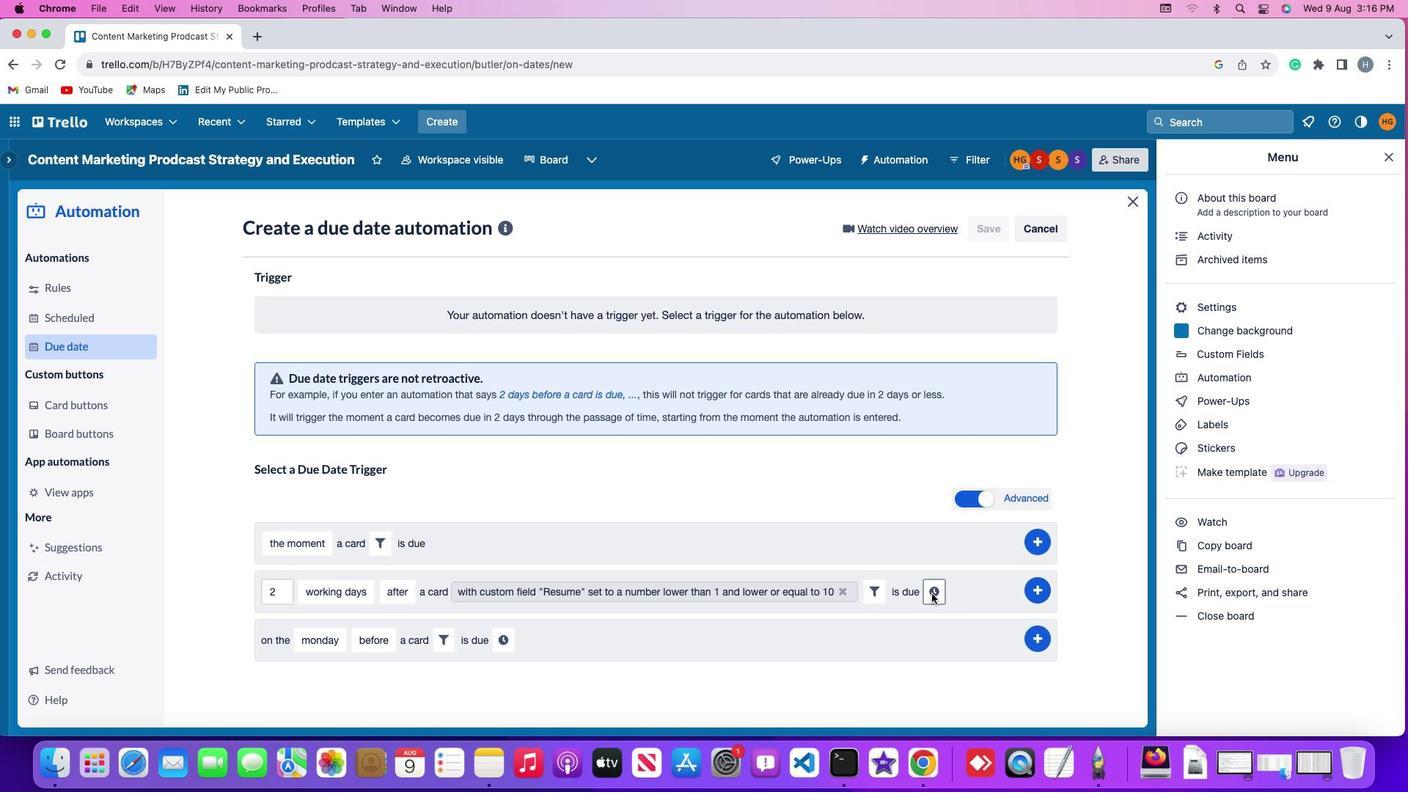 
Action: Mouse moved to (295, 621)
Screenshot: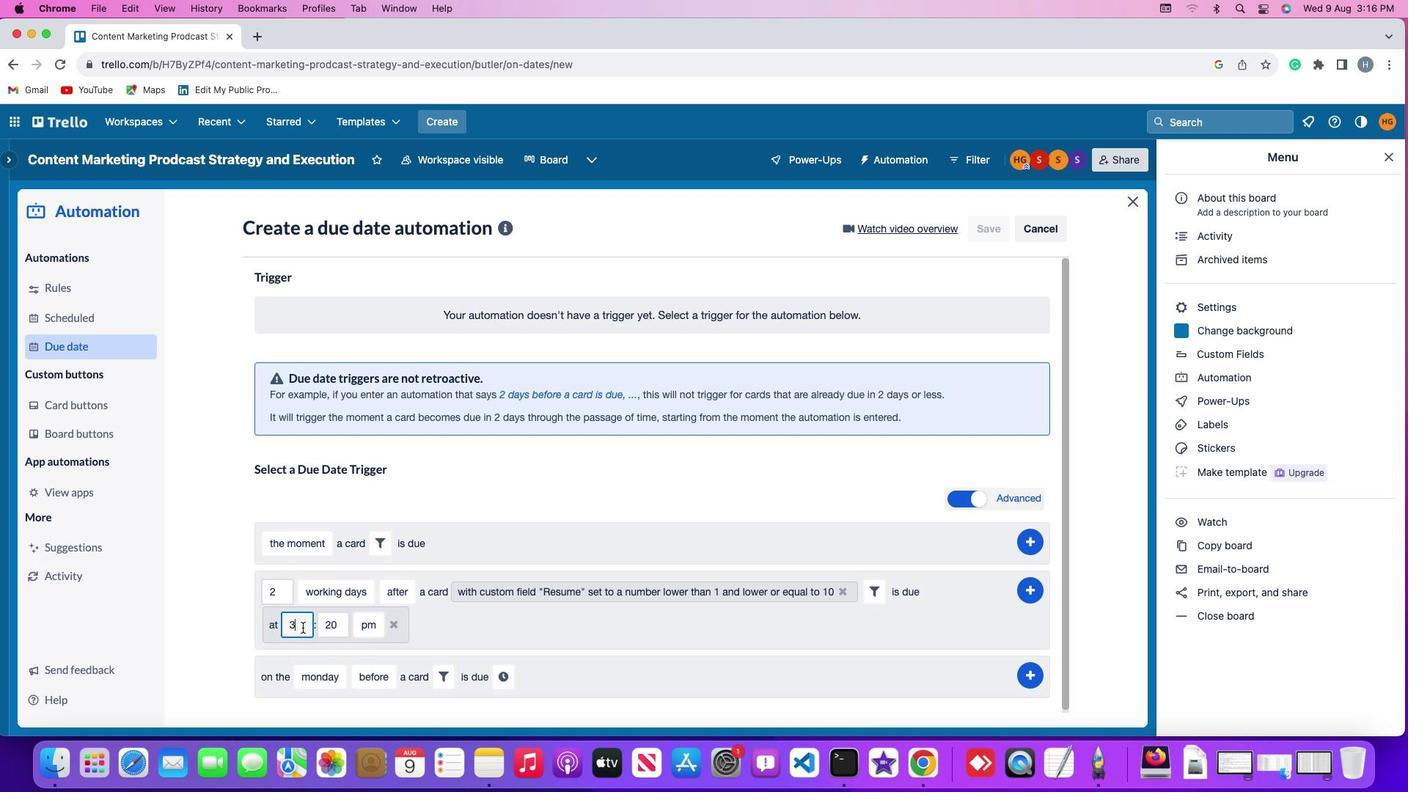 
Action: Mouse pressed left at (295, 621)
Screenshot: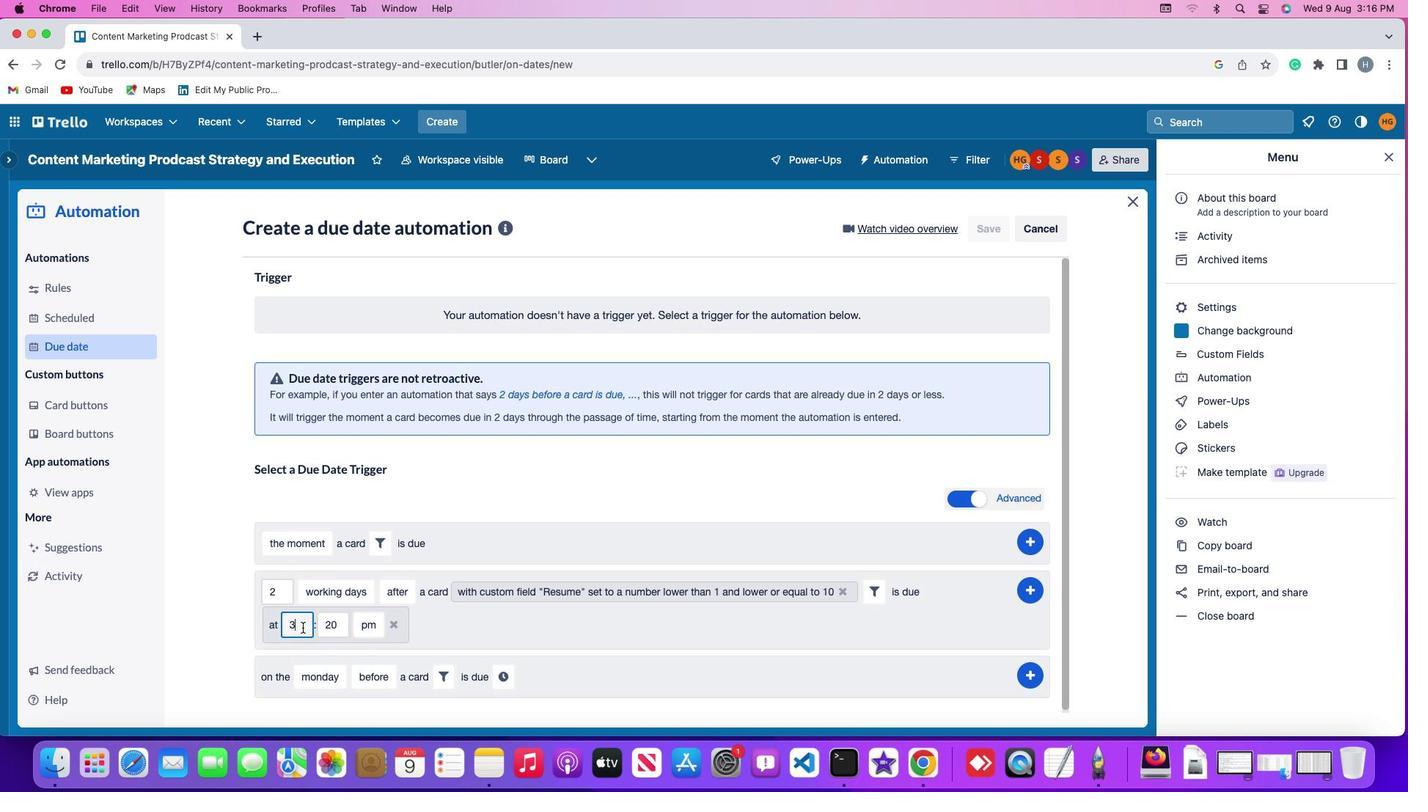 
Action: Mouse moved to (295, 621)
Screenshot: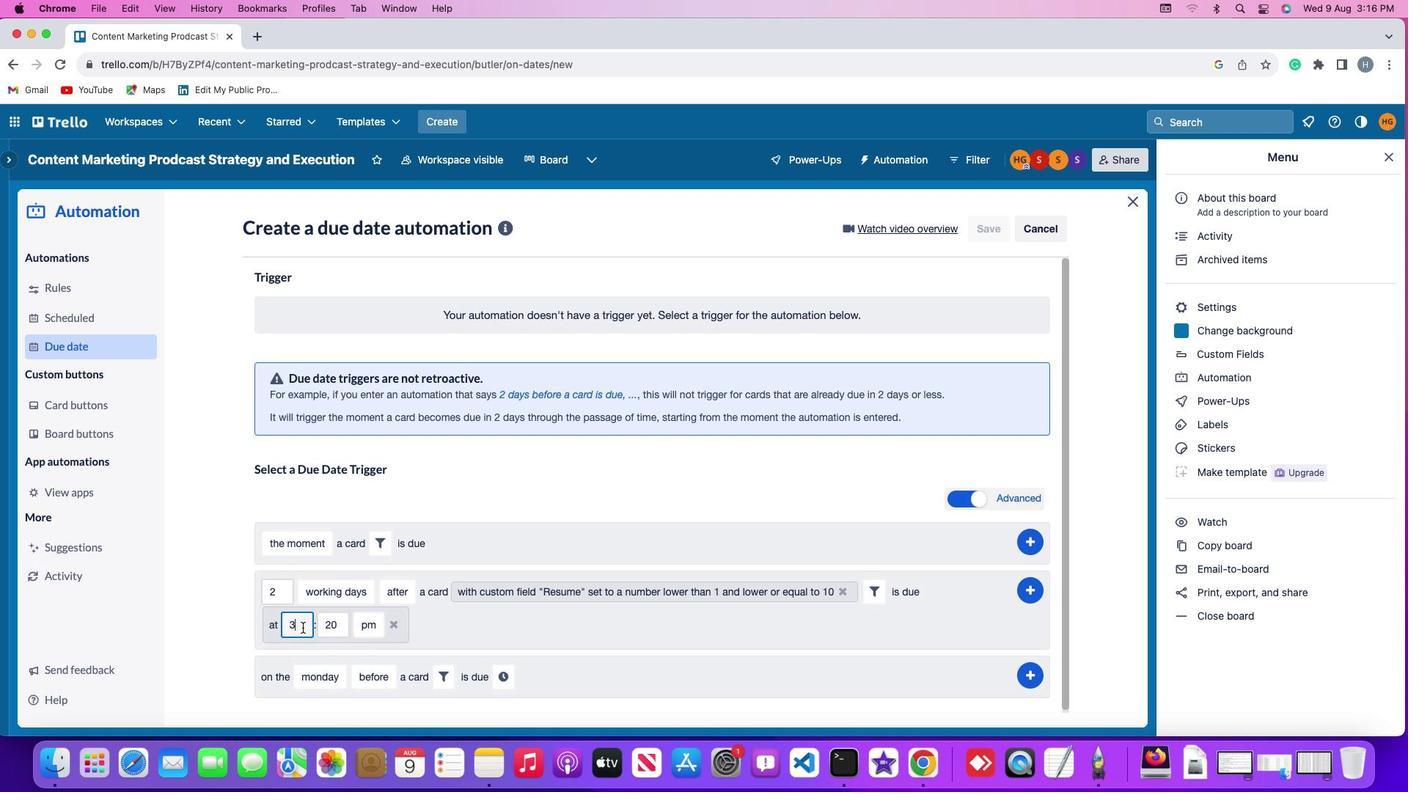
Action: Key pressed Key.backspace'1''1'
Screenshot: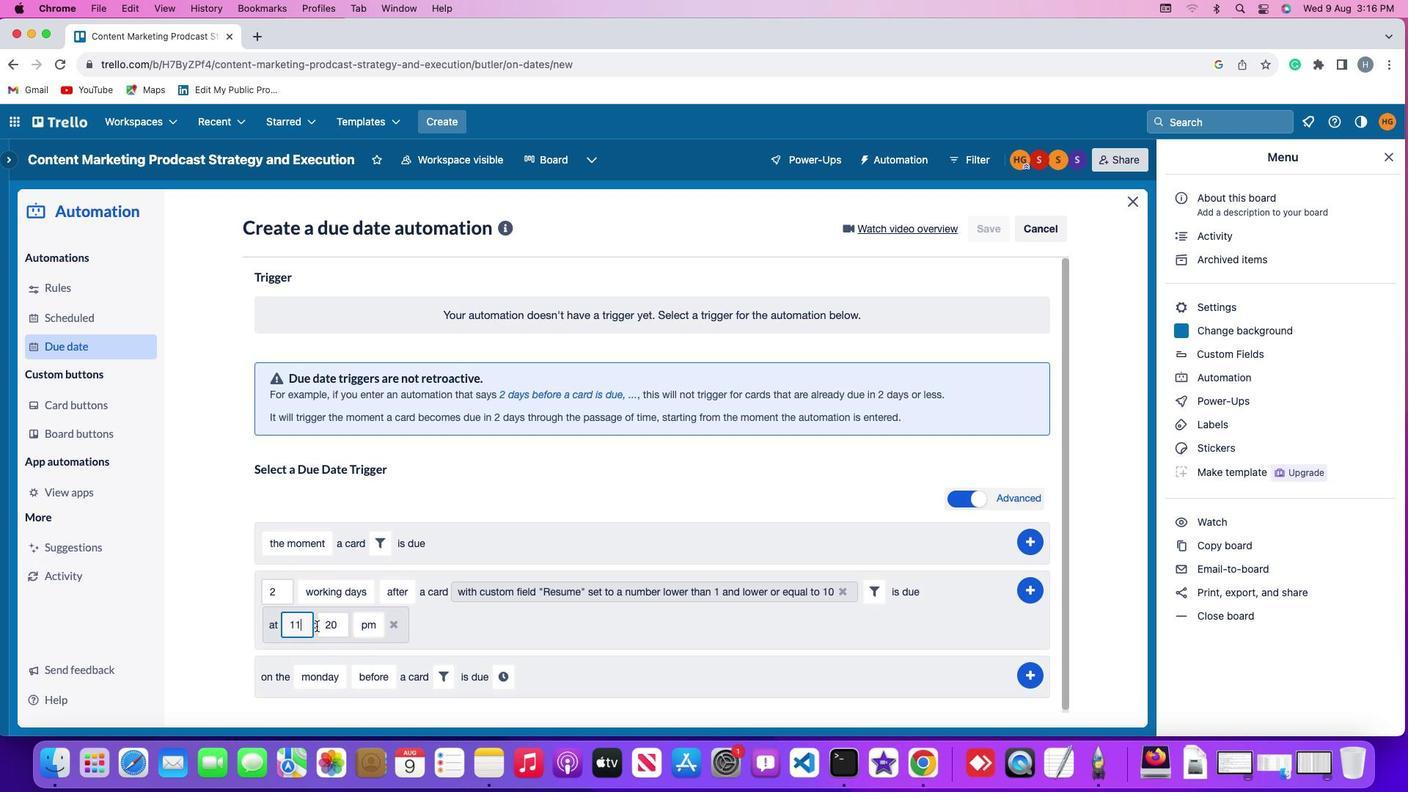 
Action: Mouse moved to (333, 616)
Screenshot: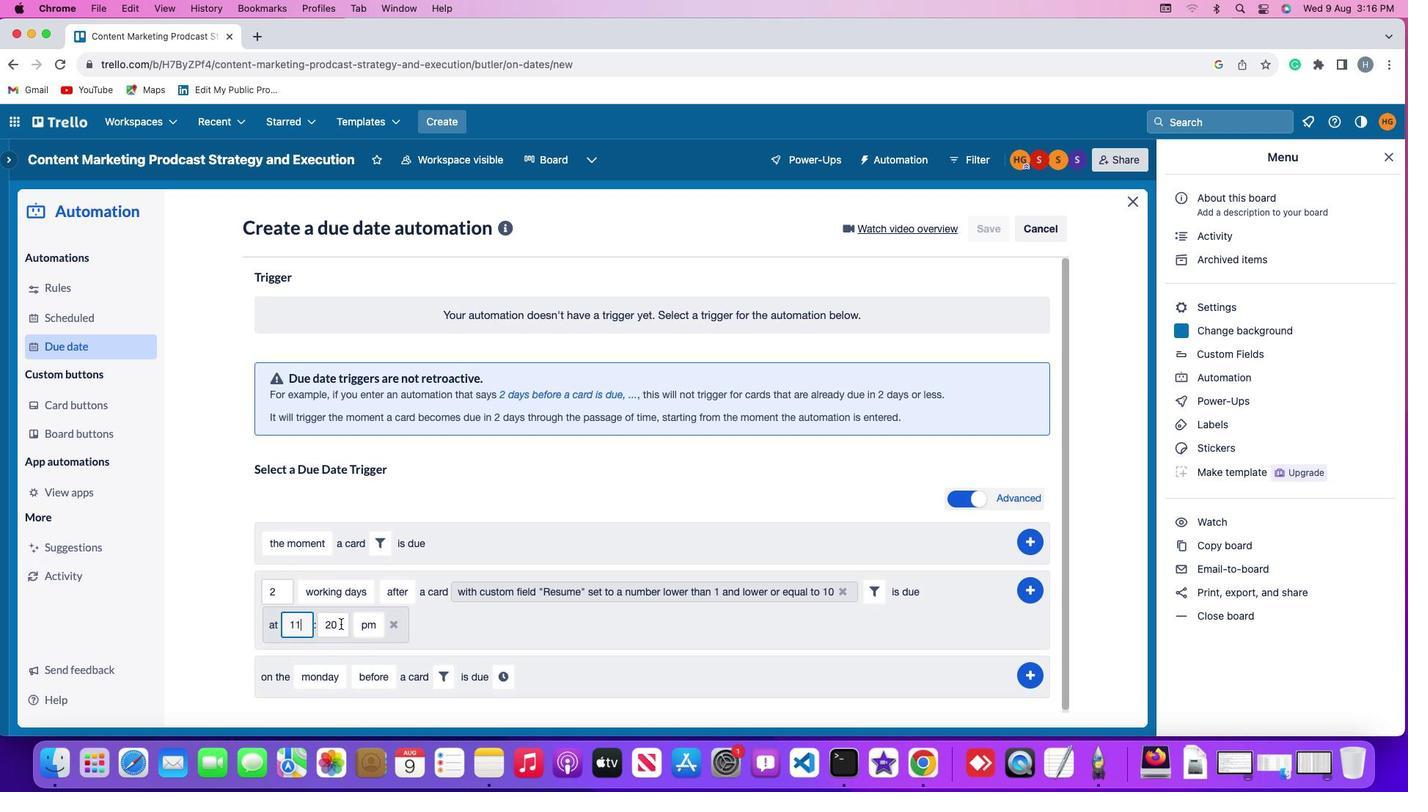 
Action: Mouse pressed left at (333, 616)
Screenshot: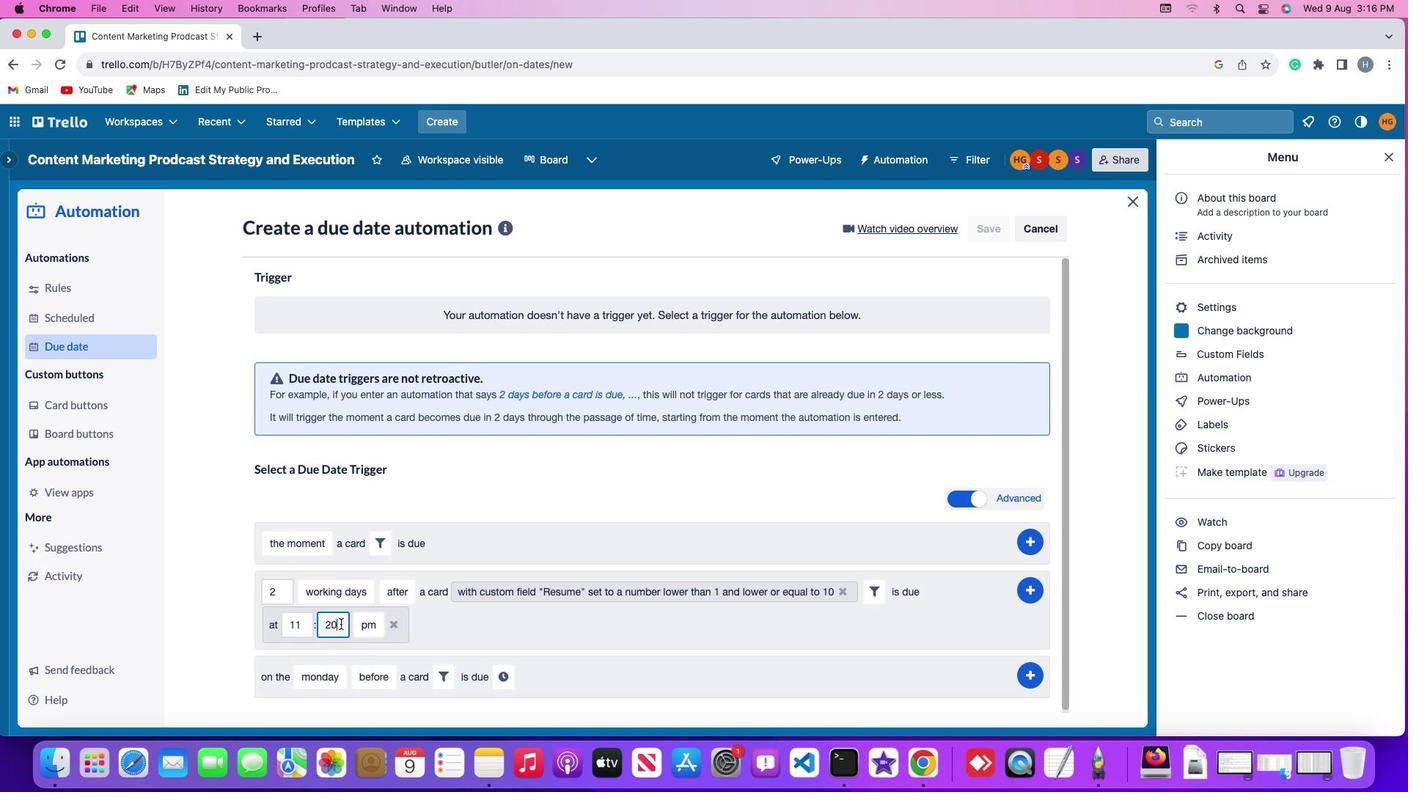 
Action: Key pressed Key.backspaceKey.backspaceKey.backspace'0''0'
Screenshot: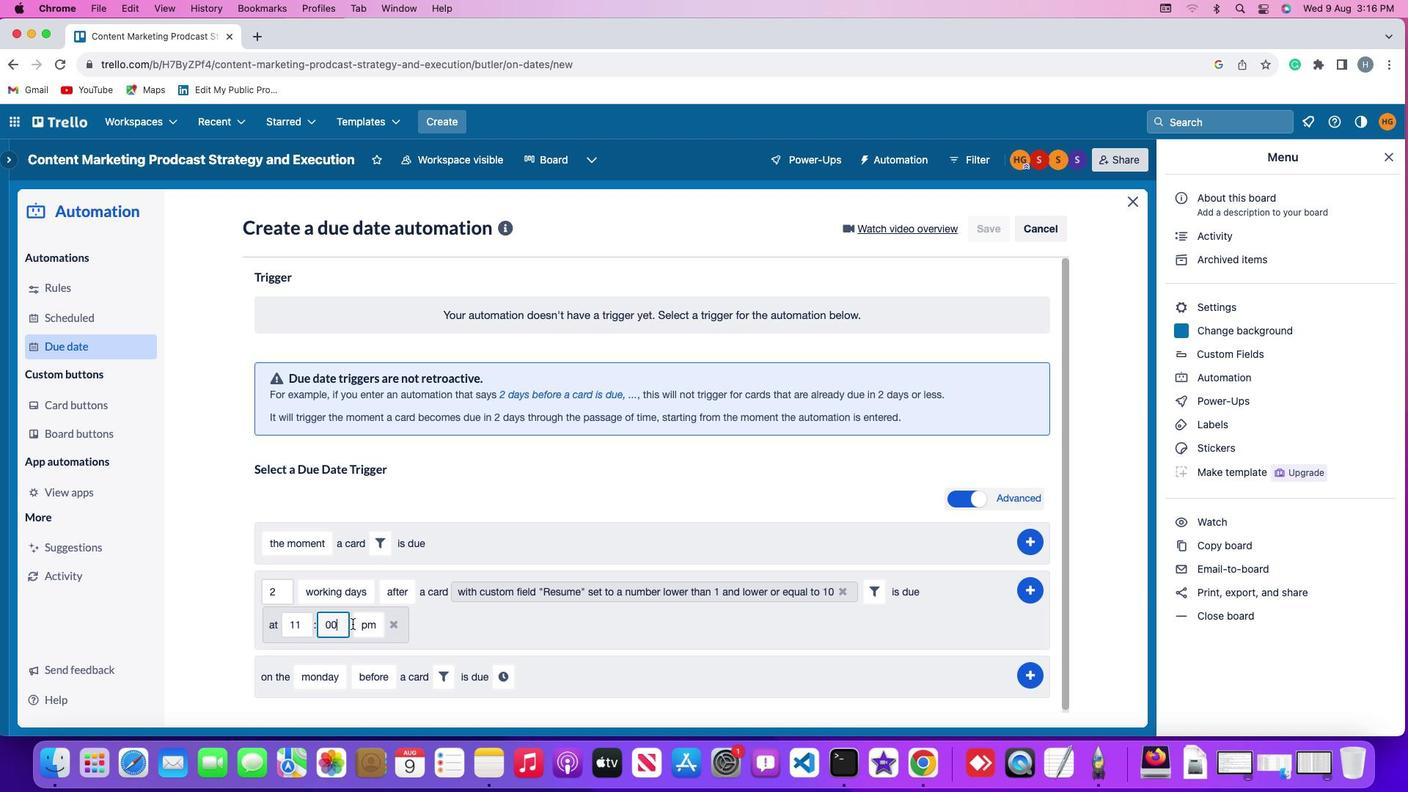 
Action: Mouse moved to (358, 618)
Screenshot: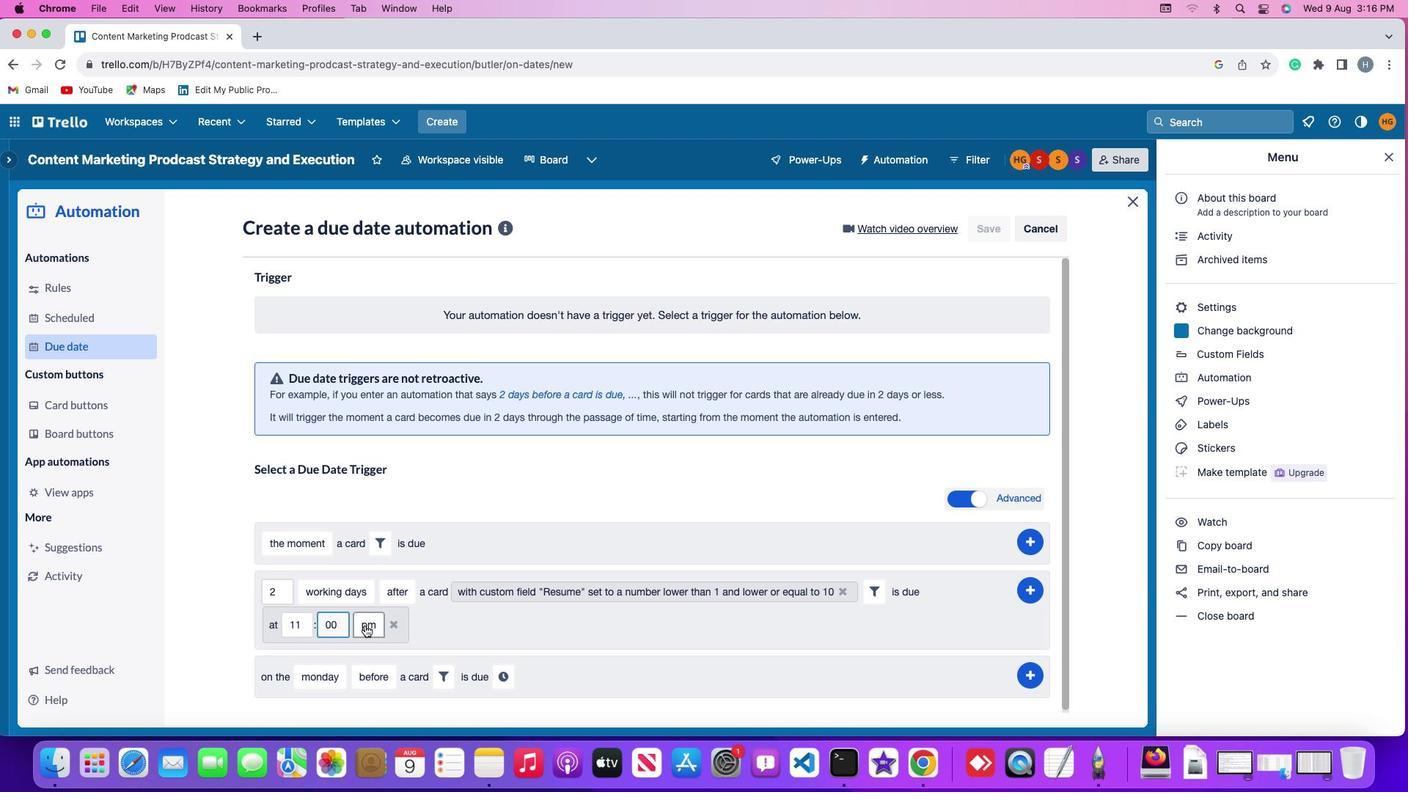 
Action: Mouse pressed left at (358, 618)
Screenshot: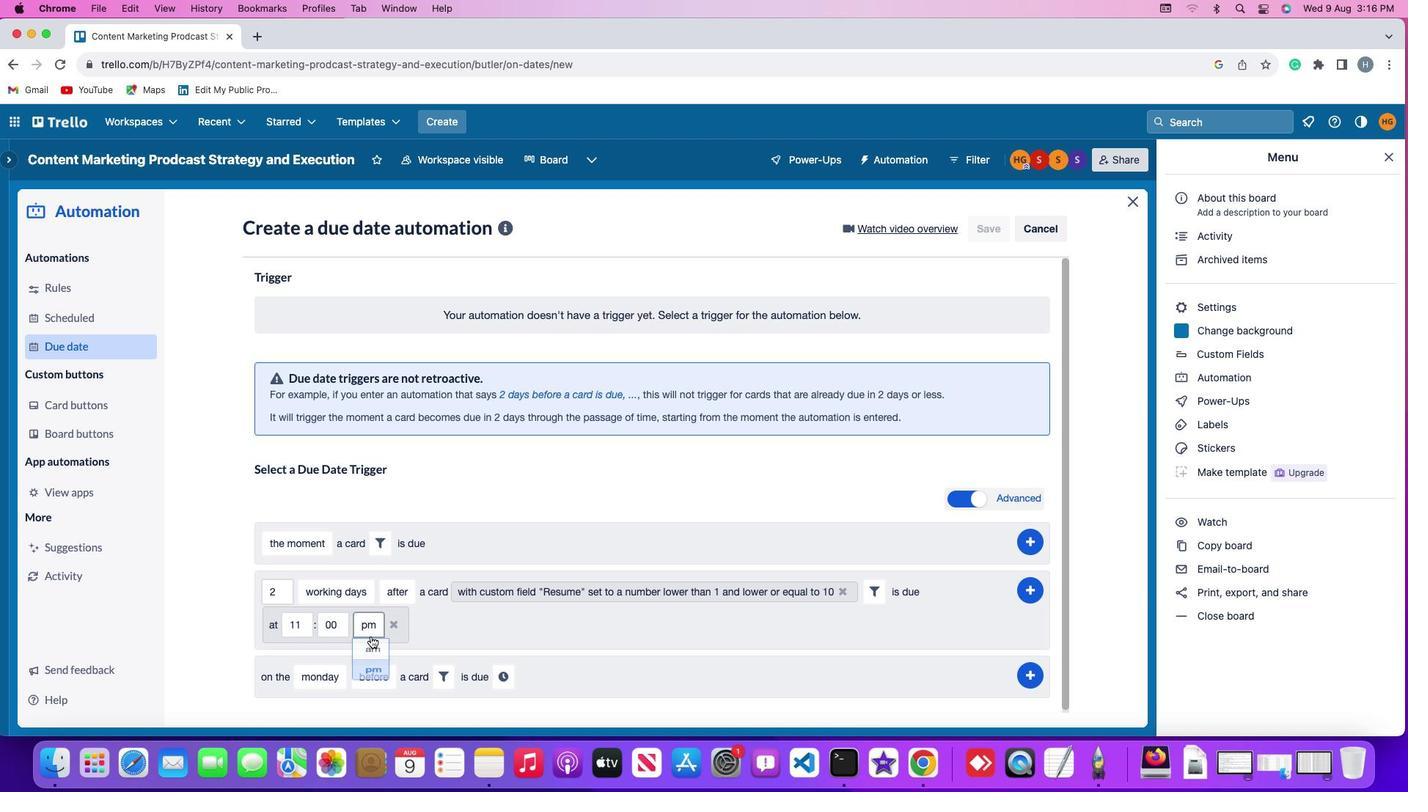 
Action: Mouse moved to (365, 640)
Screenshot: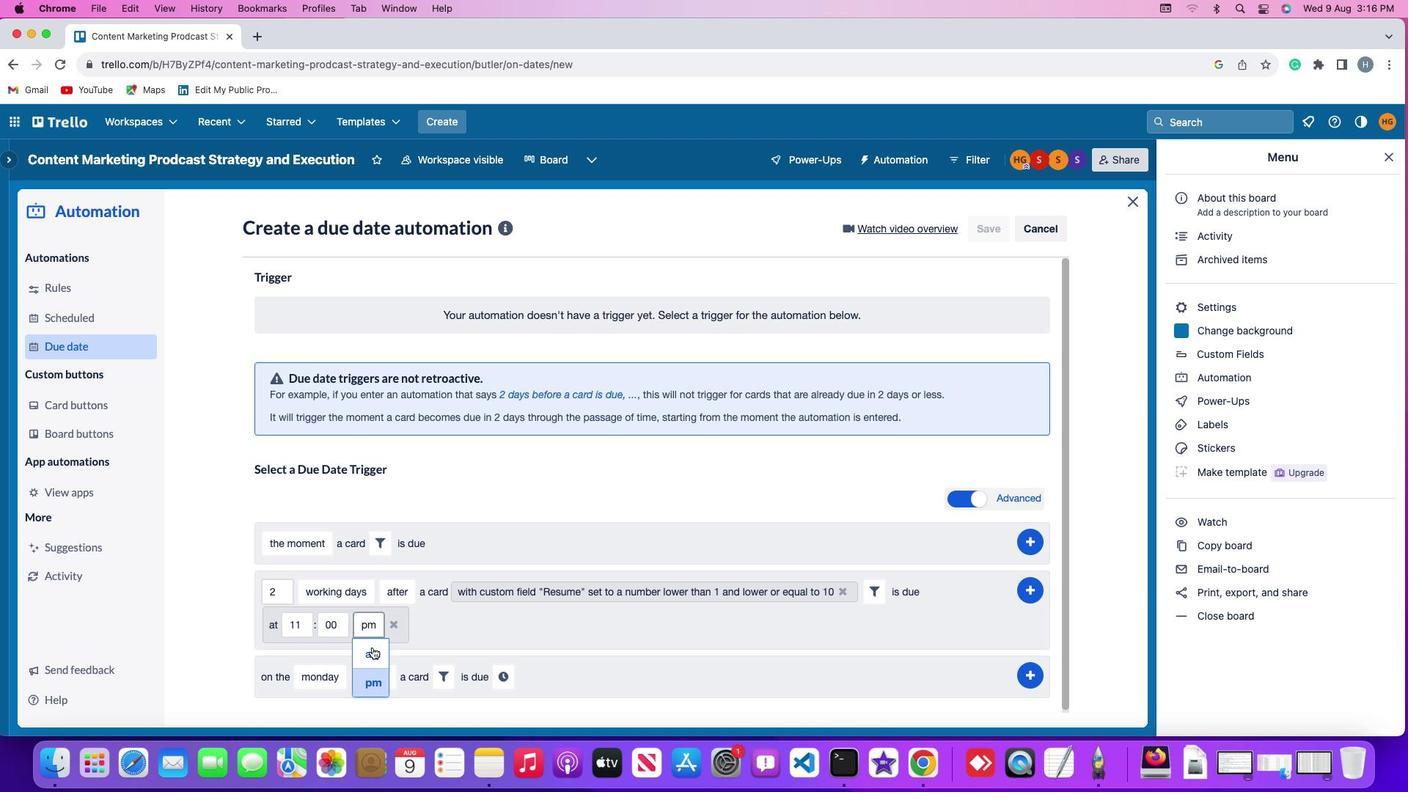 
Action: Mouse pressed left at (365, 640)
Screenshot: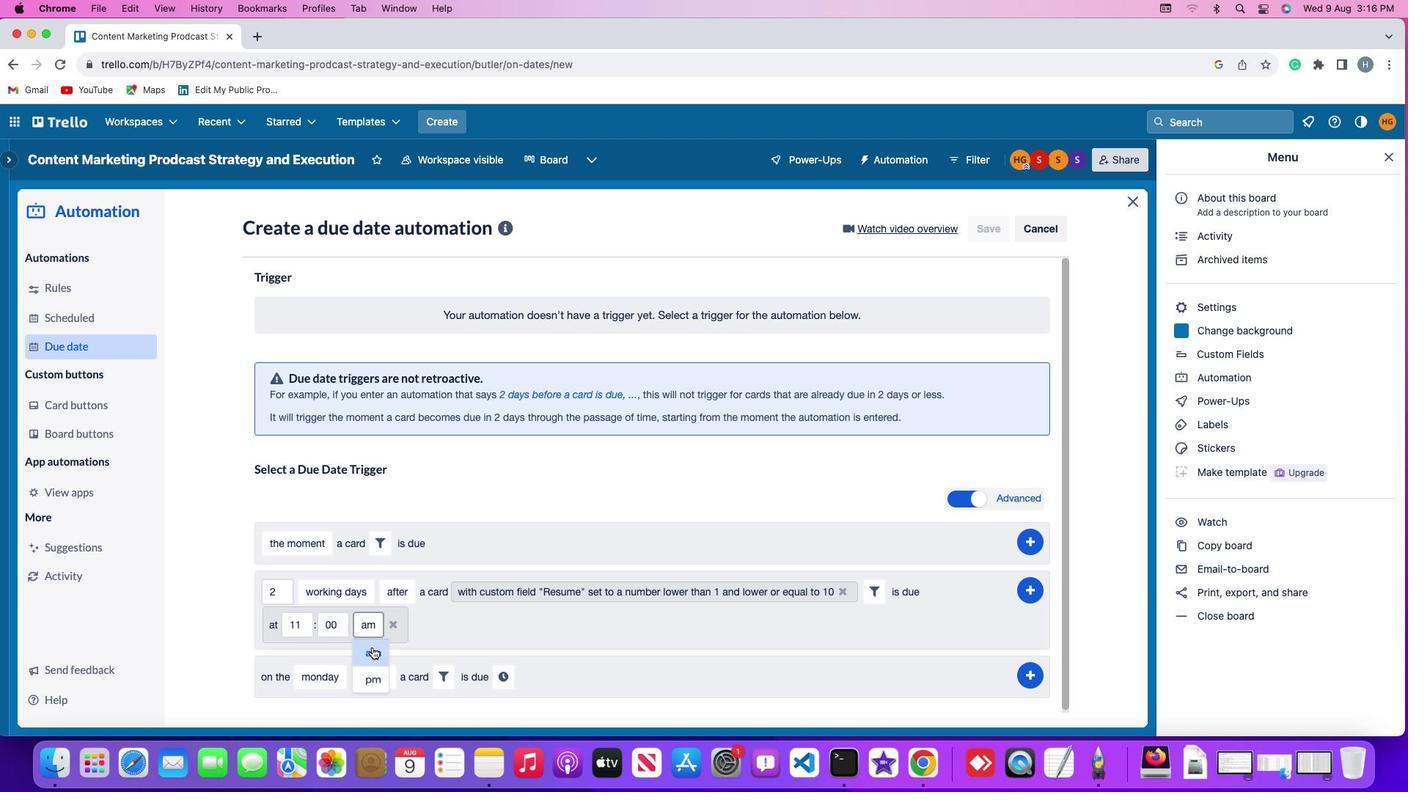 
Action: Mouse moved to (1021, 579)
Screenshot: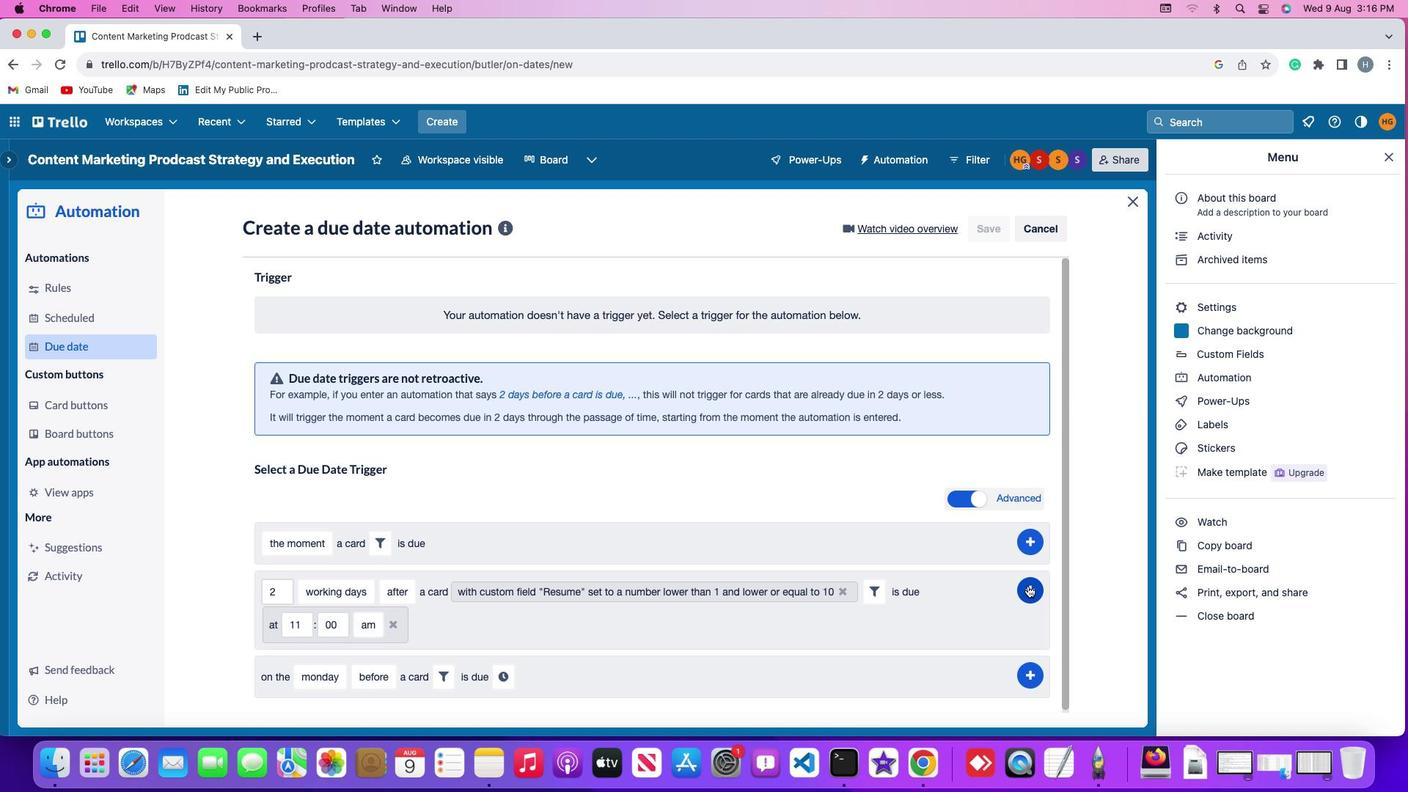 
Action: Mouse pressed left at (1021, 579)
Screenshot: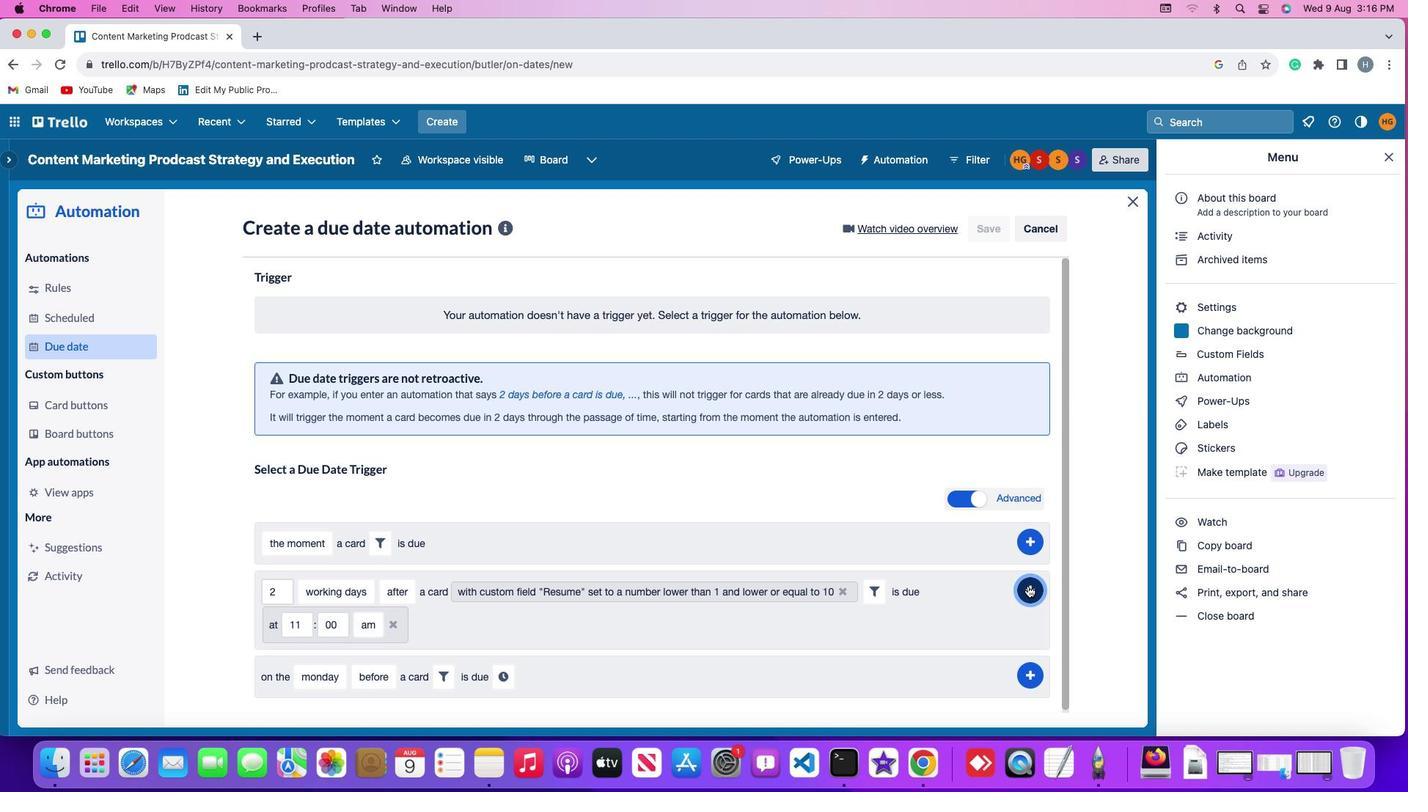 
Action: Mouse moved to (1075, 474)
Screenshot: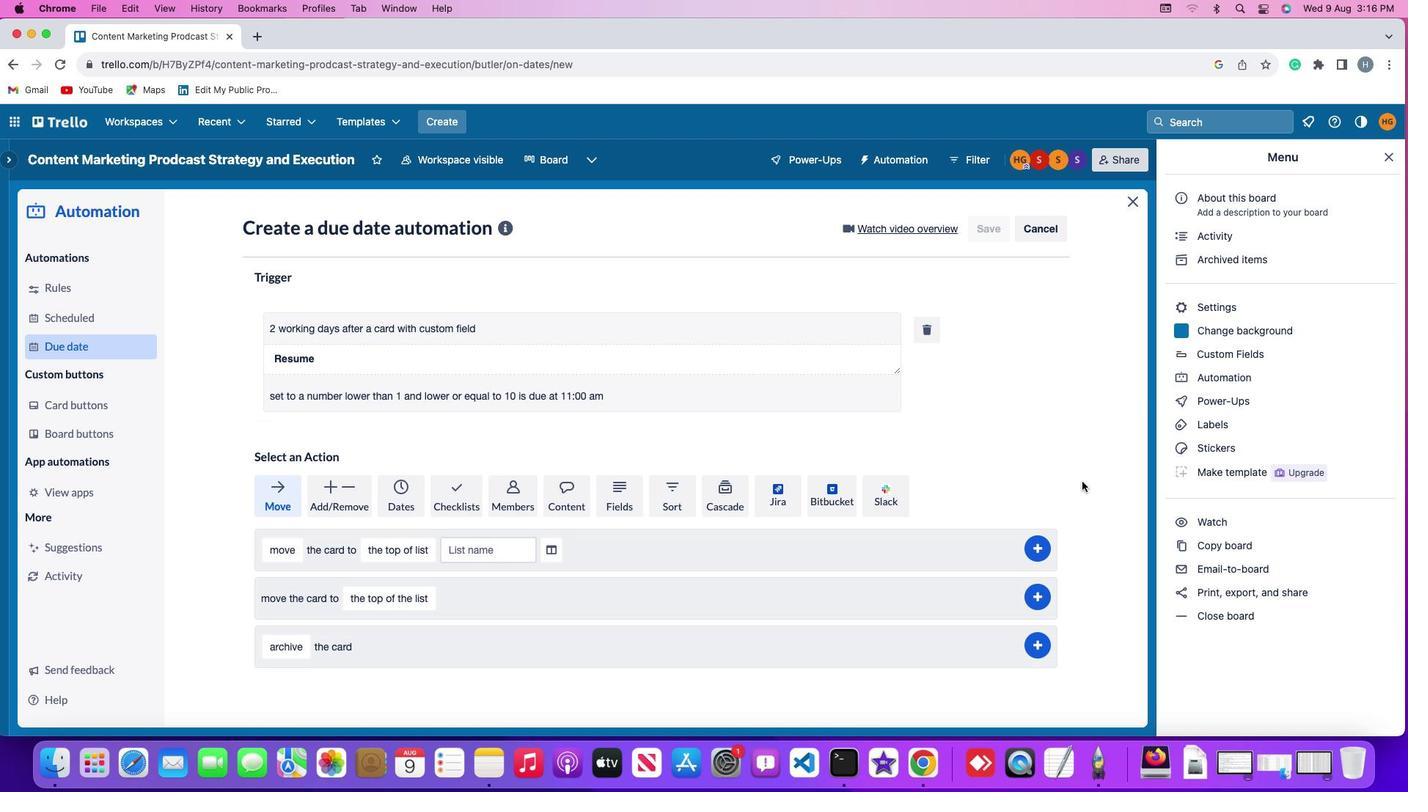 
